 Task: Set Duration of Sprint called Sprint0000000260 in Scrum Project Project0000000087 to 2 weeks in Jira. Set Duration of Sprint called Sprint0000000261 in Scrum Project Project0000000087 to 3 weeks in Jira. Create a Sprint called Sprint0000000262 in Scrum Project Project0000000088 in Jira. Create a Sprint called Sprint0000000263 in Scrum Project Project0000000088 in Jira. Create a Sprint called Sprint0000000264 in Scrum Project Project0000000088 in Jira
Action: Mouse moved to (440, 588)
Screenshot: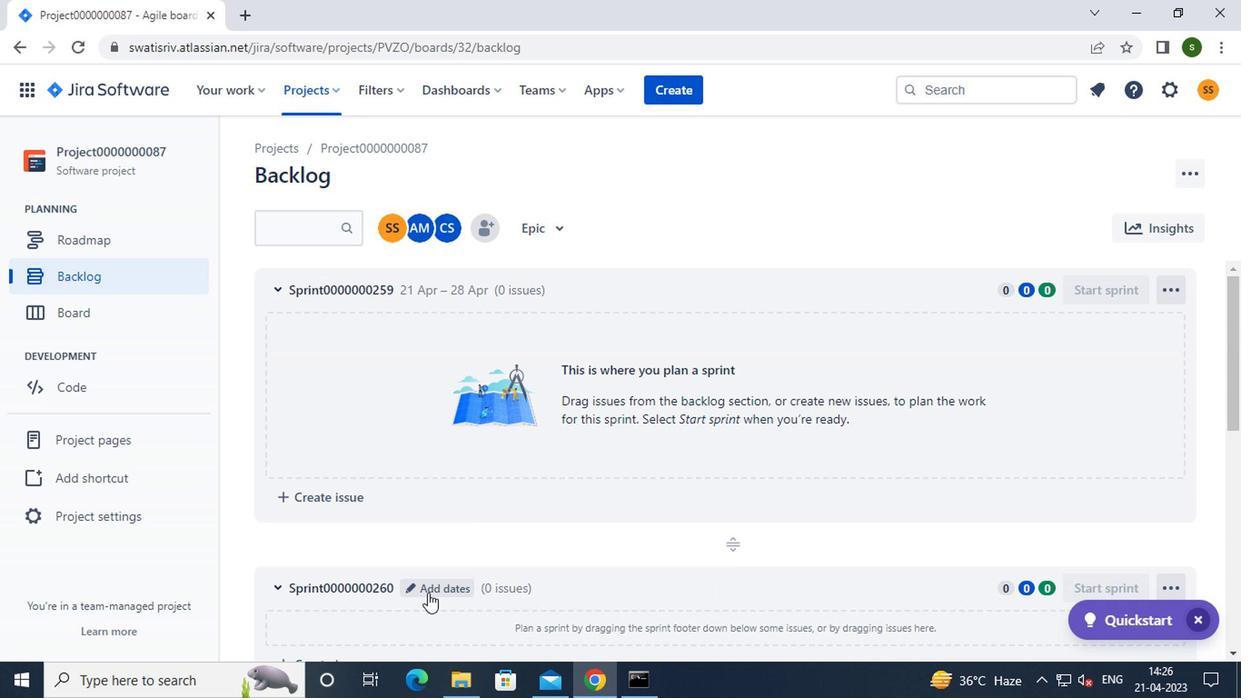 
Action: Mouse pressed left at (440, 588)
Screenshot: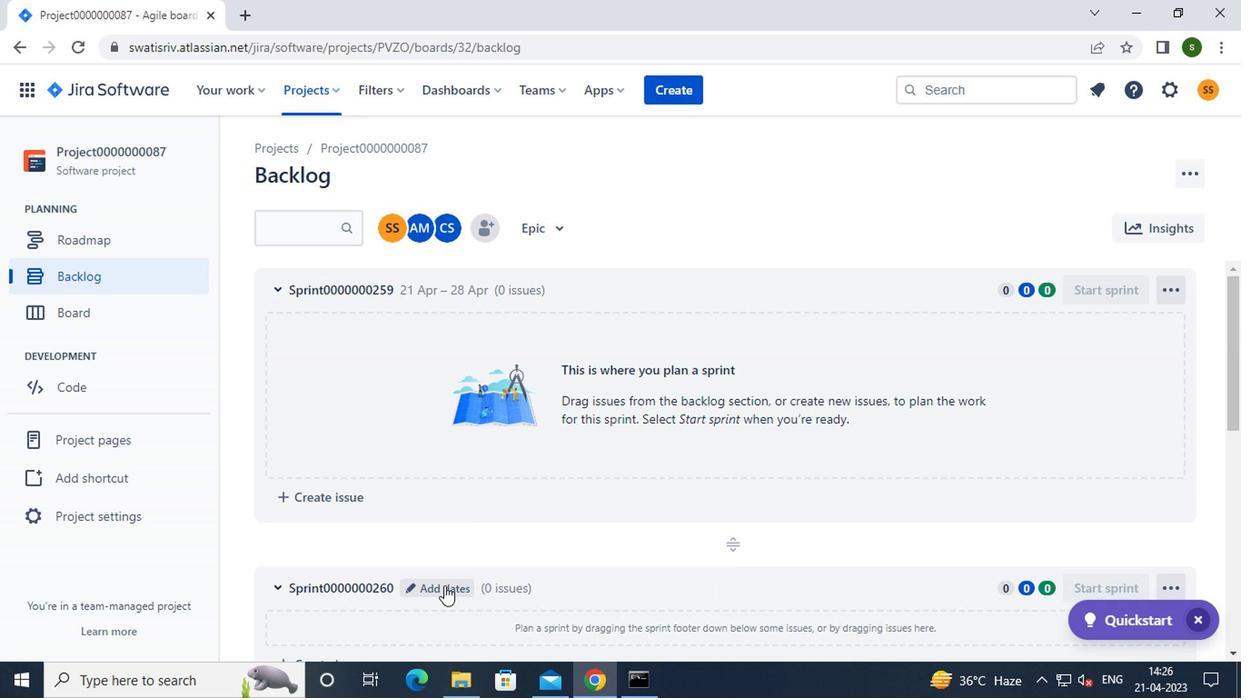 
Action: Mouse moved to (561, 304)
Screenshot: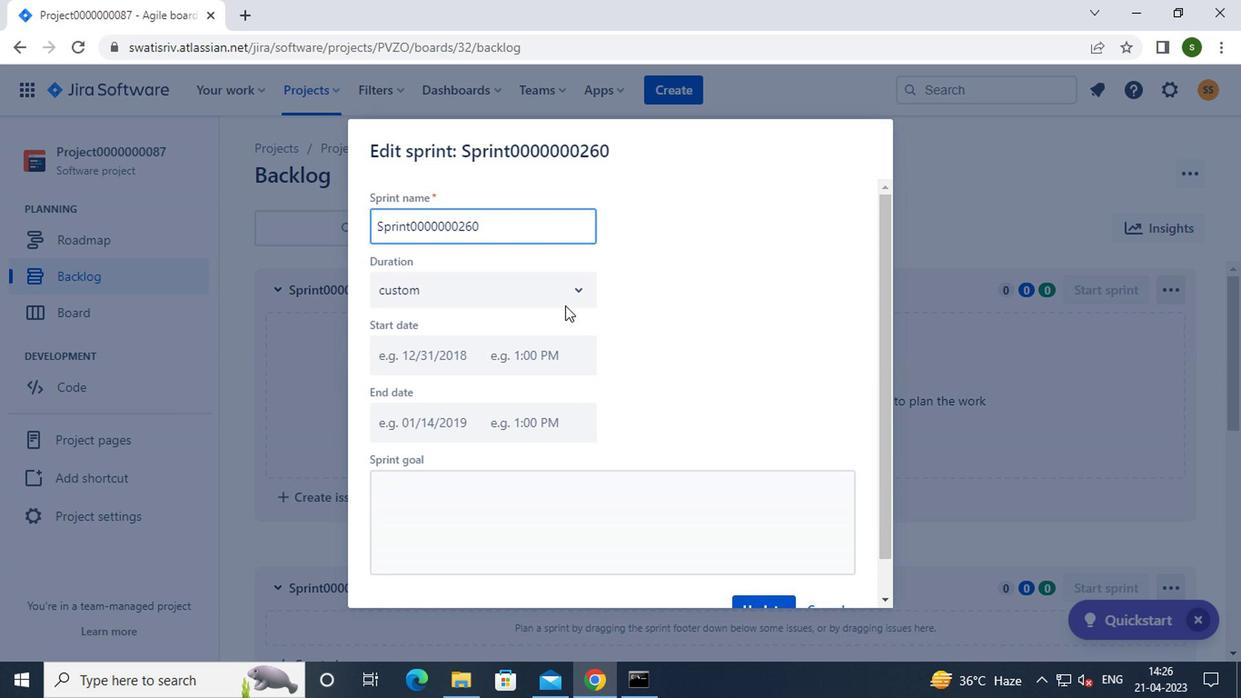 
Action: Mouse pressed left at (561, 304)
Screenshot: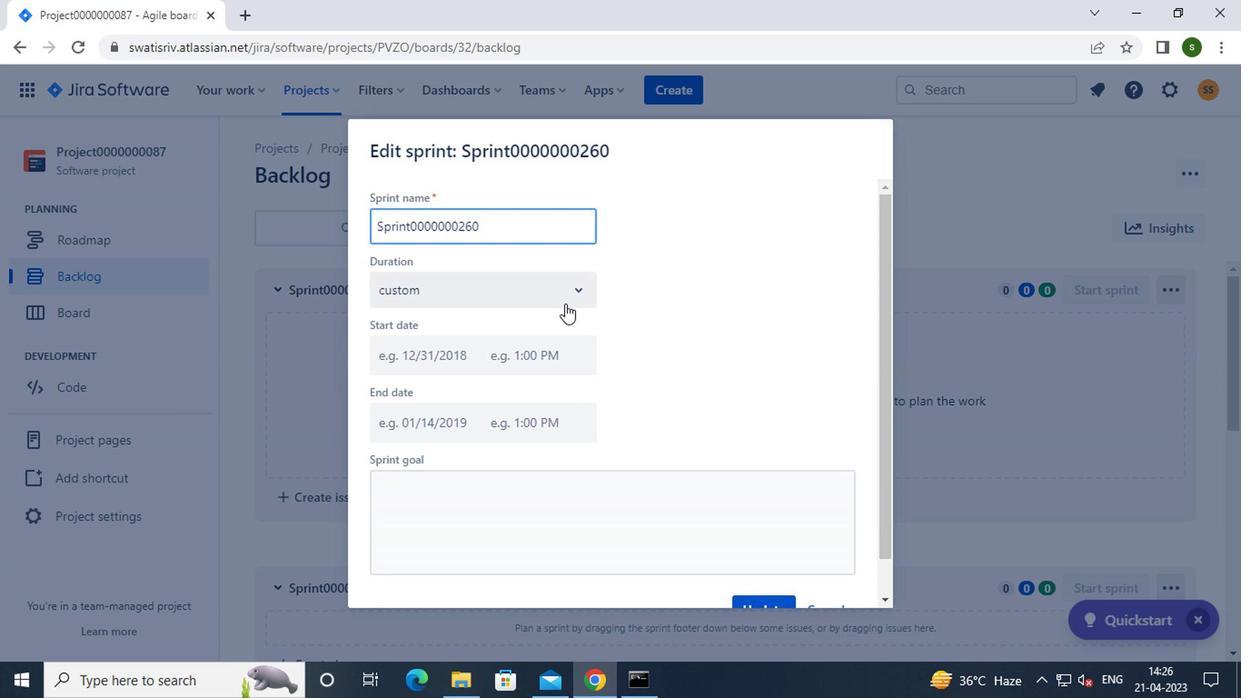 
Action: Mouse moved to (529, 364)
Screenshot: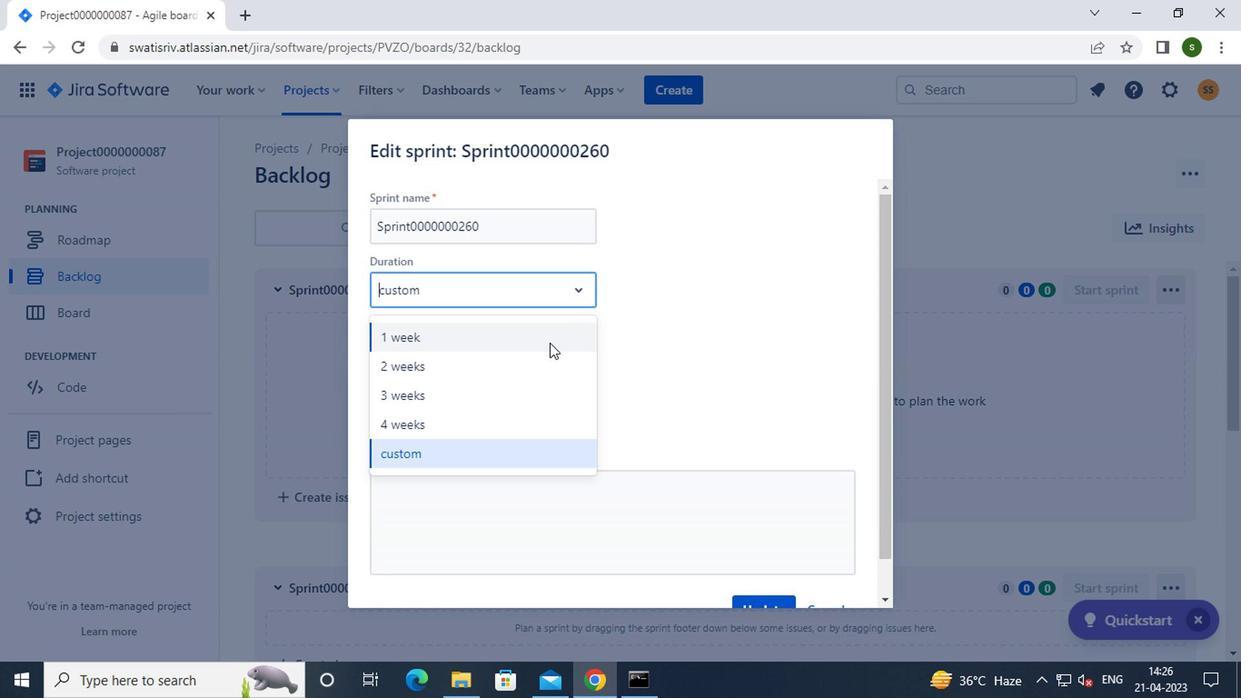
Action: Mouse pressed left at (529, 364)
Screenshot: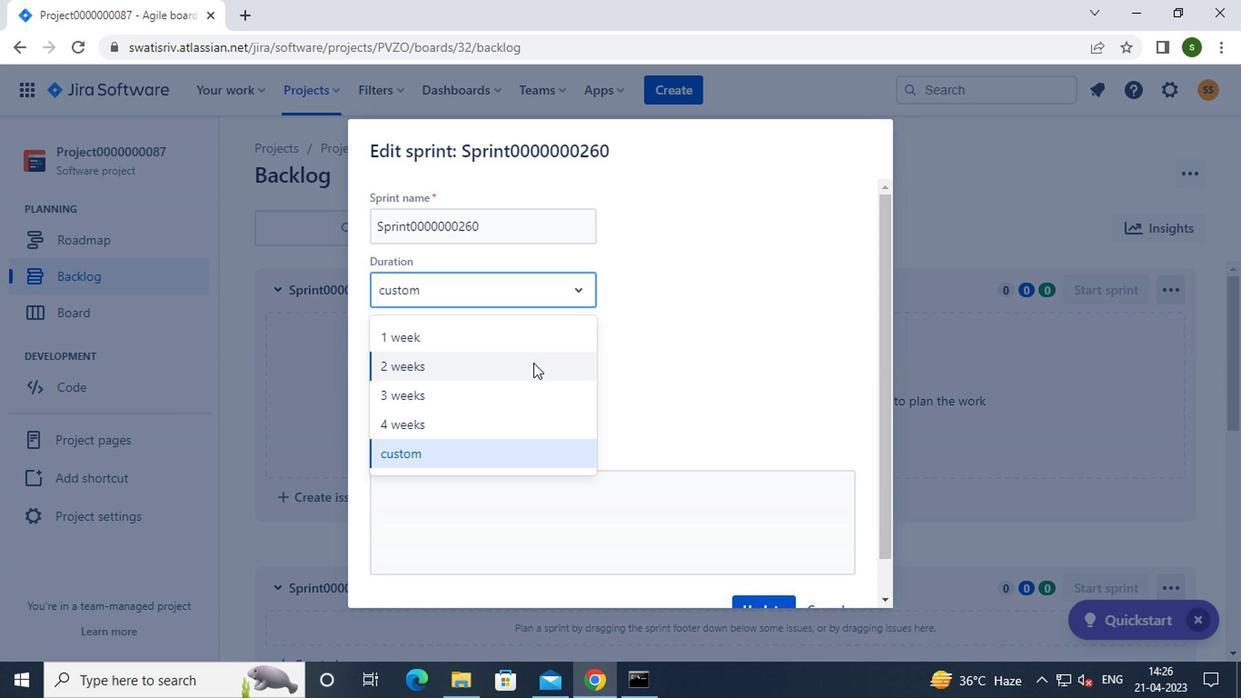 
Action: Mouse moved to (437, 363)
Screenshot: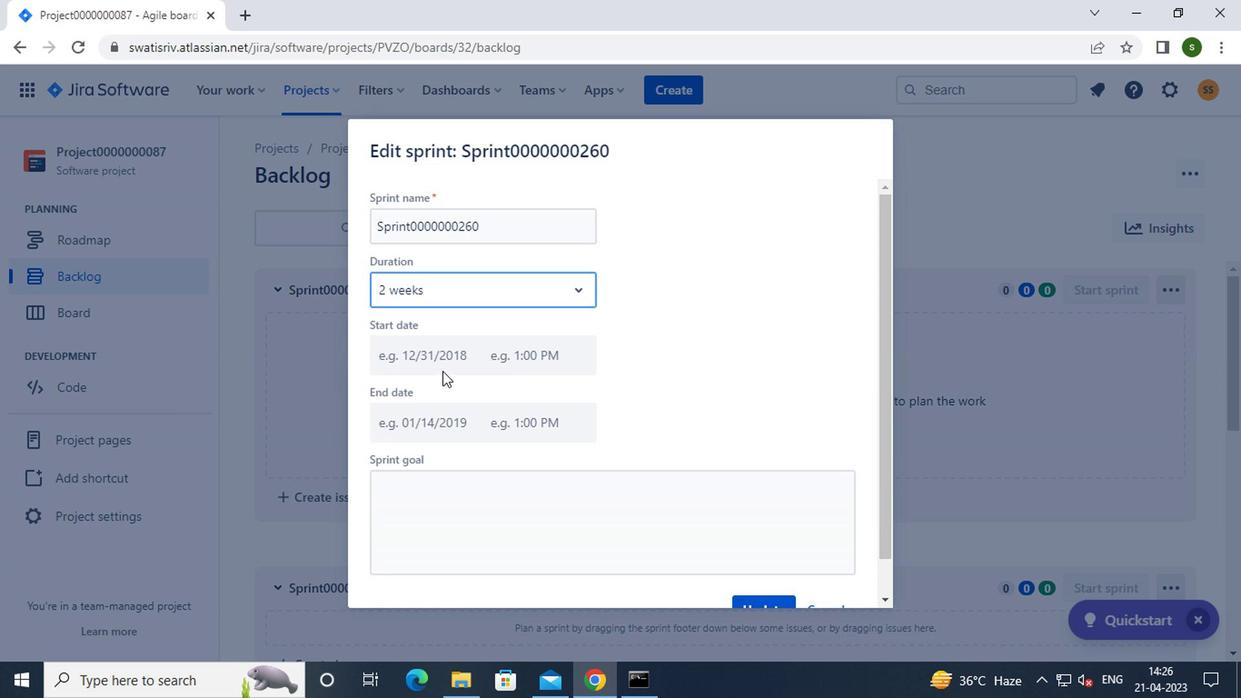 
Action: Mouse pressed left at (437, 363)
Screenshot: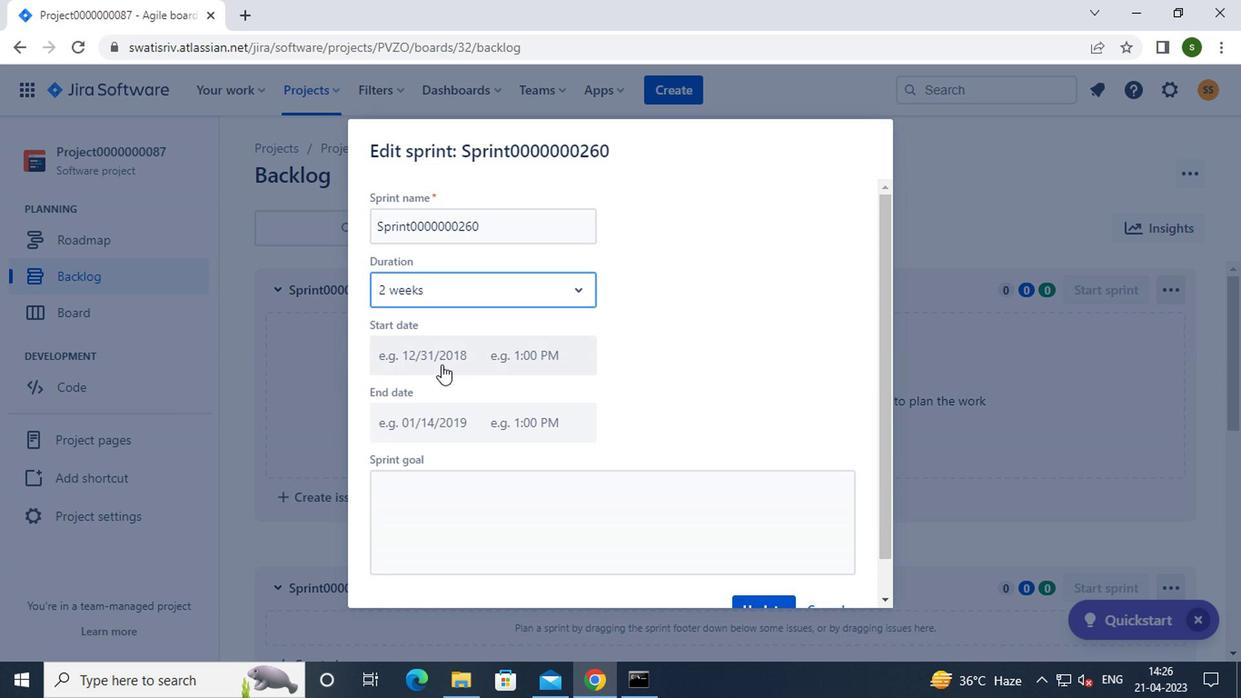 
Action: Mouse moved to (597, 558)
Screenshot: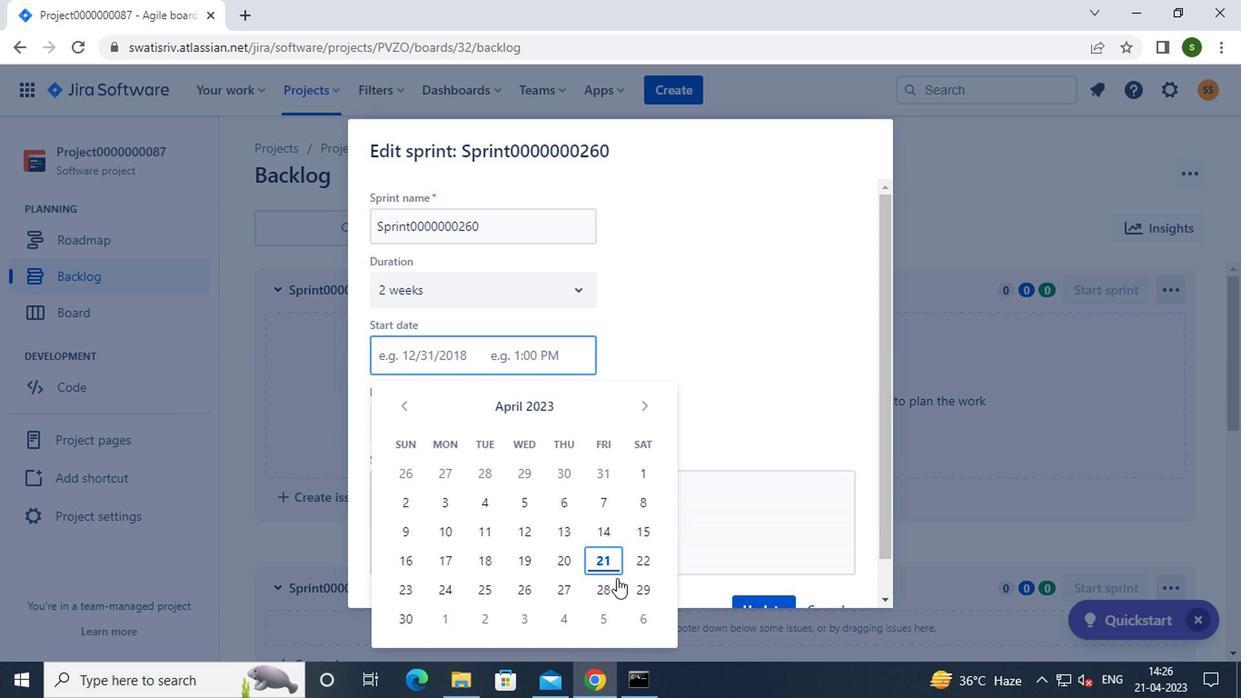 
Action: Mouse pressed left at (597, 558)
Screenshot: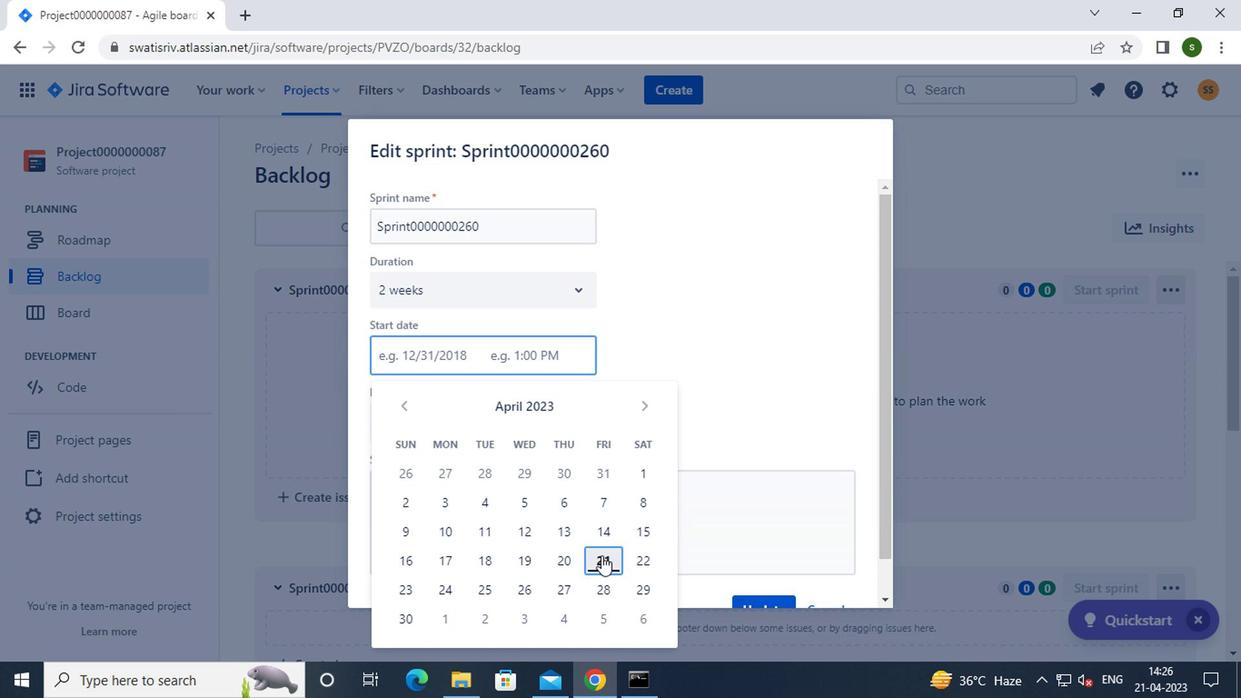 
Action: Mouse moved to (731, 551)
Screenshot: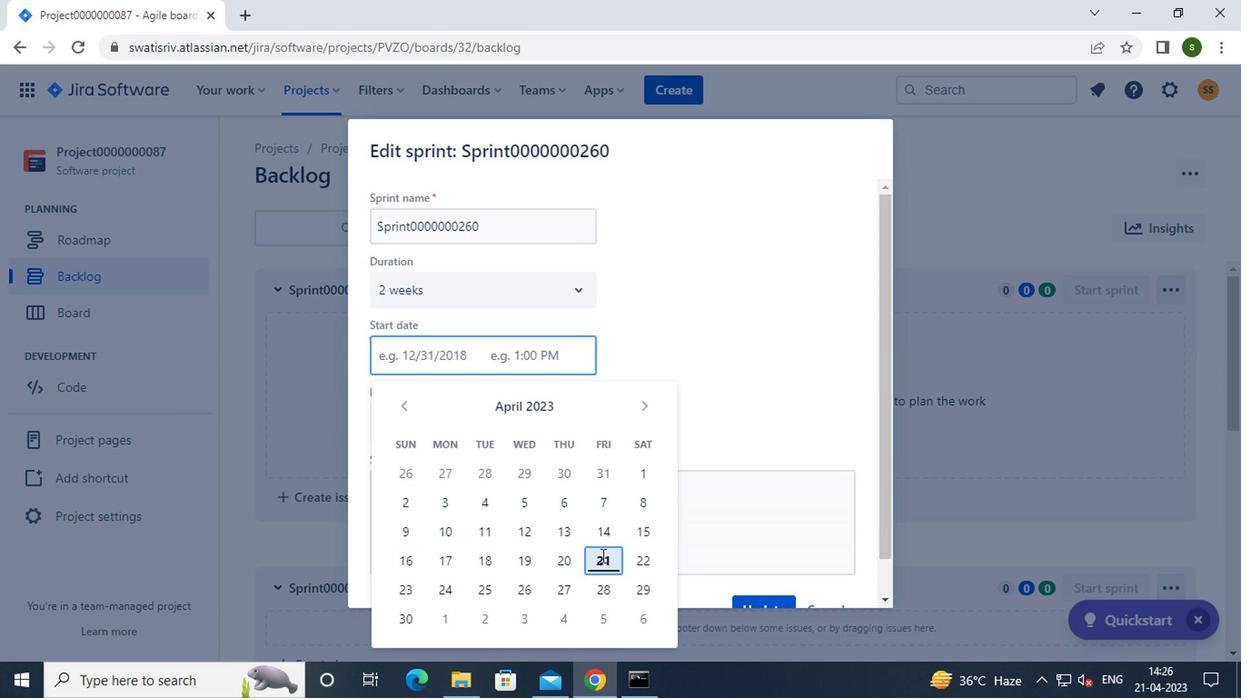 
Action: Mouse scrolled (731, 549) with delta (0, -1)
Screenshot: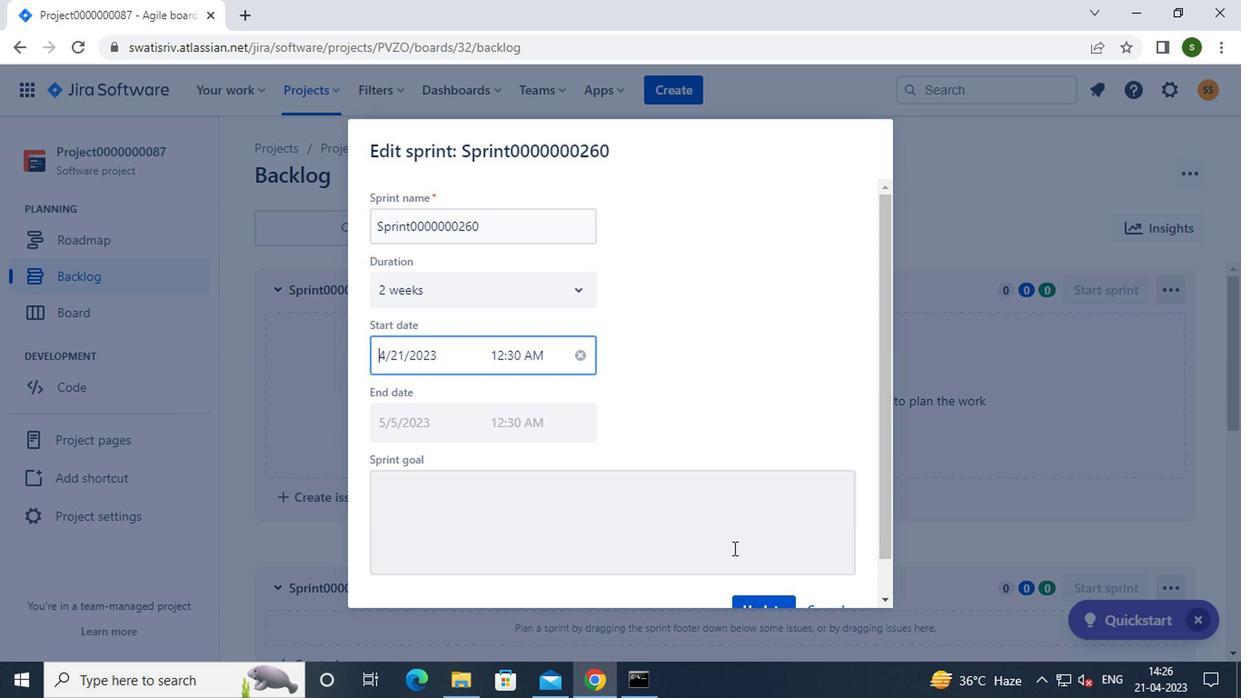 
Action: Mouse scrolled (731, 549) with delta (0, -1)
Screenshot: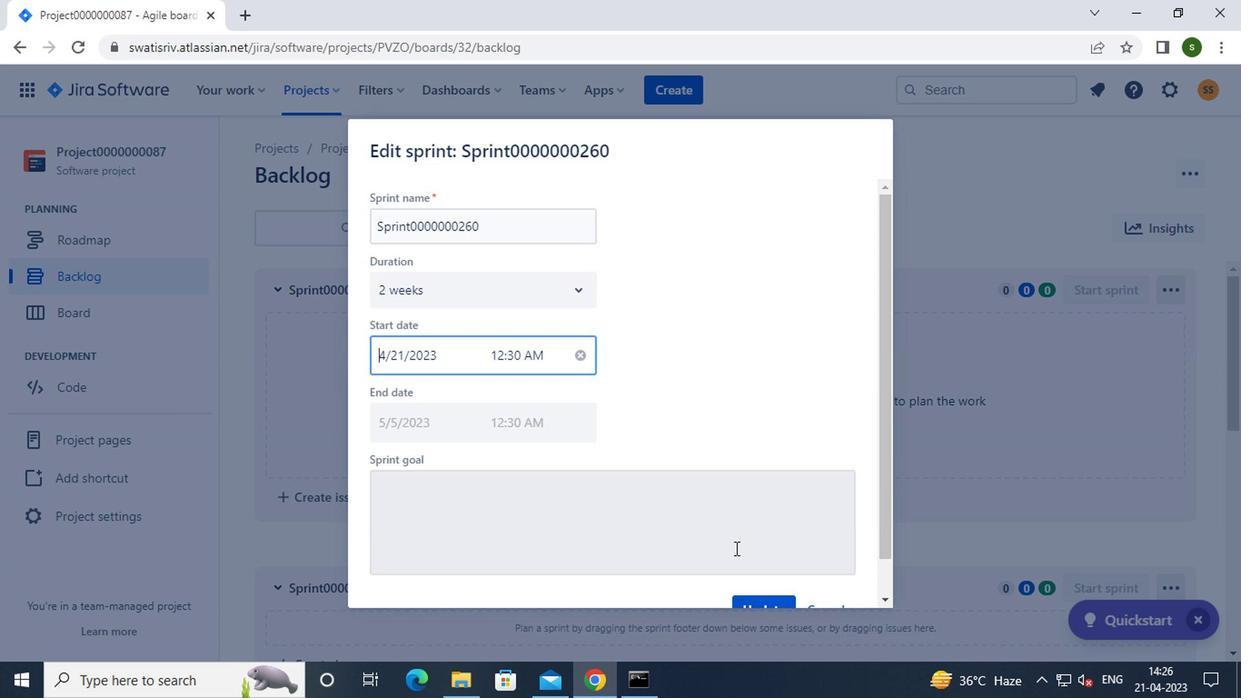 
Action: Mouse moved to (747, 566)
Screenshot: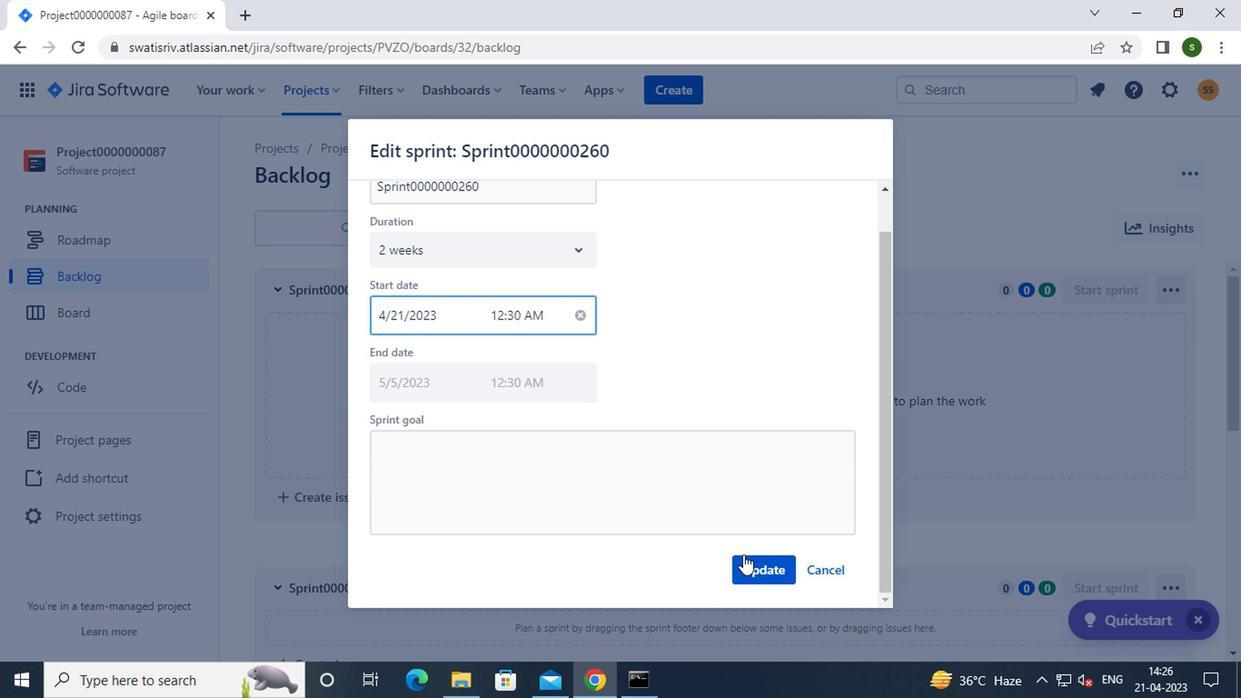 
Action: Mouse pressed left at (747, 566)
Screenshot: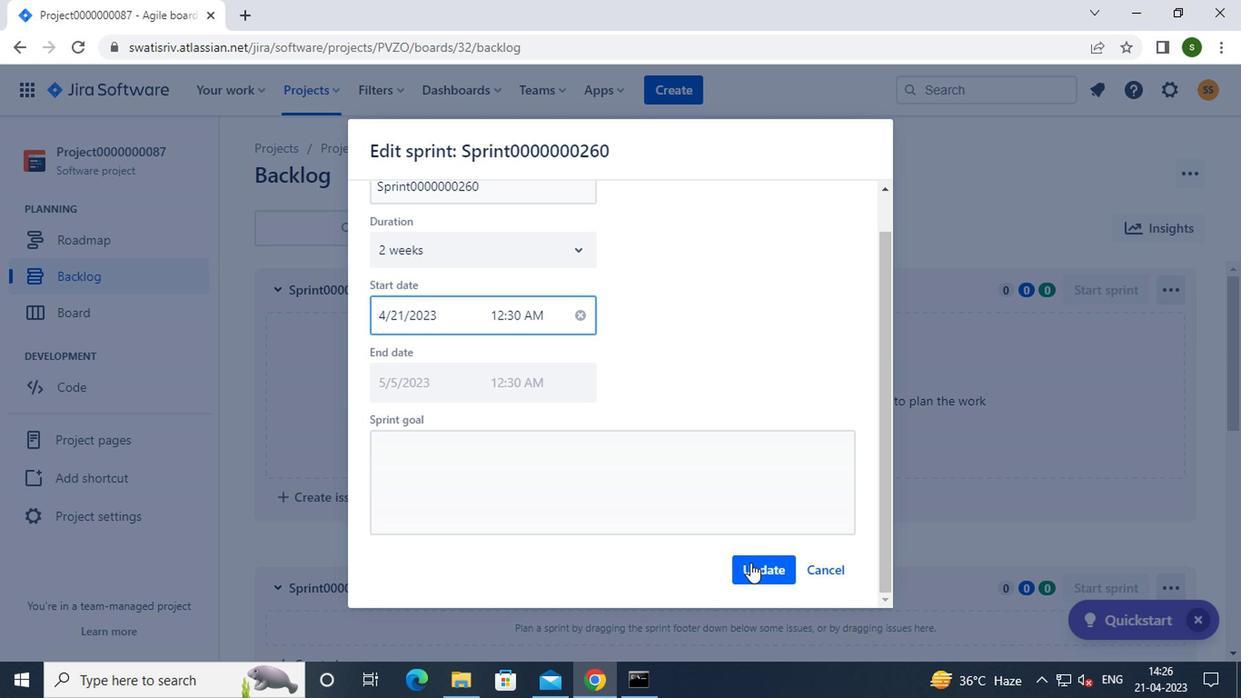 
Action: Mouse scrolled (747, 566) with delta (0, 0)
Screenshot: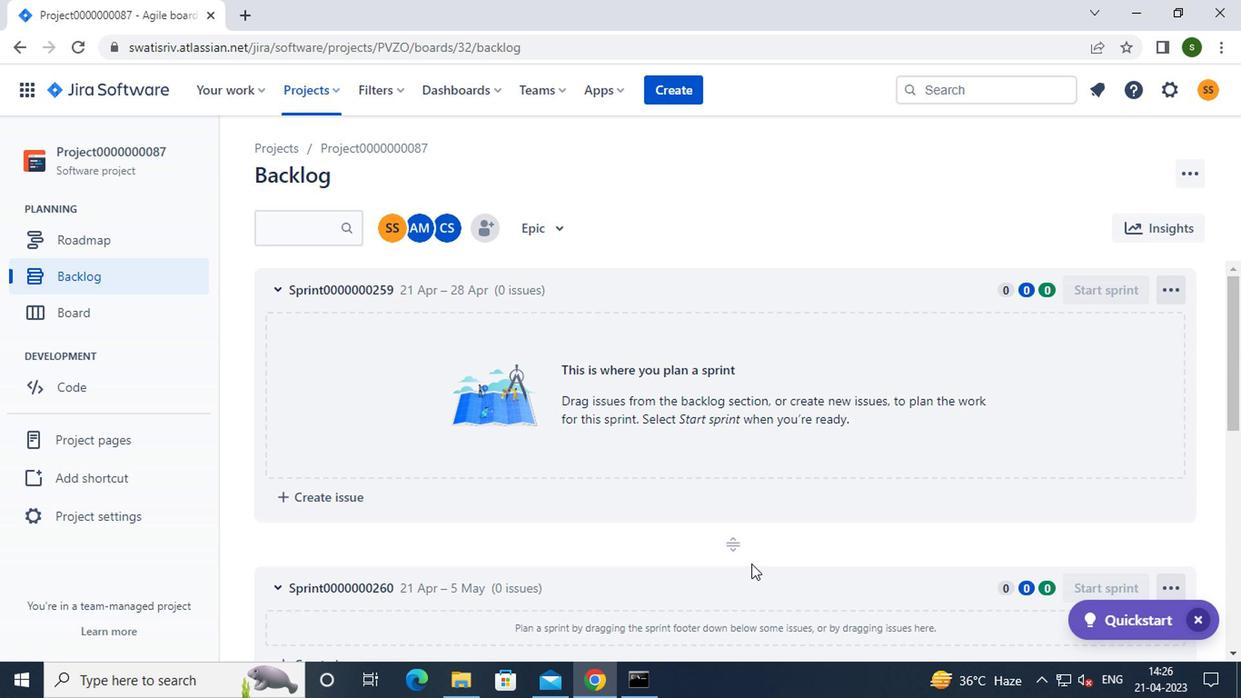 
Action: Mouse scrolled (747, 566) with delta (0, 0)
Screenshot: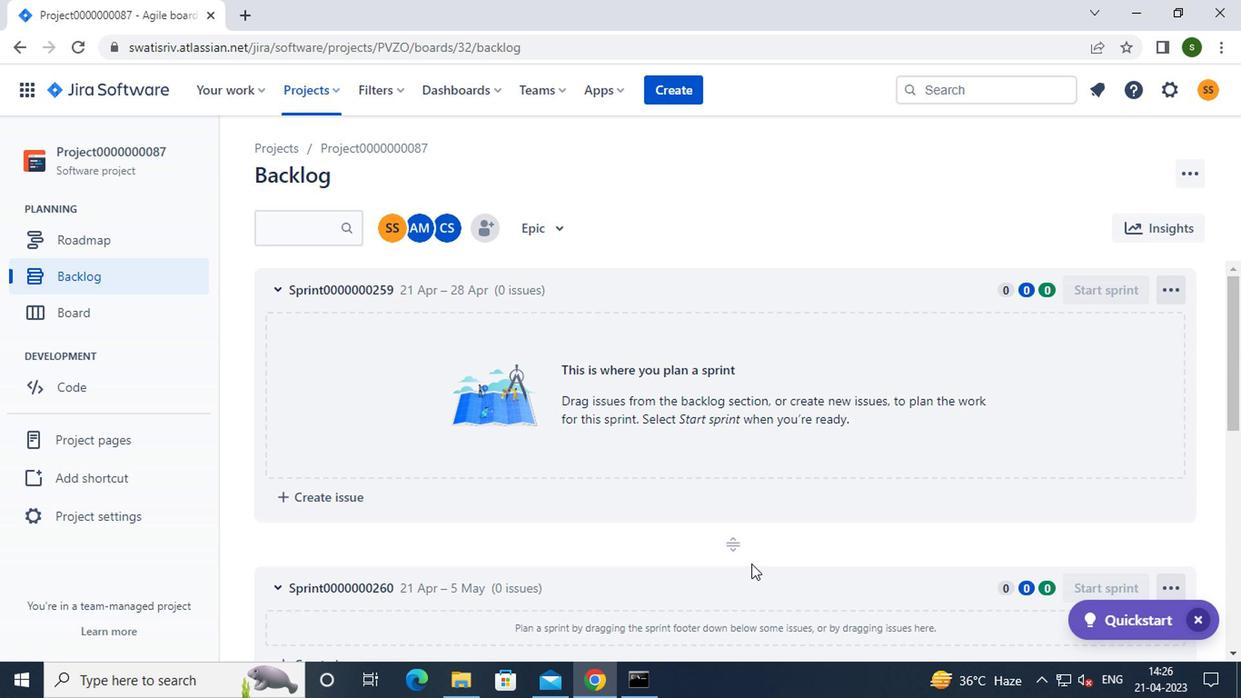 
Action: Mouse scrolled (747, 566) with delta (0, 0)
Screenshot: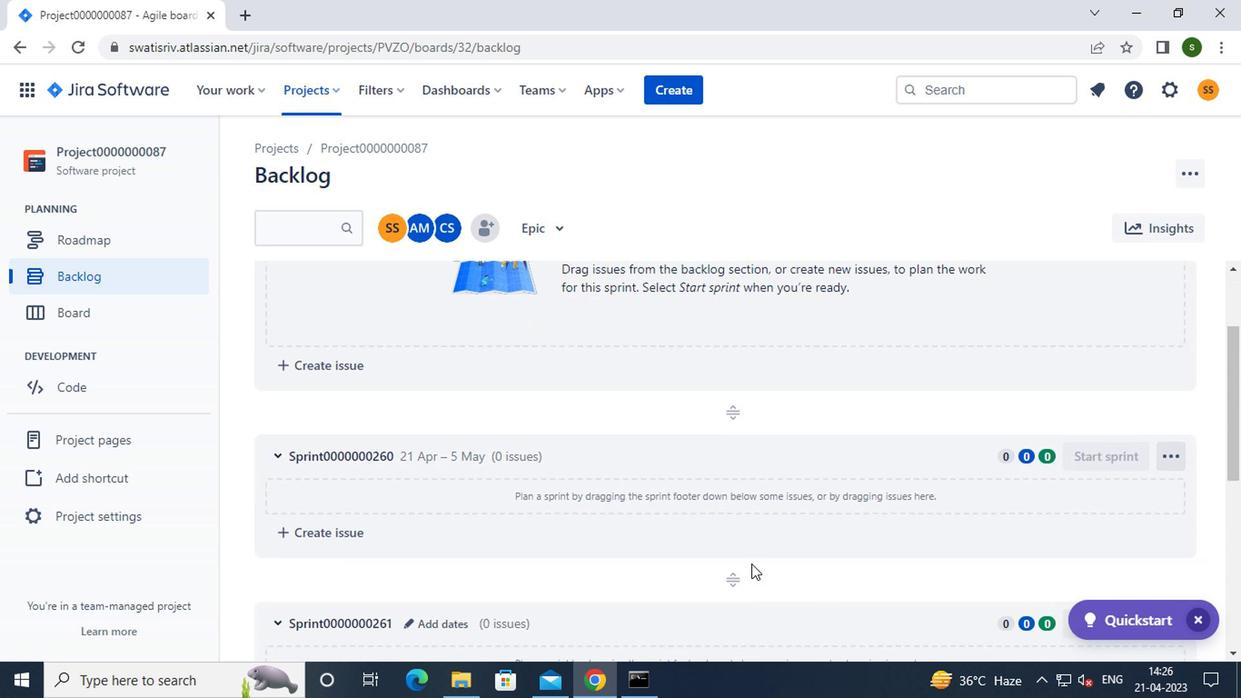 
Action: Mouse scrolled (747, 566) with delta (0, 0)
Screenshot: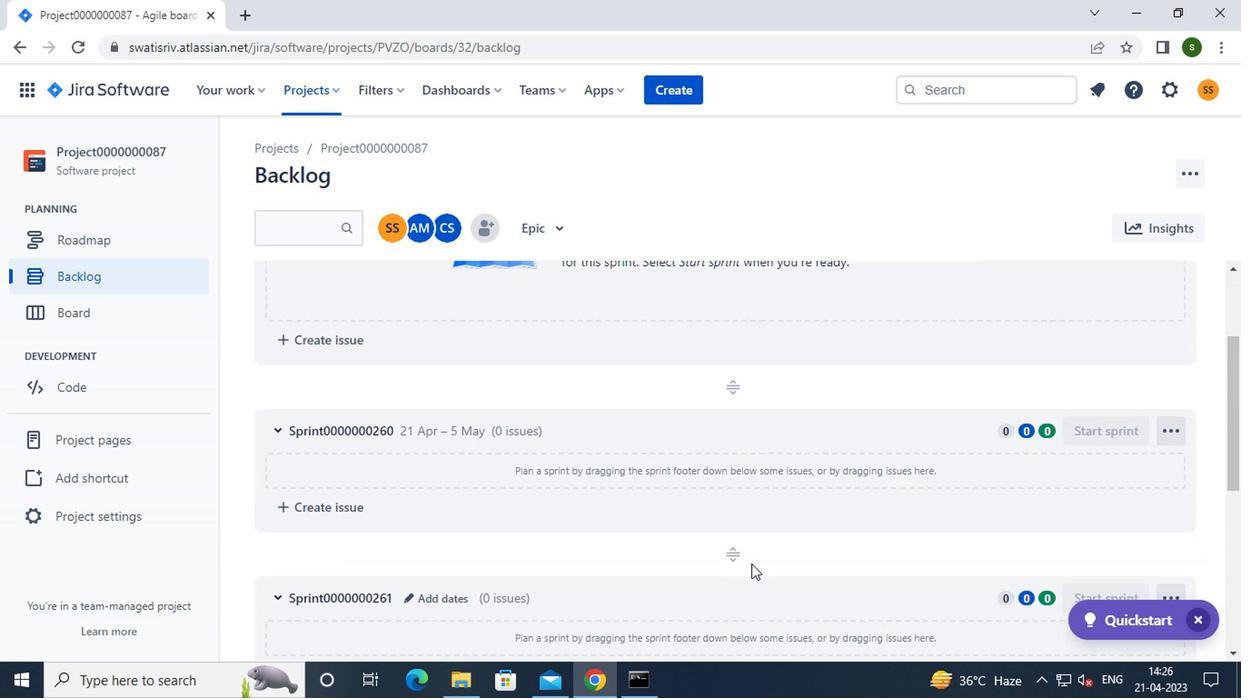 
Action: Mouse moved to (443, 386)
Screenshot: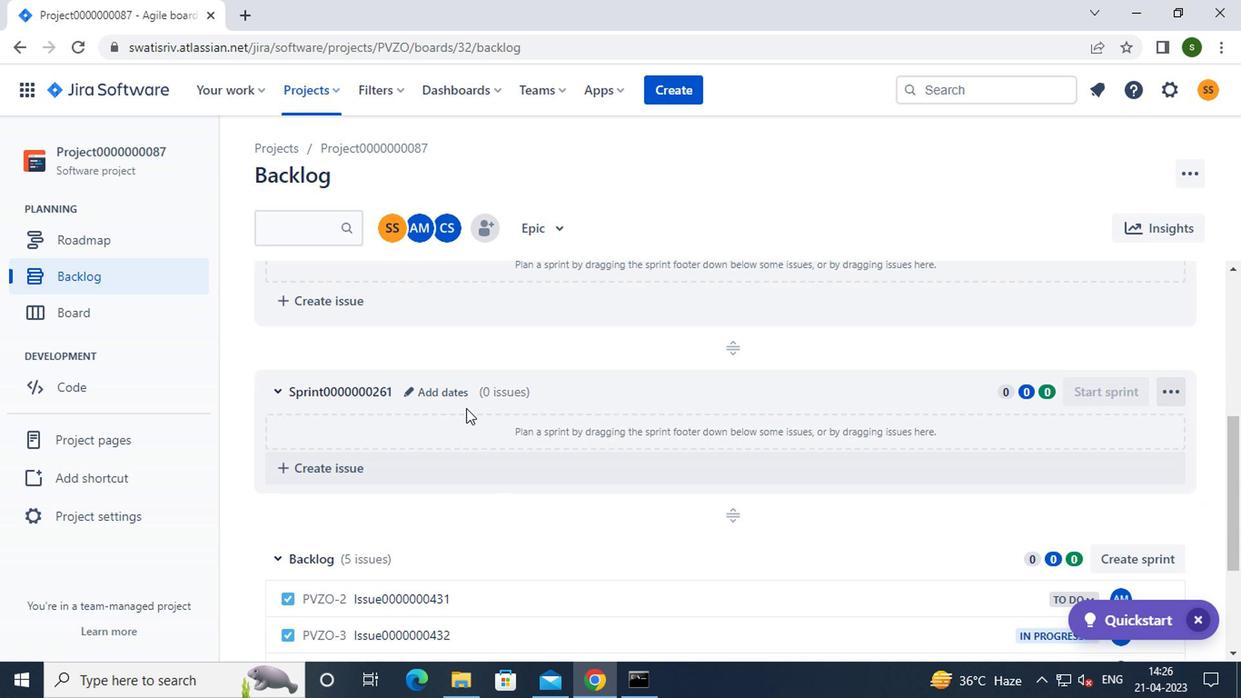 
Action: Mouse pressed left at (443, 386)
Screenshot: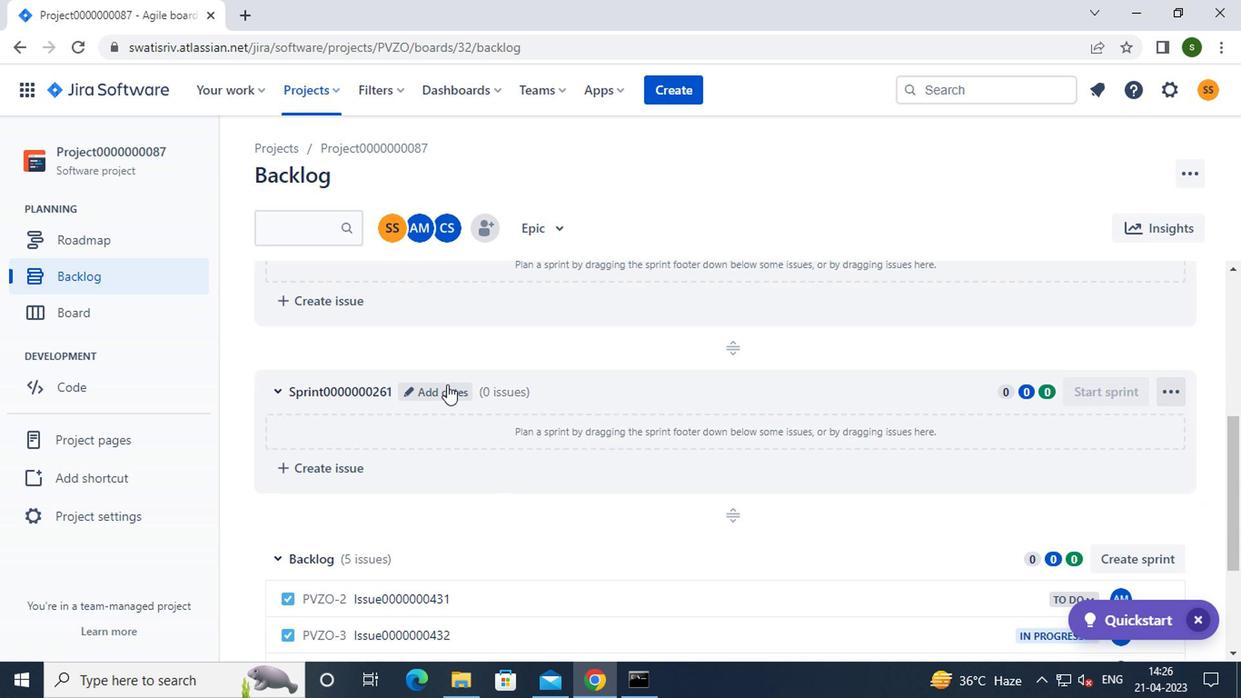 
Action: Mouse moved to (515, 300)
Screenshot: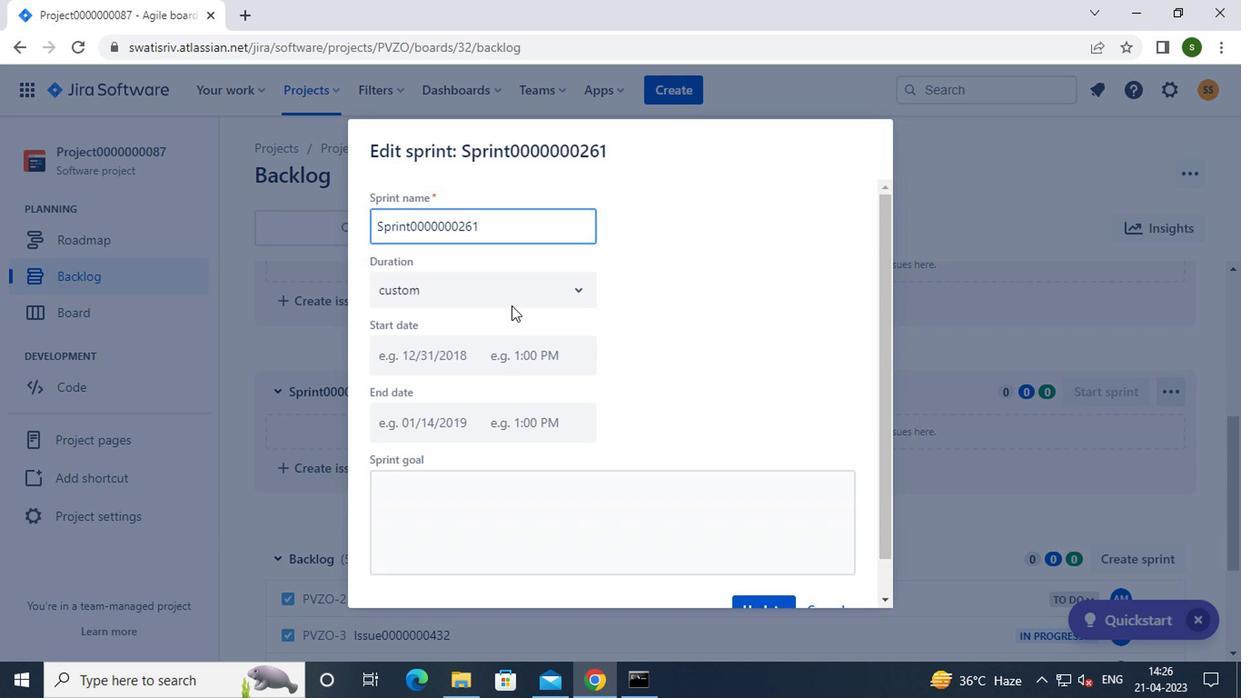 
Action: Mouse pressed left at (515, 300)
Screenshot: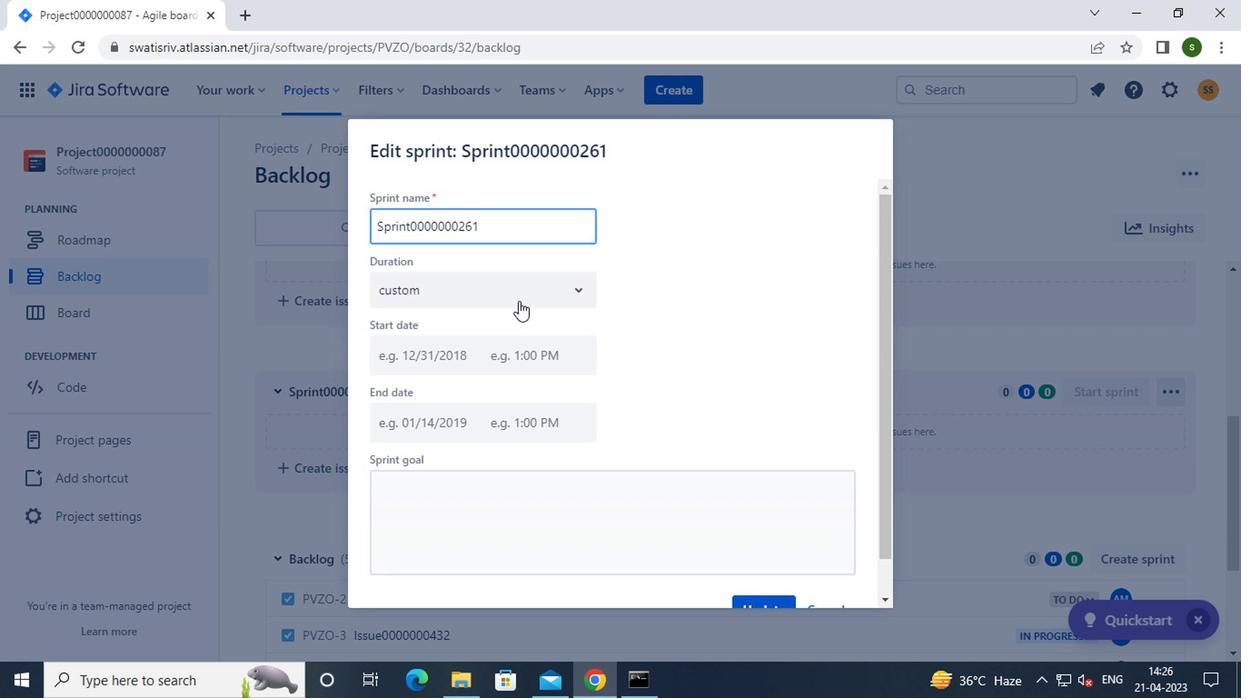 
Action: Mouse moved to (485, 391)
Screenshot: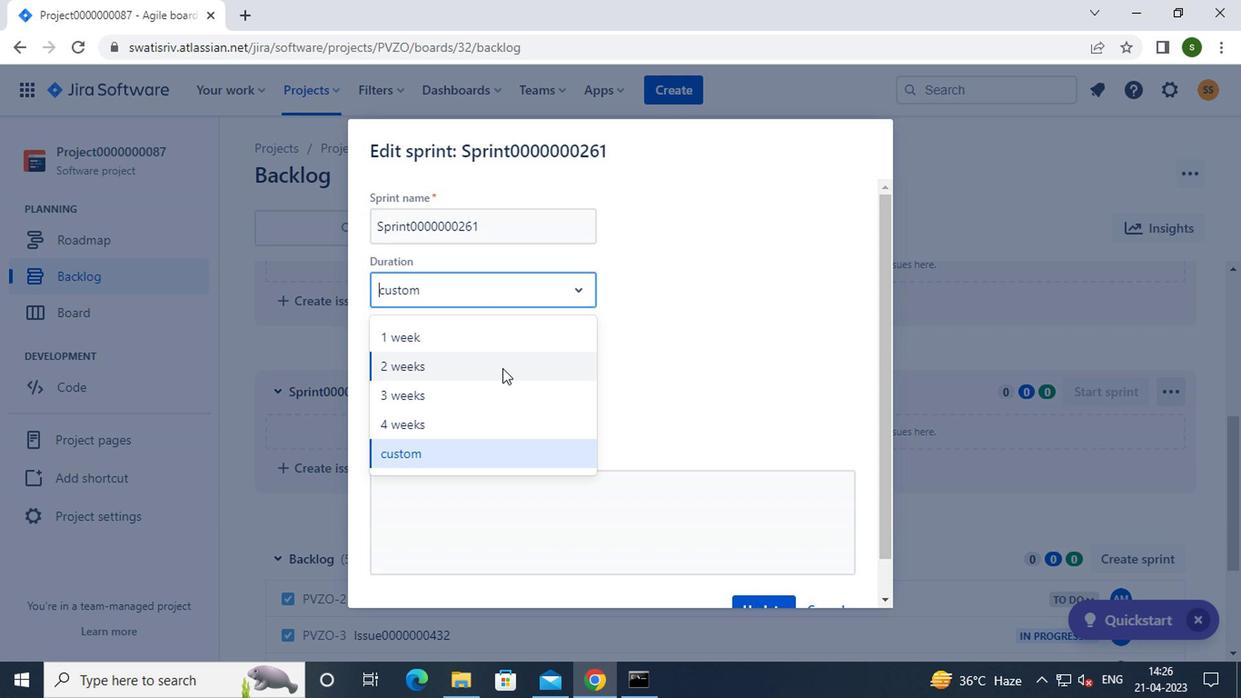 
Action: Mouse pressed left at (485, 391)
Screenshot: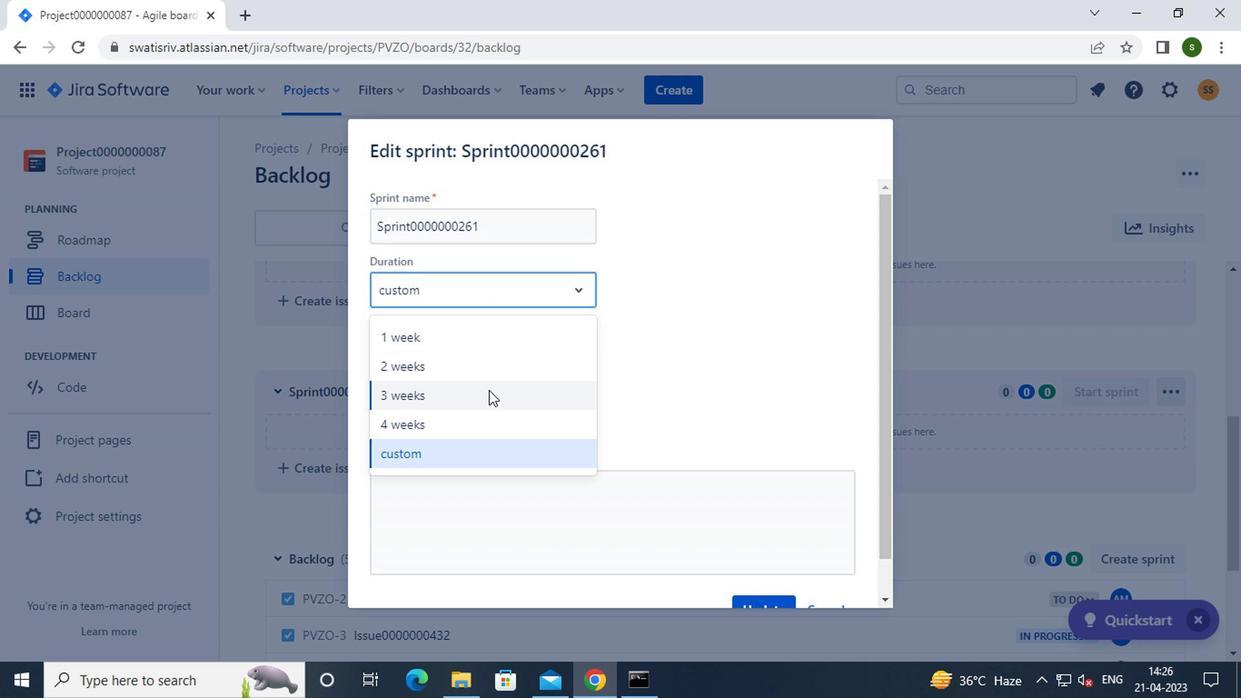 
Action: Mouse moved to (420, 355)
Screenshot: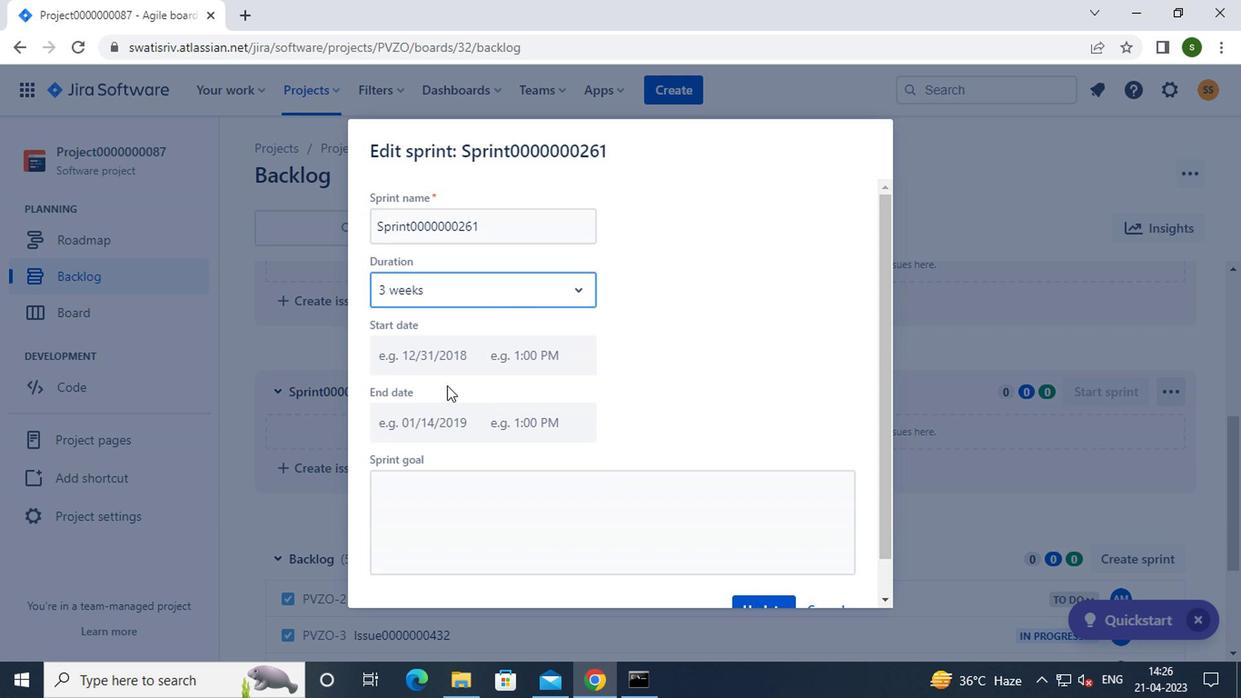 
Action: Mouse pressed left at (420, 355)
Screenshot: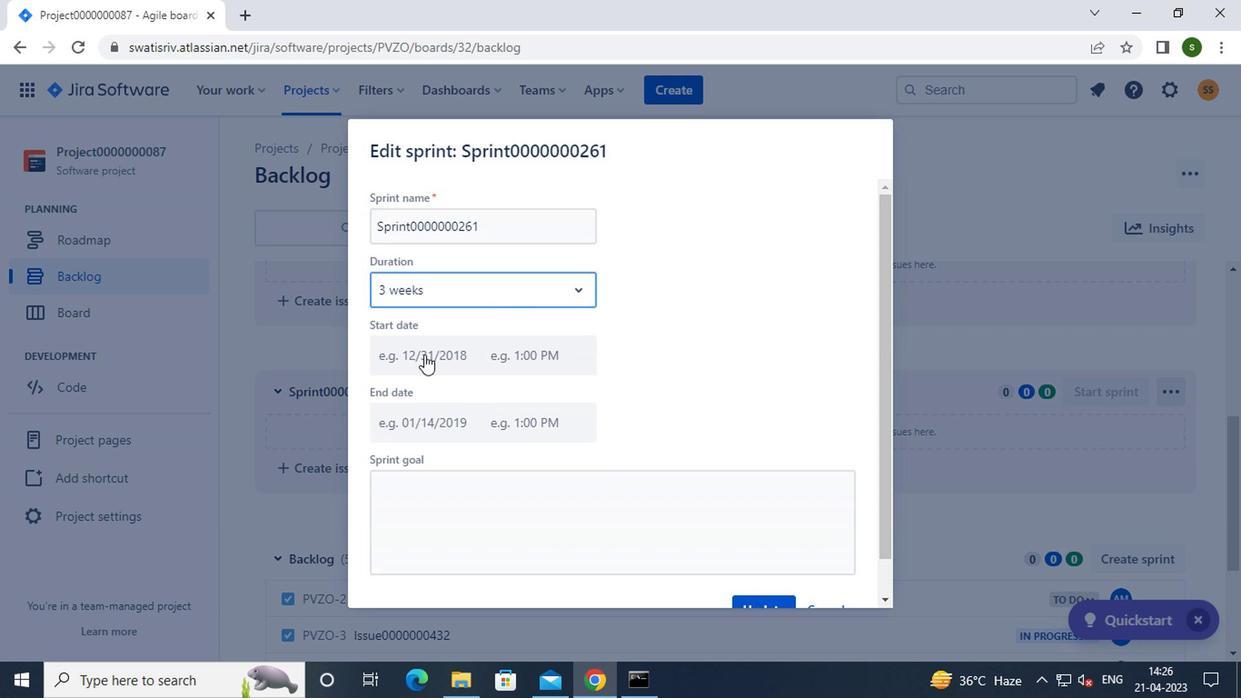 
Action: Mouse moved to (597, 558)
Screenshot: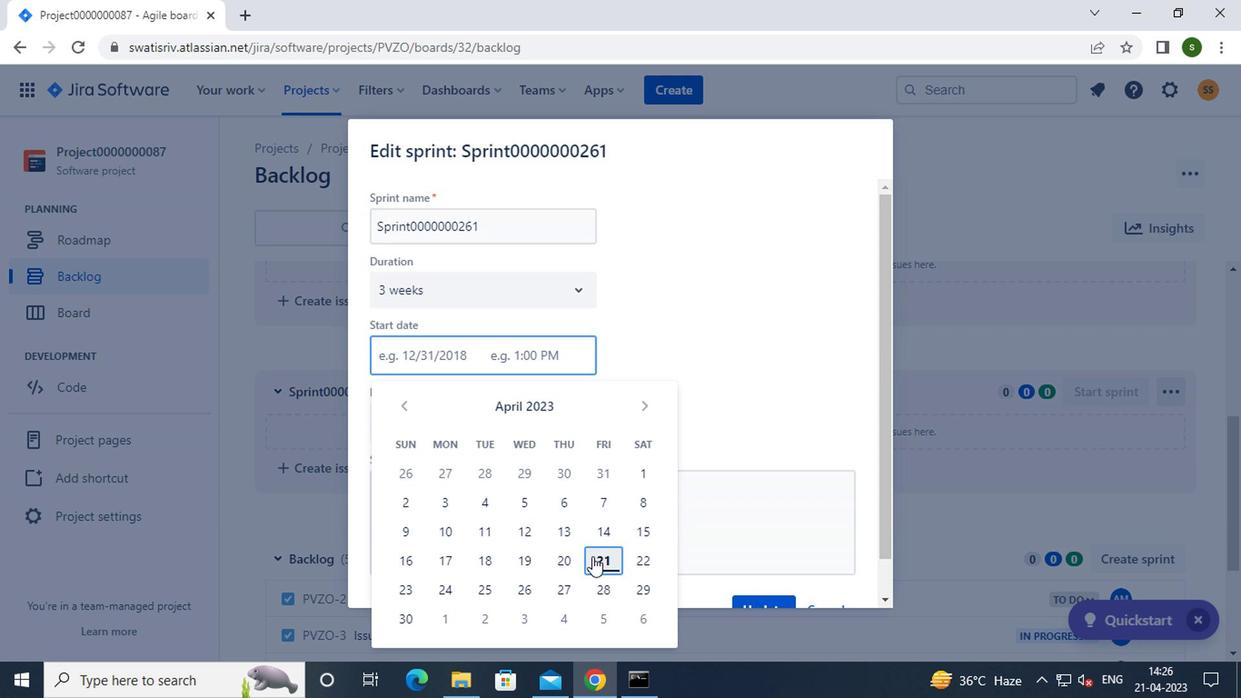 
Action: Mouse pressed left at (597, 558)
Screenshot: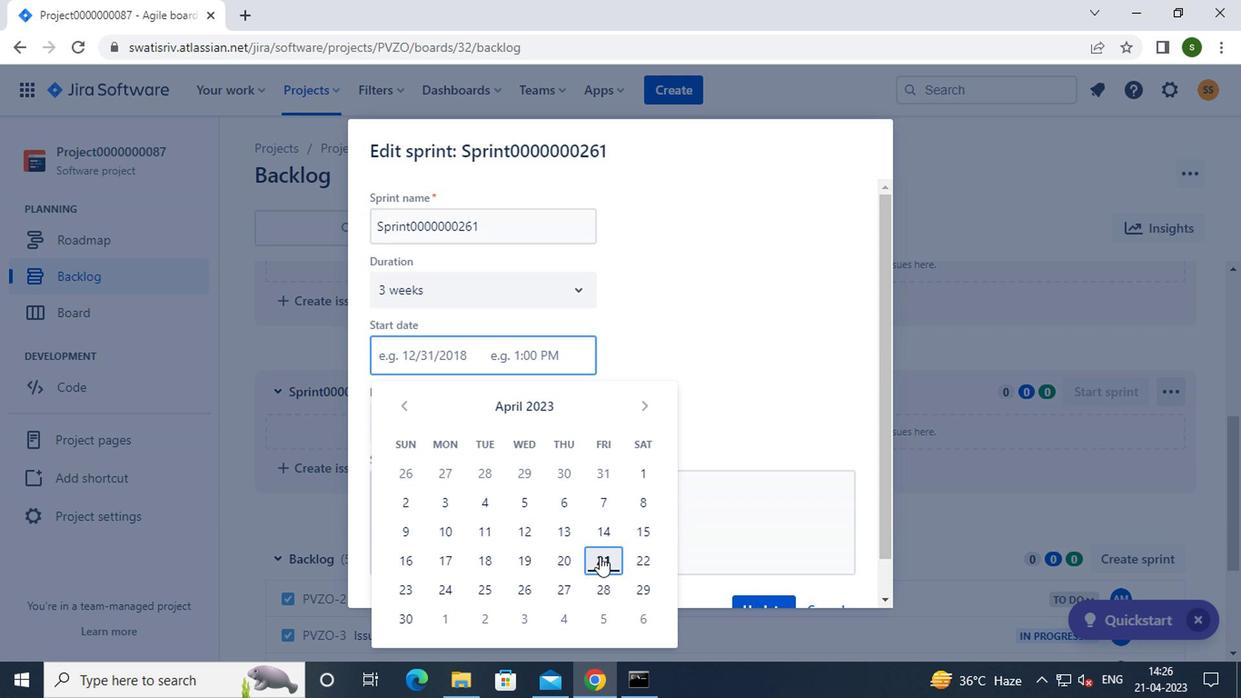 
Action: Mouse moved to (736, 573)
Screenshot: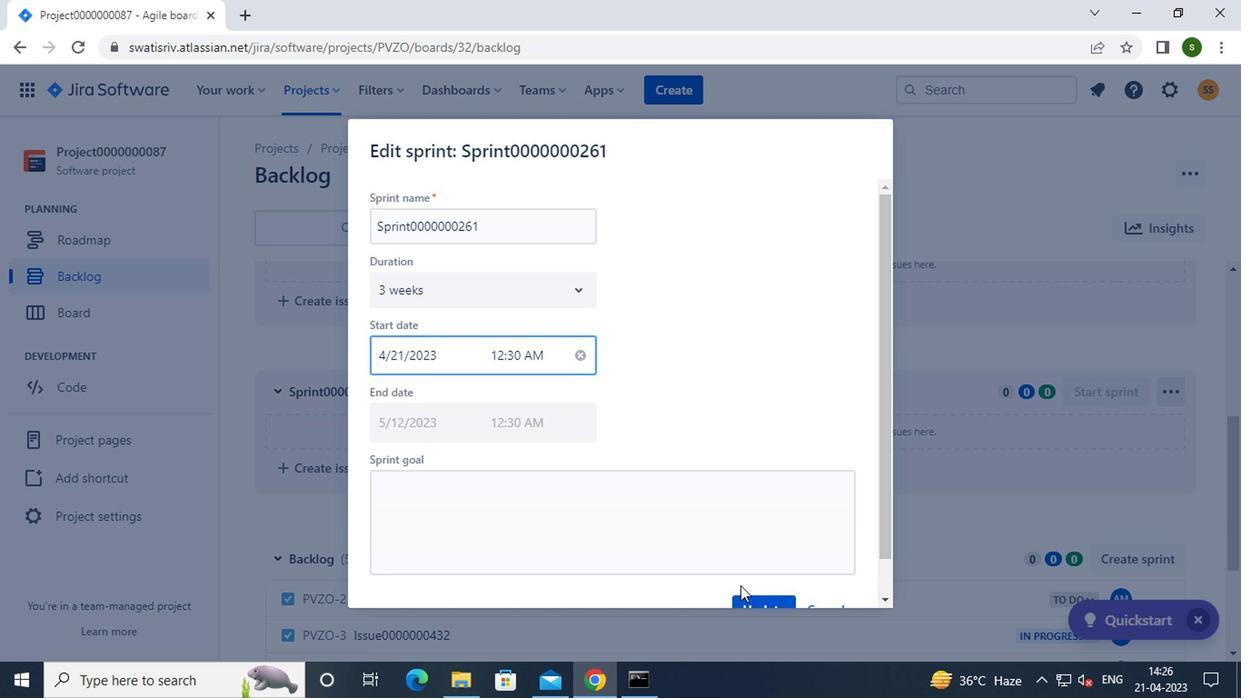
Action: Mouse scrolled (736, 571) with delta (0, -1)
Screenshot: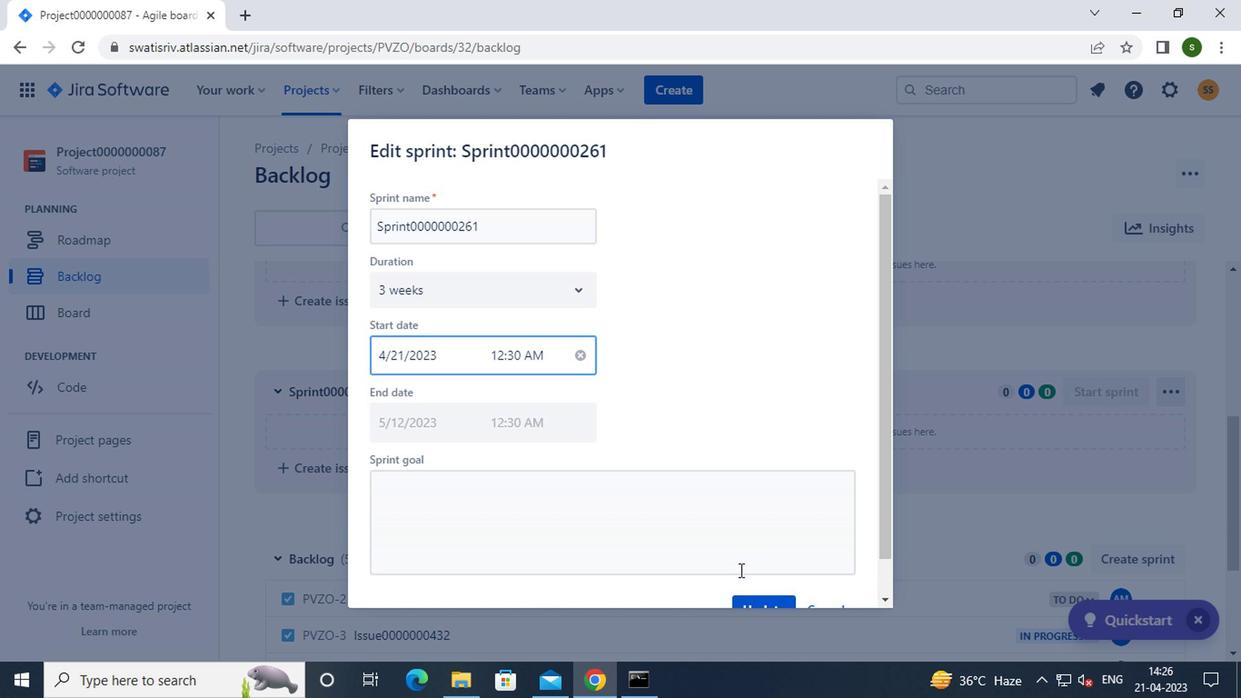 
Action: Mouse scrolled (736, 571) with delta (0, -1)
Screenshot: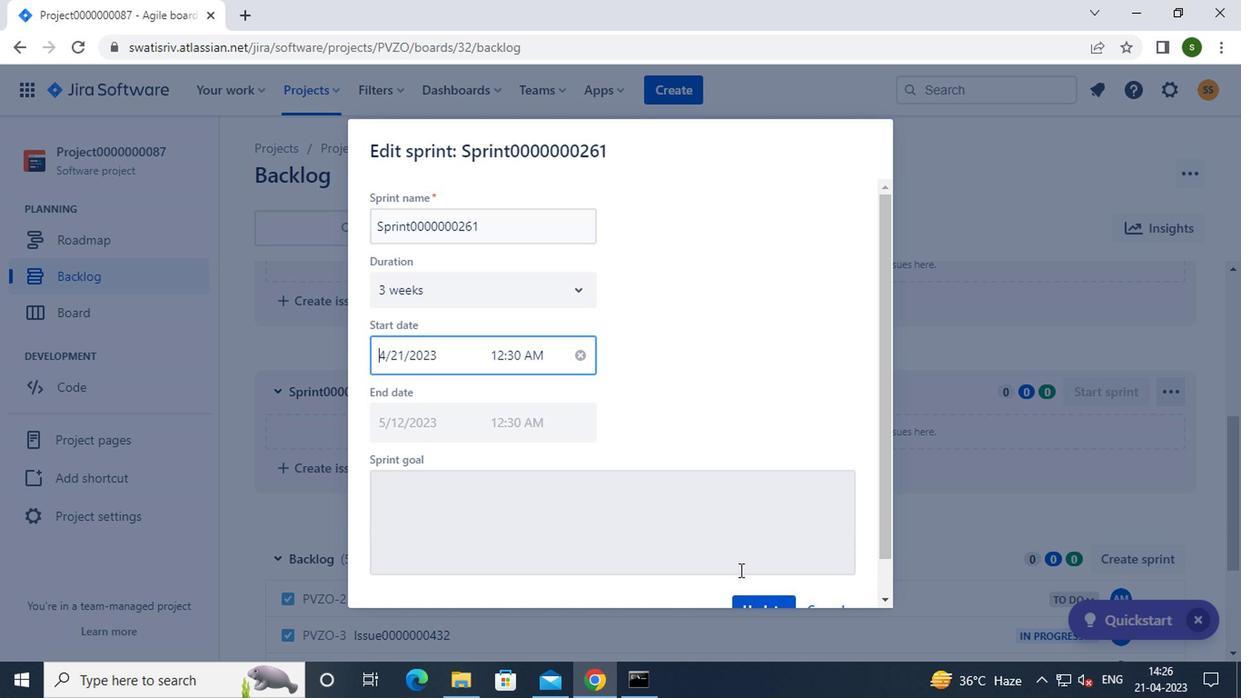 
Action: Mouse moved to (736, 571)
Screenshot: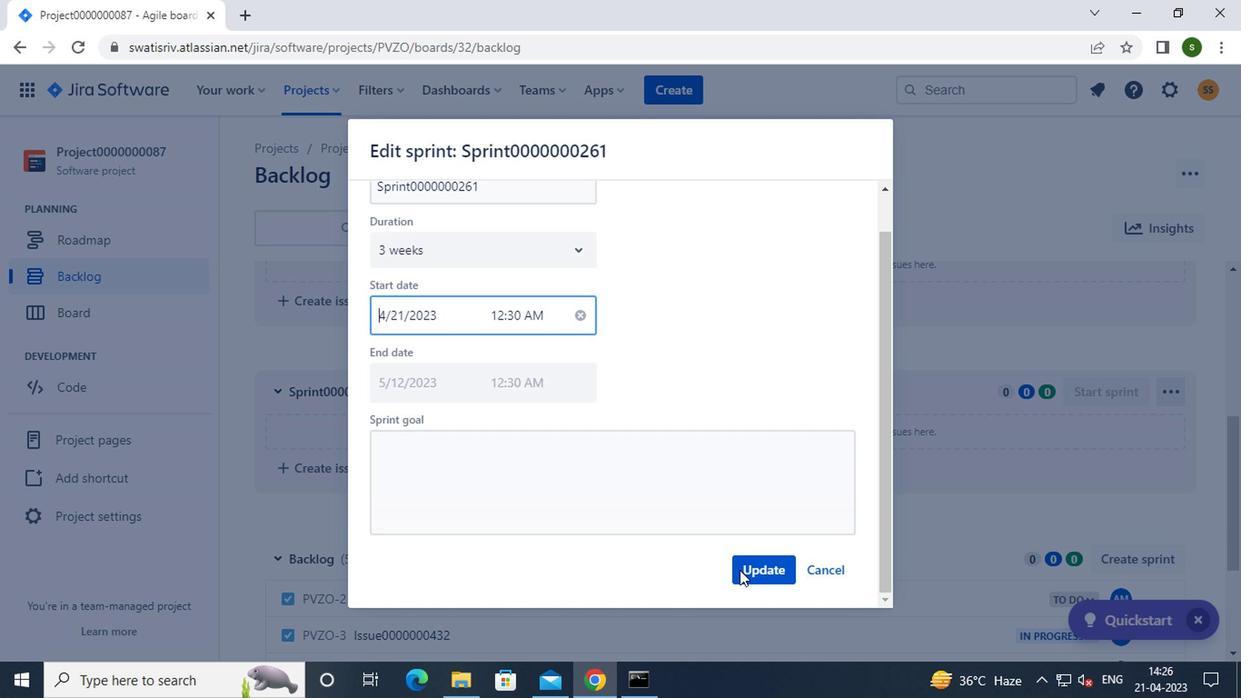 
Action: Mouse pressed left at (736, 571)
Screenshot: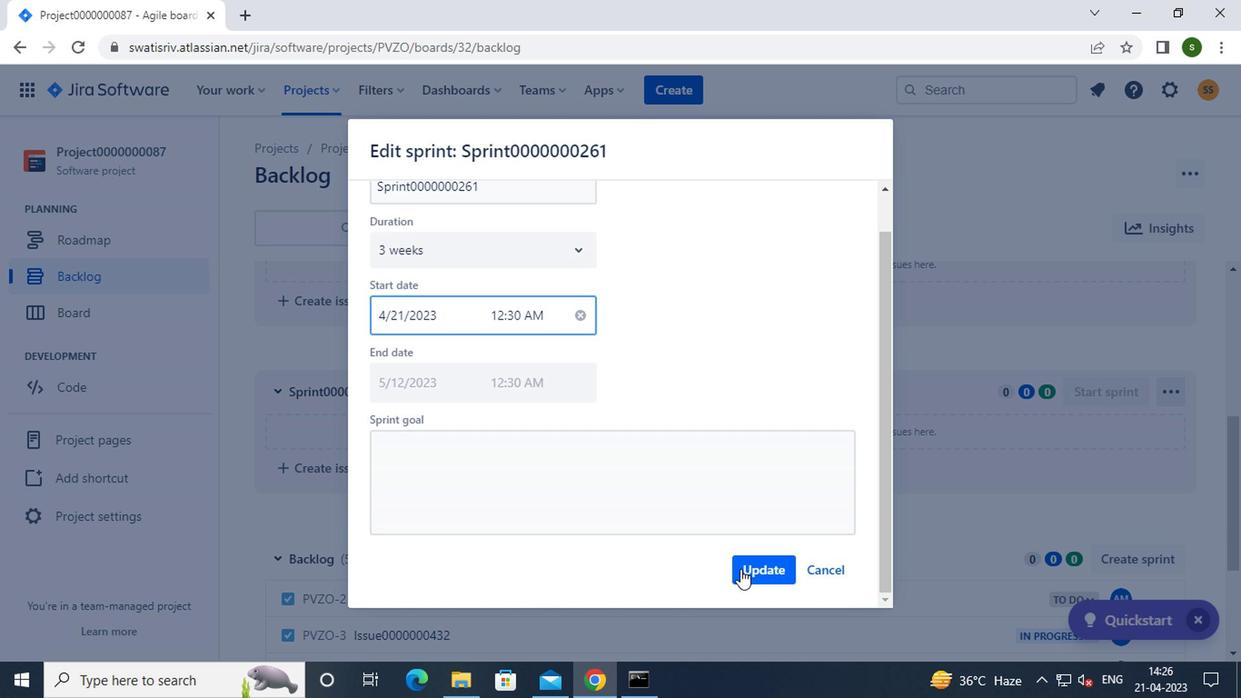 
Action: Mouse moved to (681, 513)
Screenshot: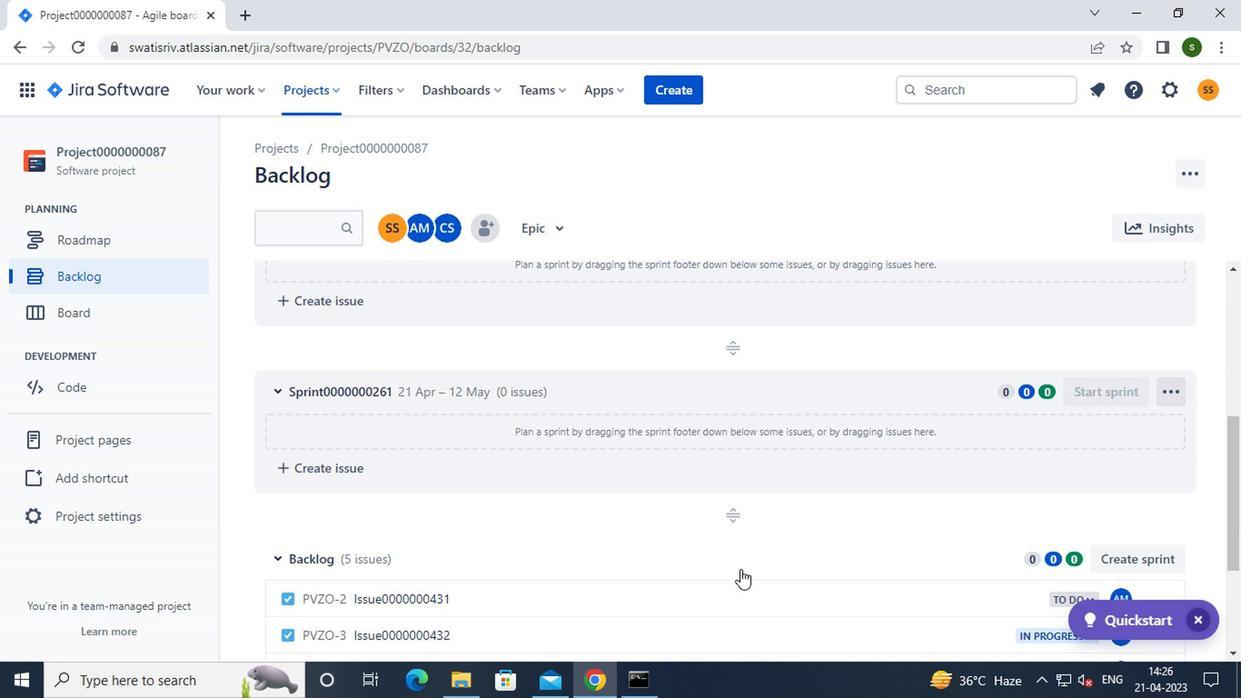 
Action: Mouse scrolled (681, 514) with delta (0, 0)
Screenshot: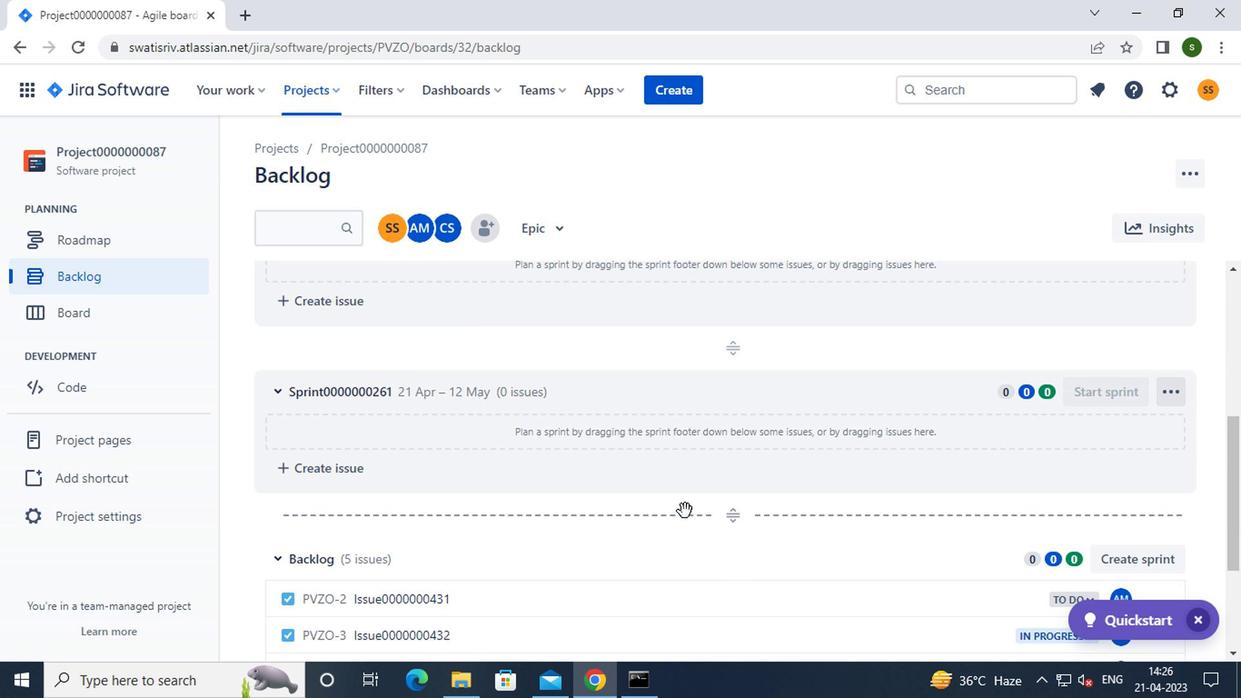 
Action: Mouse scrolled (681, 514) with delta (0, 0)
Screenshot: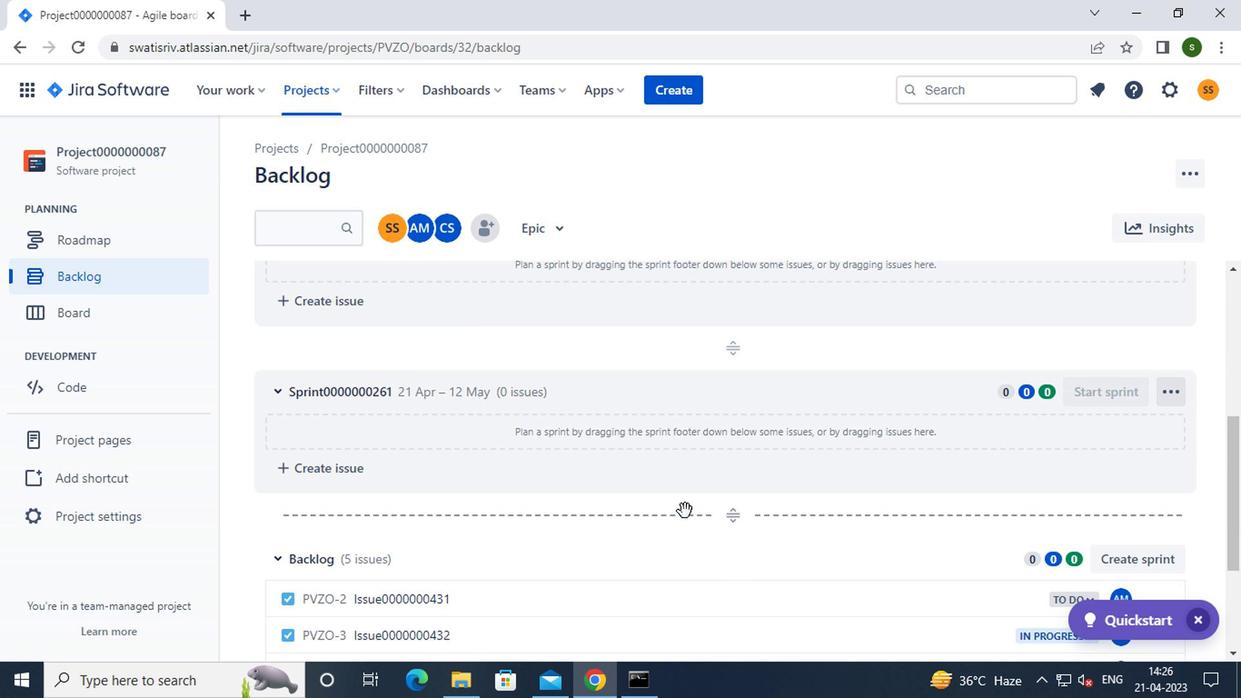 
Action: Mouse scrolled (681, 514) with delta (0, 0)
Screenshot: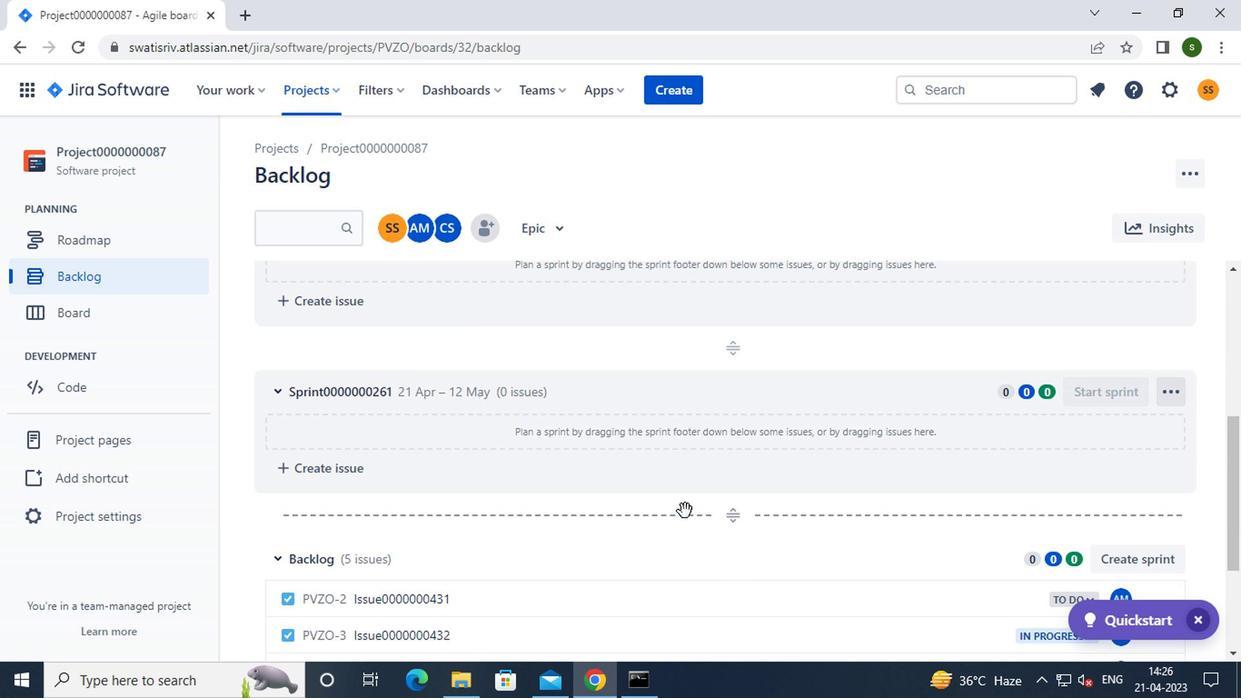 
Action: Mouse scrolled (681, 514) with delta (0, 0)
Screenshot: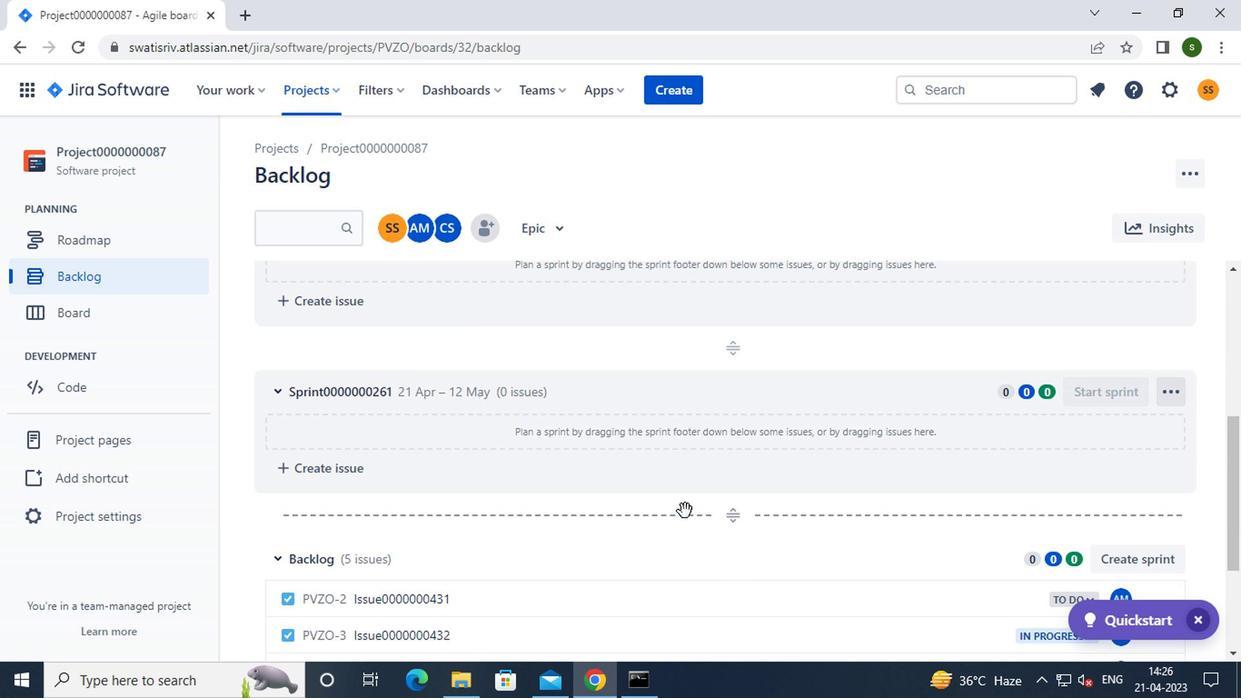 
Action: Mouse moved to (309, 93)
Screenshot: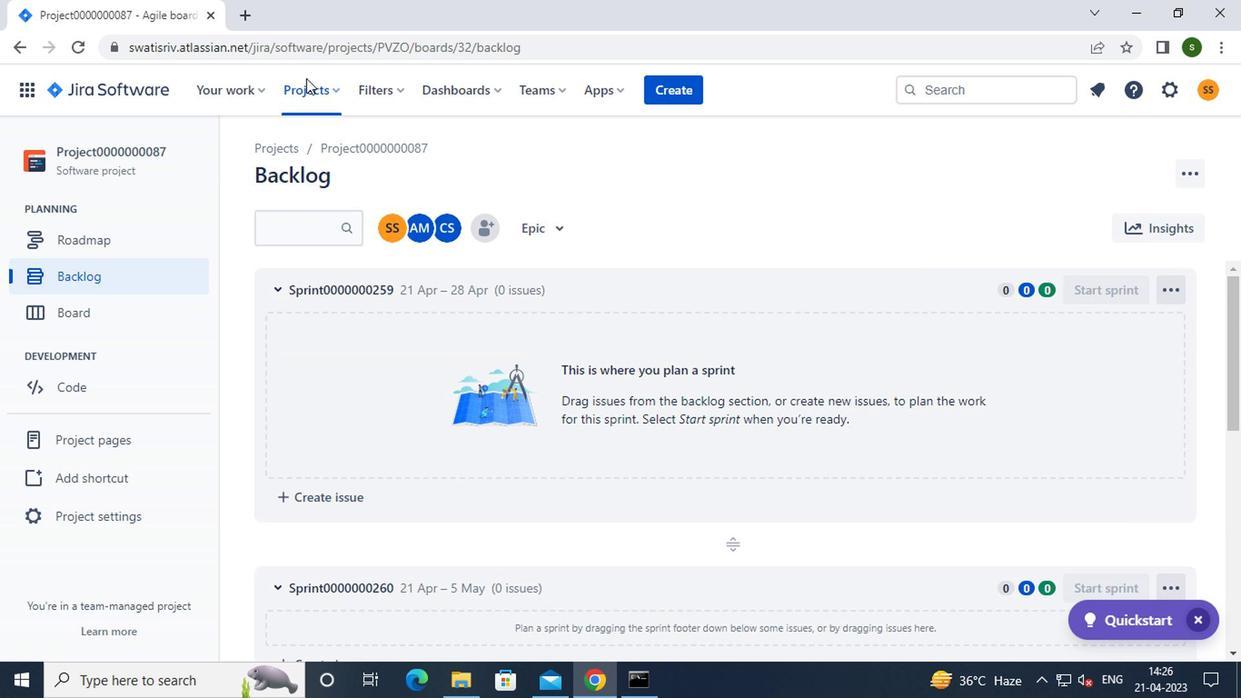 
Action: Mouse pressed left at (309, 93)
Screenshot: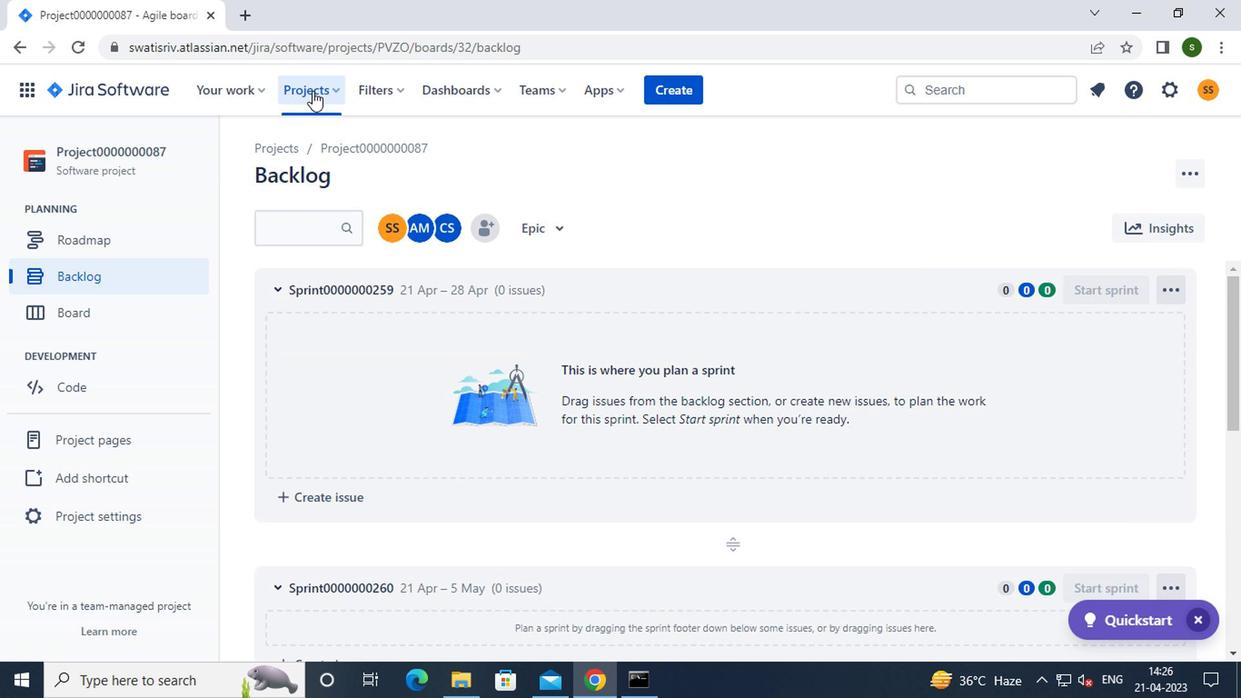 
Action: Mouse moved to (405, 218)
Screenshot: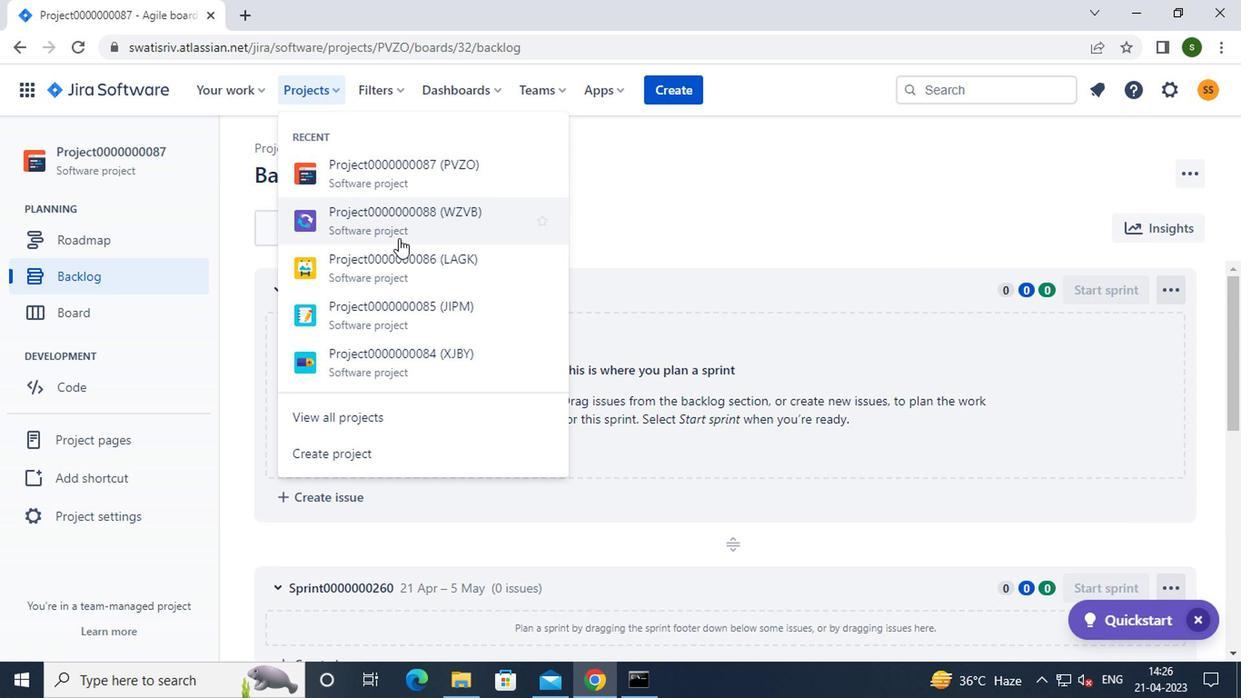 
Action: Mouse pressed left at (405, 218)
Screenshot: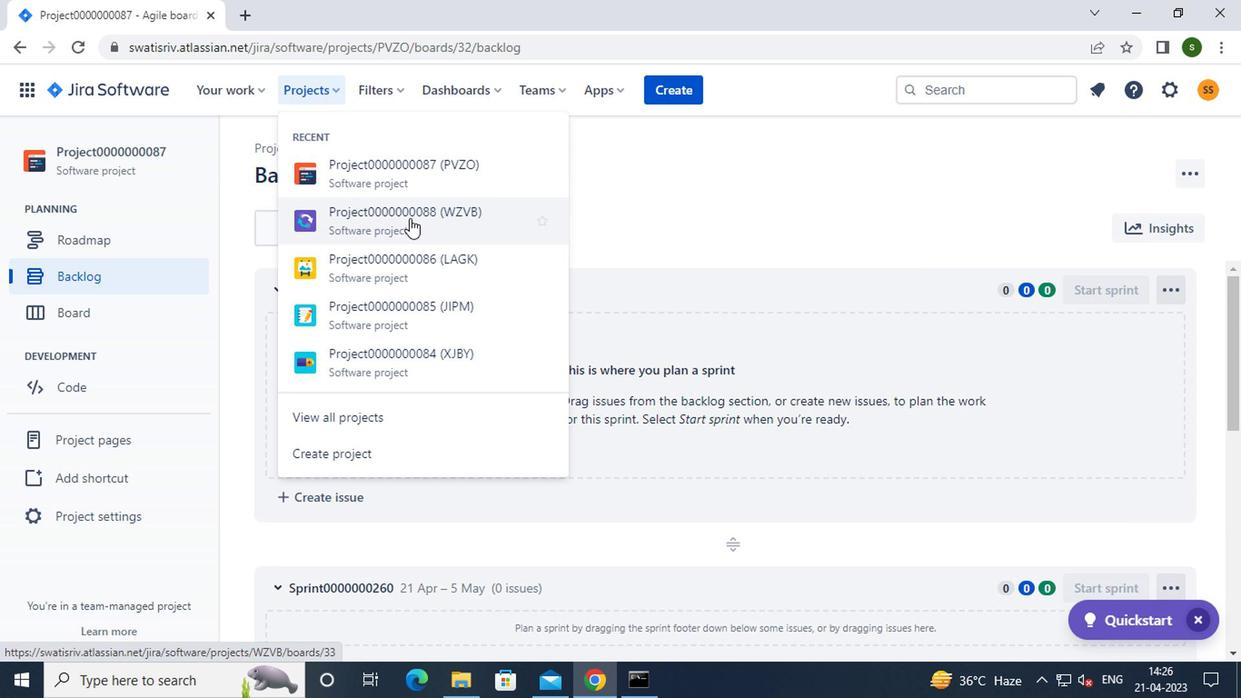
Action: Mouse moved to (143, 278)
Screenshot: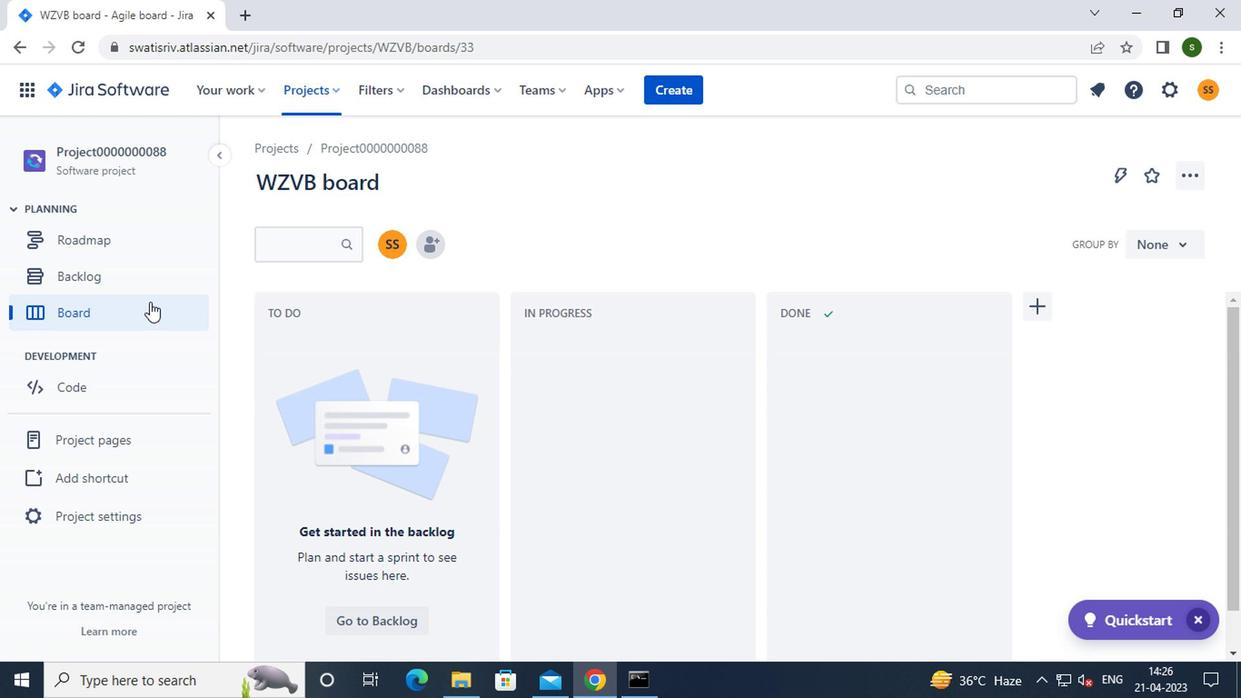 
Action: Mouse pressed left at (143, 278)
Screenshot: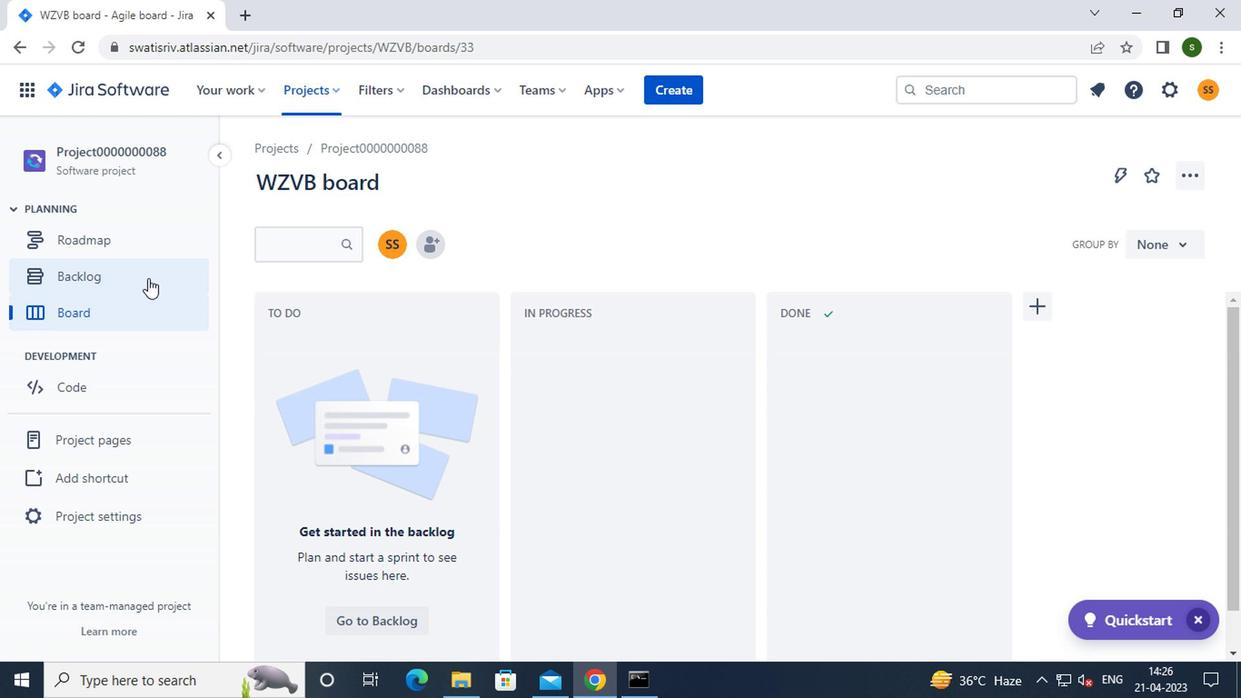 
Action: Mouse moved to (1109, 288)
Screenshot: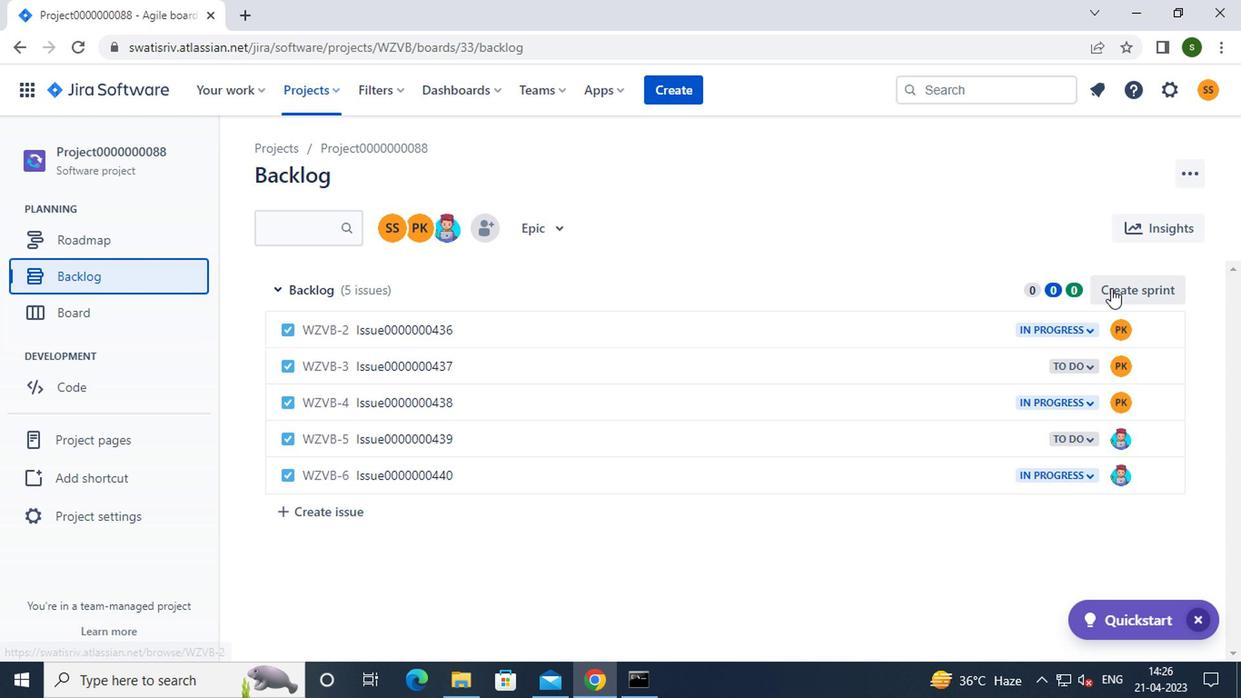 
Action: Mouse pressed left at (1109, 288)
Screenshot: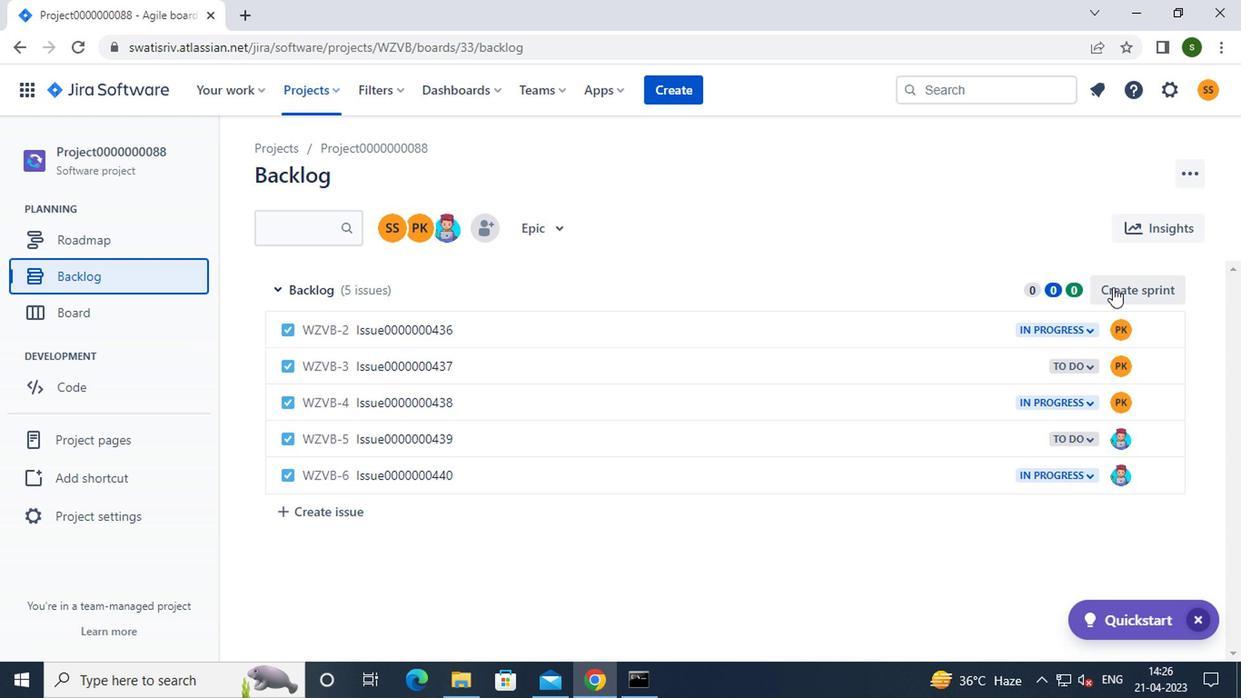 
Action: Mouse moved to (1178, 282)
Screenshot: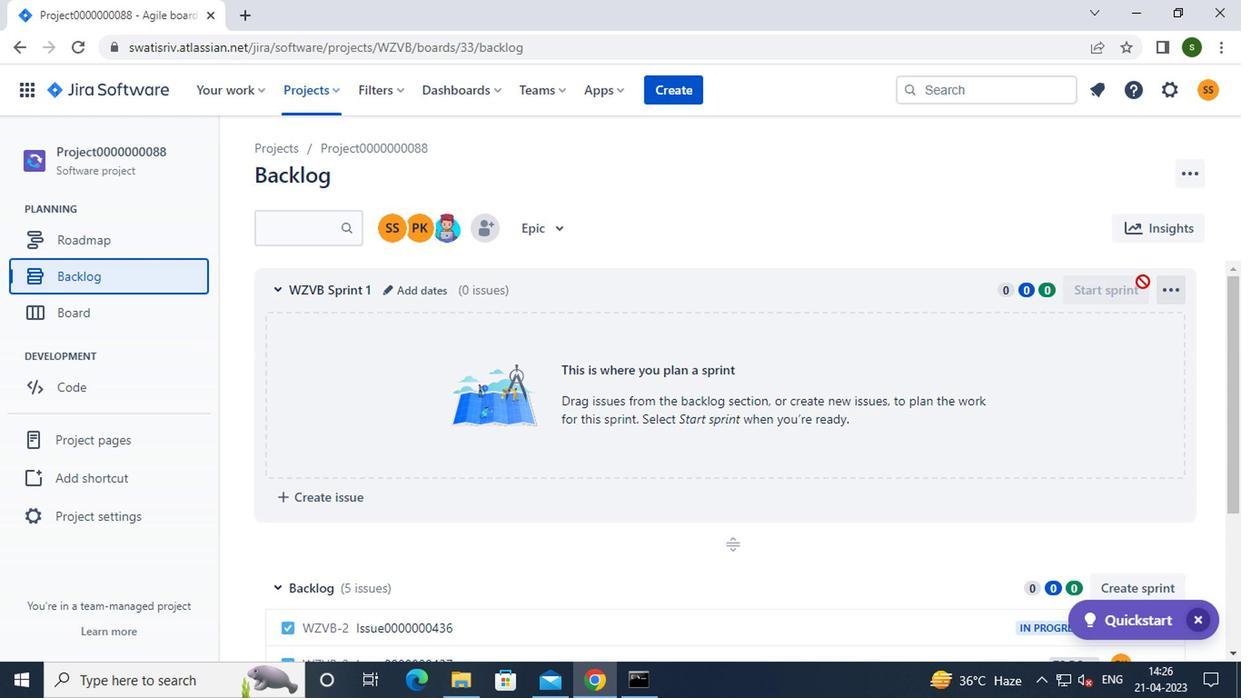 
Action: Mouse pressed left at (1178, 282)
Screenshot: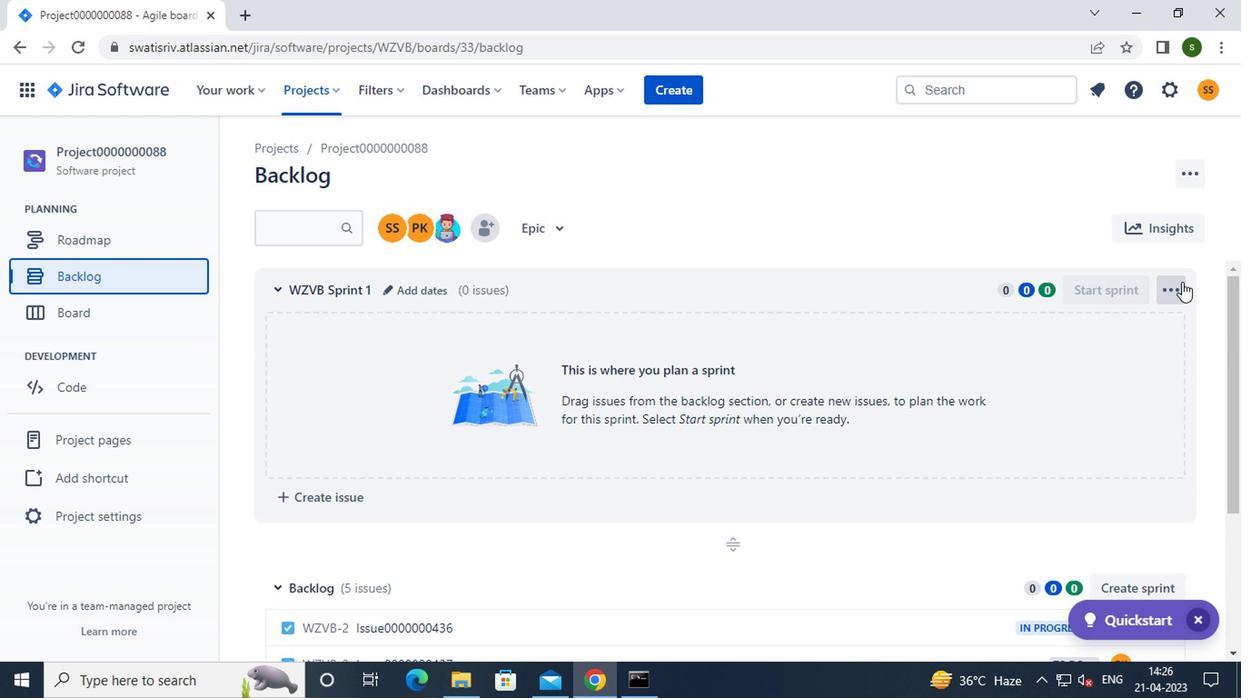 
Action: Mouse moved to (1113, 330)
Screenshot: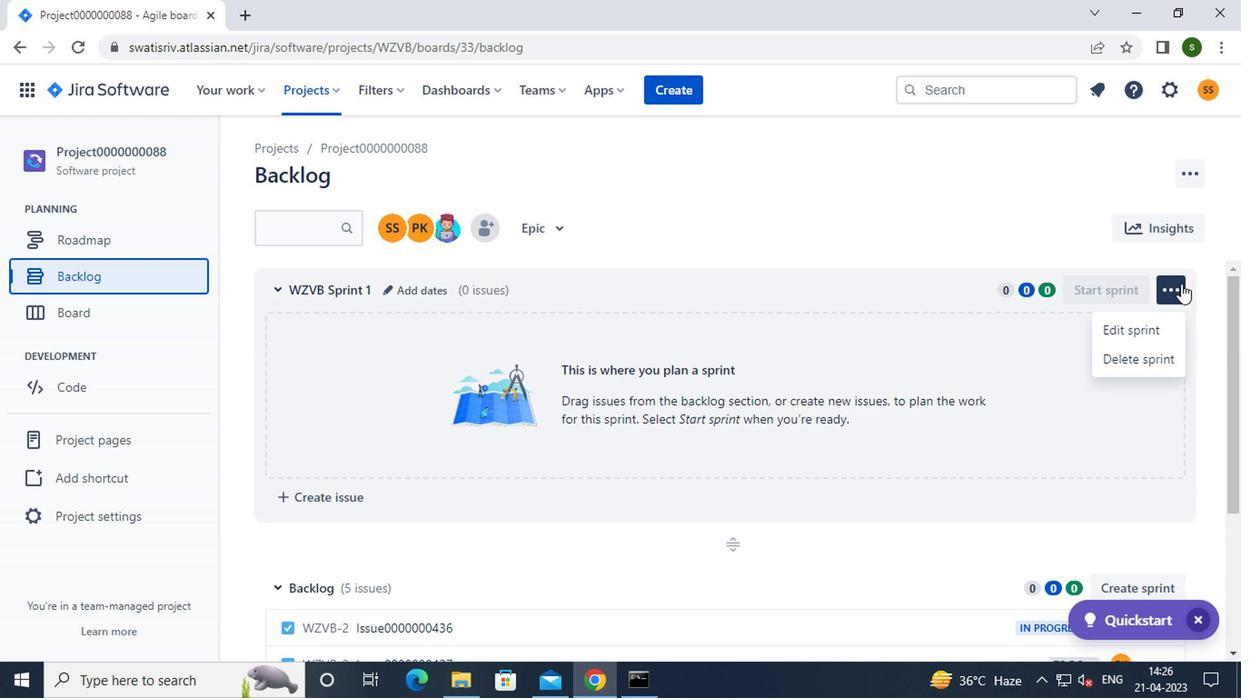 
Action: Mouse pressed left at (1113, 330)
Screenshot: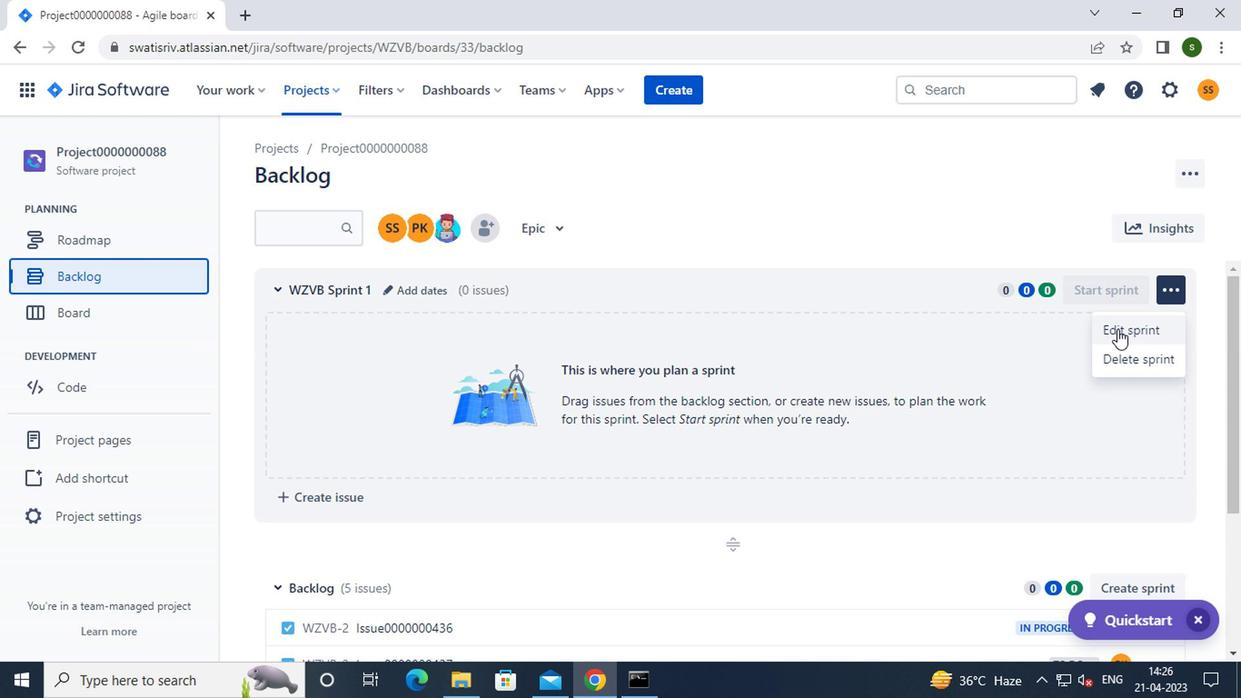 
Action: Mouse moved to (474, 234)
Screenshot: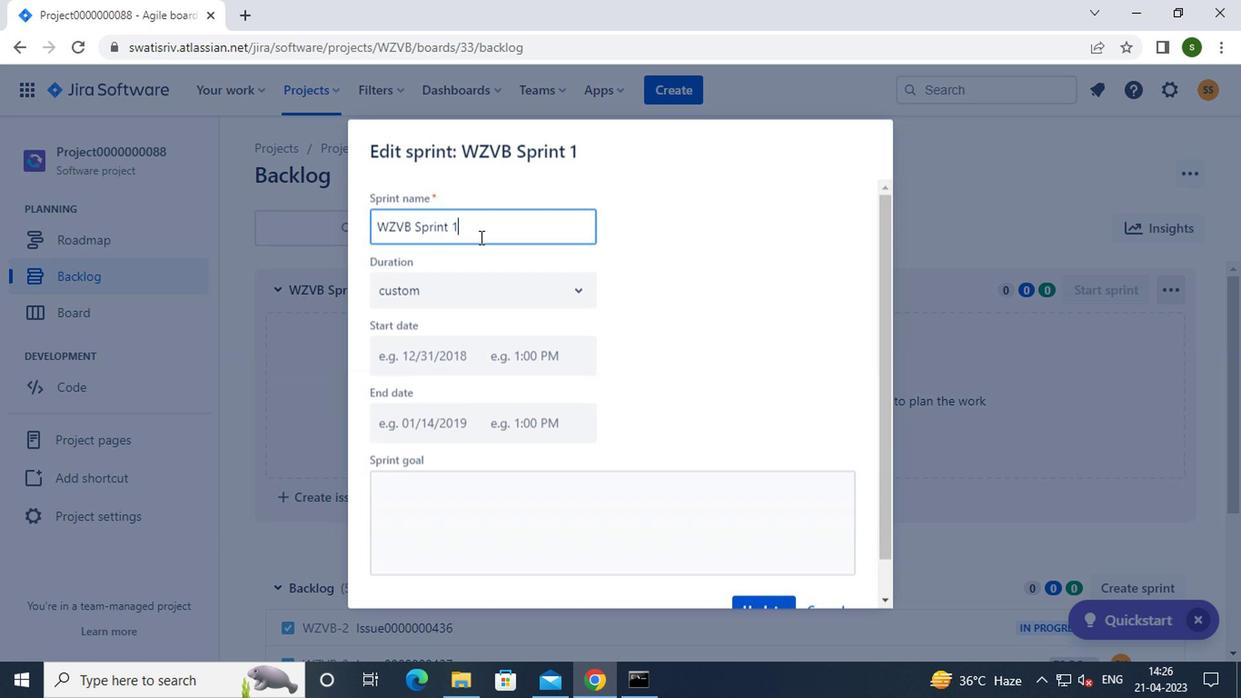 
Action: Key pressed <Key.backspace><Key.backspace><Key.backspace><Key.backspace><Key.backspace><Key.backspace><Key.backspace><Key.backspace><Key.backspace><Key.backspace><Key.backspace><Key.backspace><Key.backspace><Key.backspace><Key.backspace><Key.caps_lock>s<Key.backspace><Key.caps_lock>s<Key.caps_lock>print0000000262
Screenshot: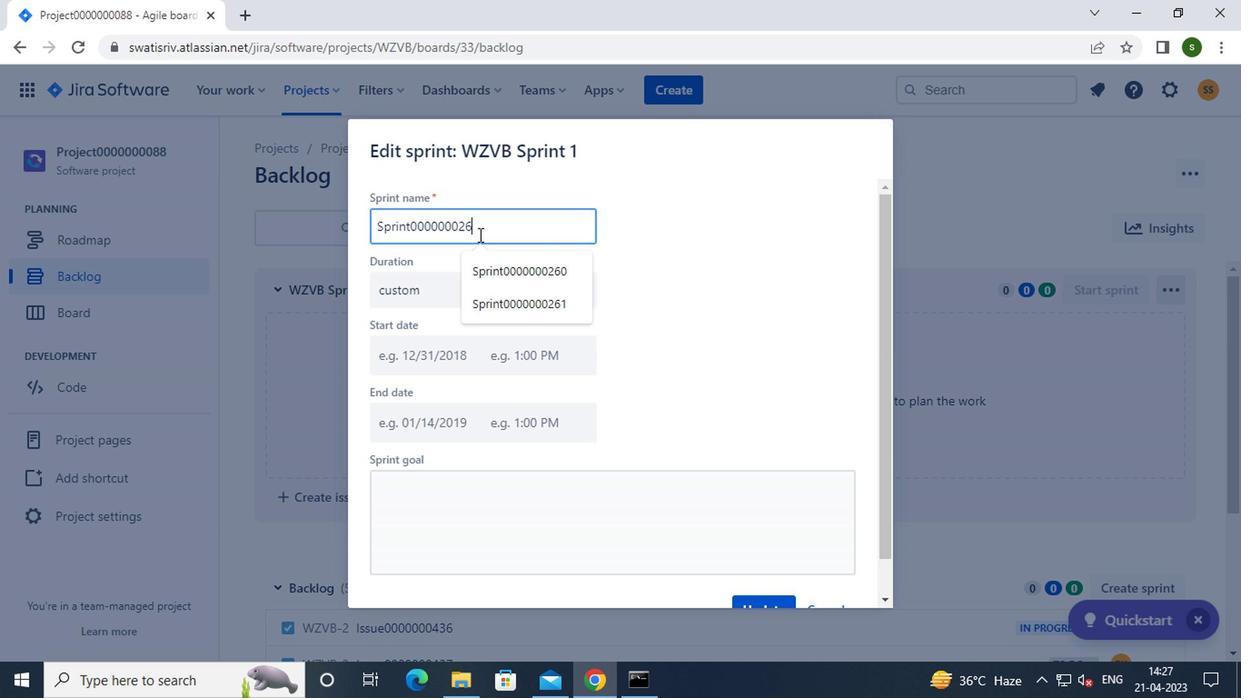 
Action: Mouse moved to (571, 318)
Screenshot: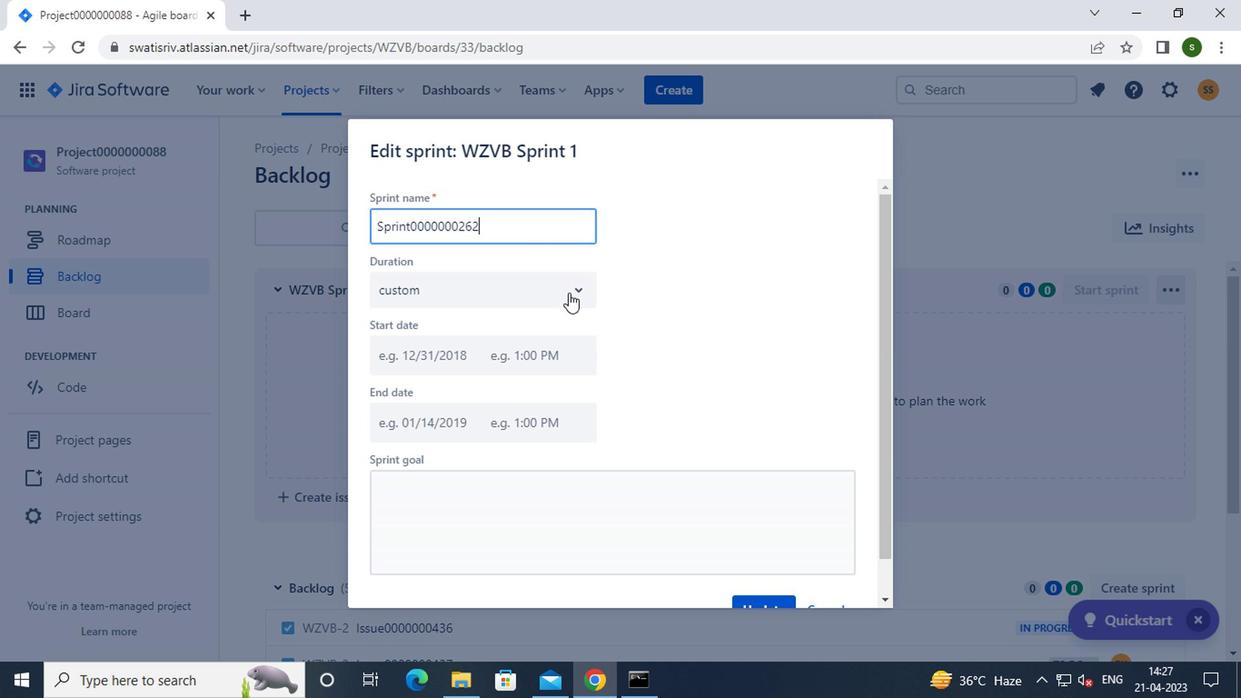 
Action: Mouse scrolled (571, 317) with delta (0, 0)
Screenshot: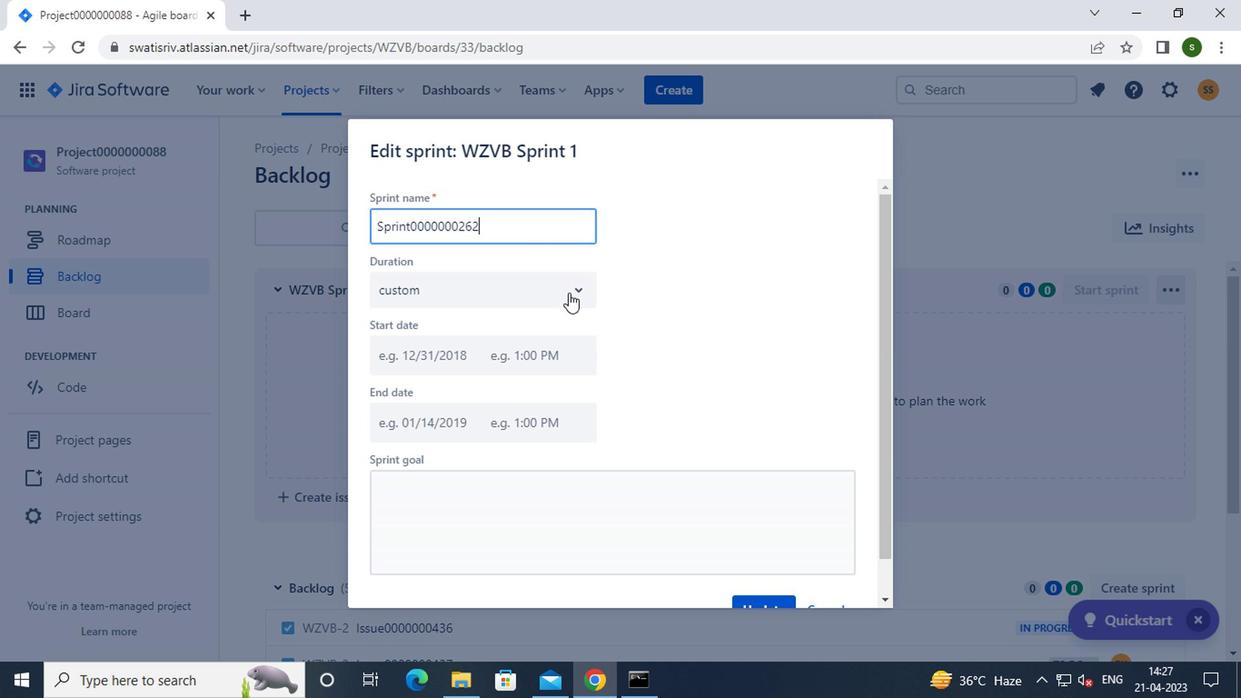 
Action: Mouse moved to (573, 326)
Screenshot: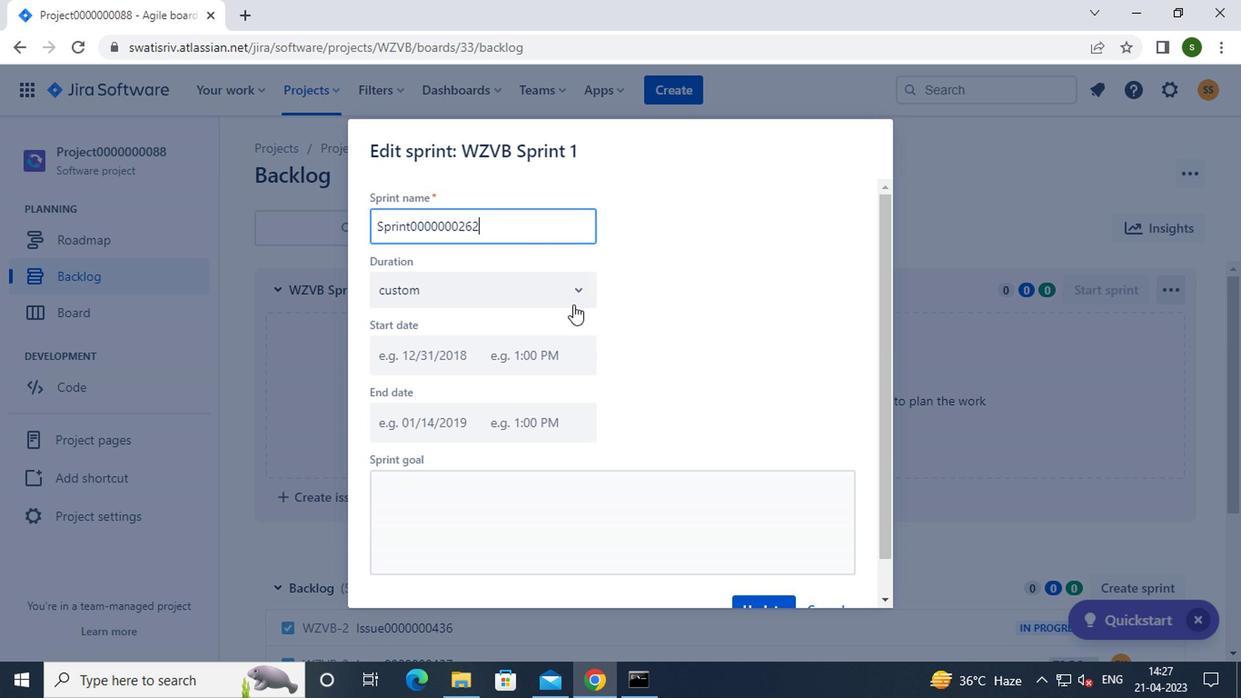 
Action: Mouse scrolled (573, 324) with delta (0, -1)
Screenshot: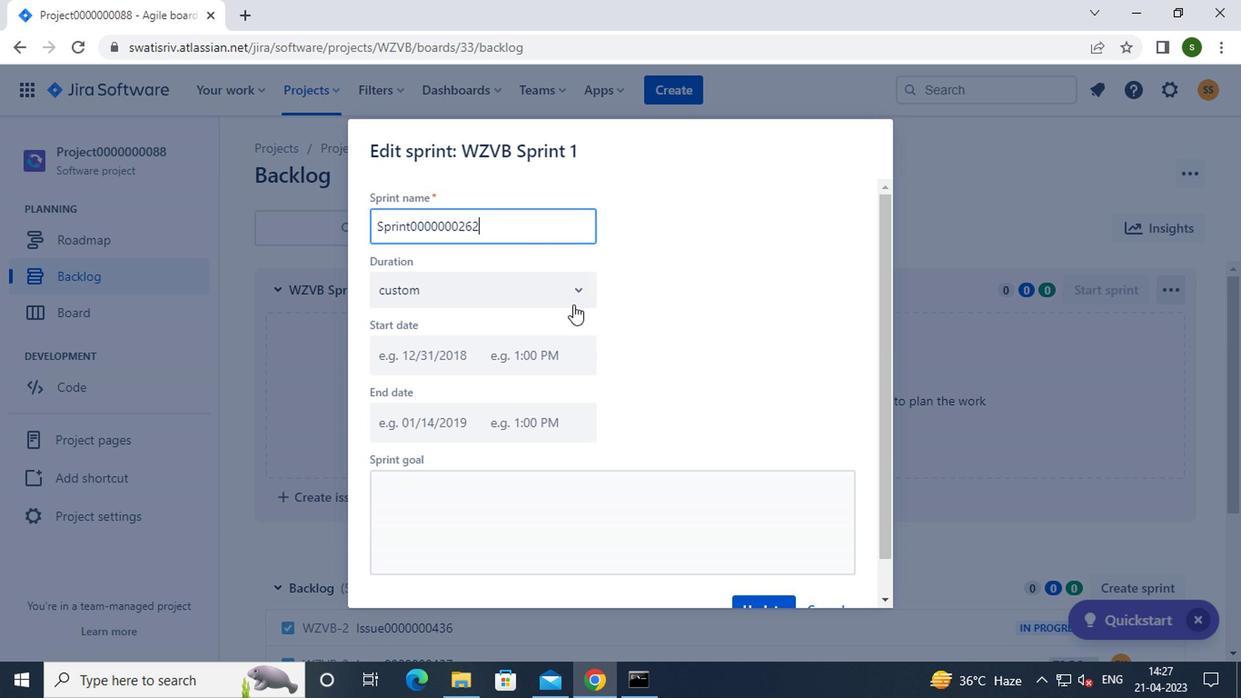 
Action: Mouse moved to (741, 560)
Screenshot: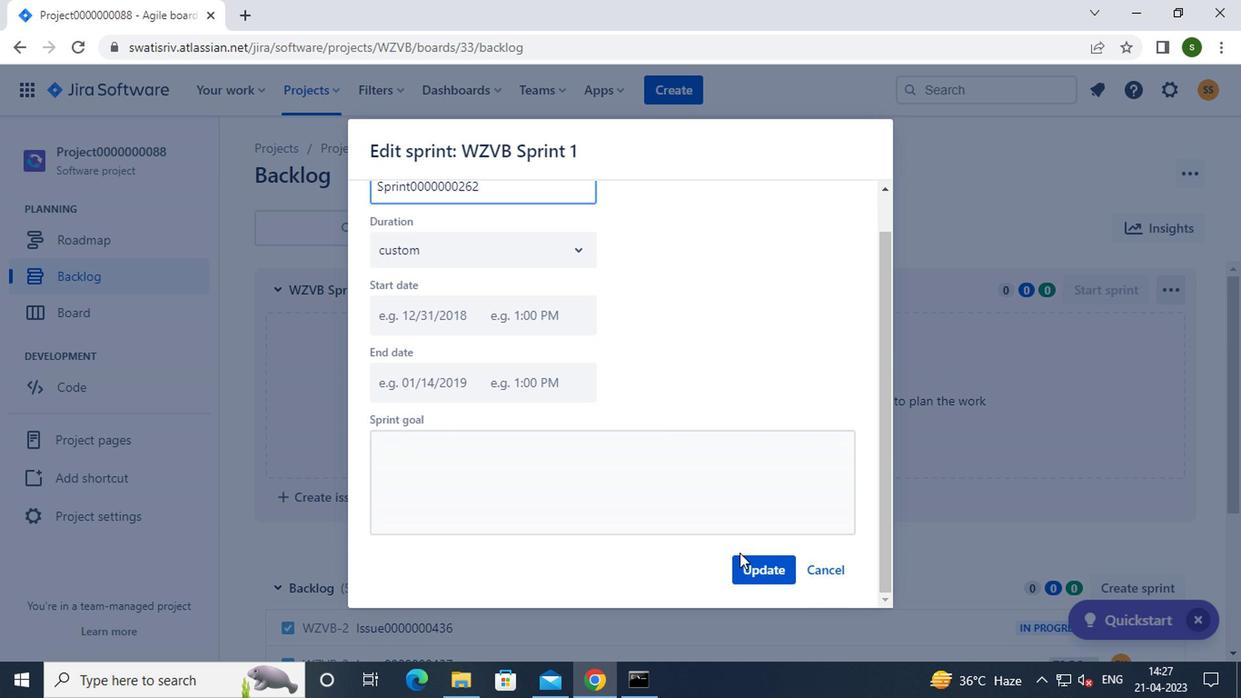 
Action: Mouse pressed left at (741, 560)
Screenshot: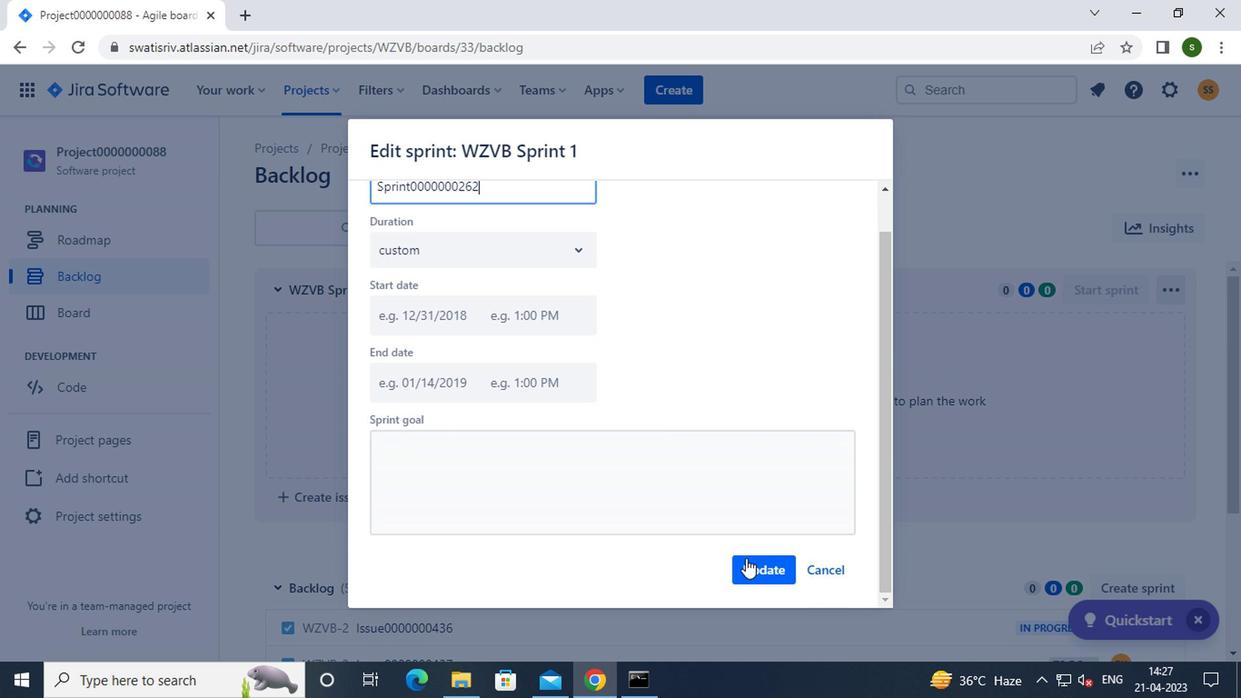 
Action: Mouse moved to (983, 514)
Screenshot: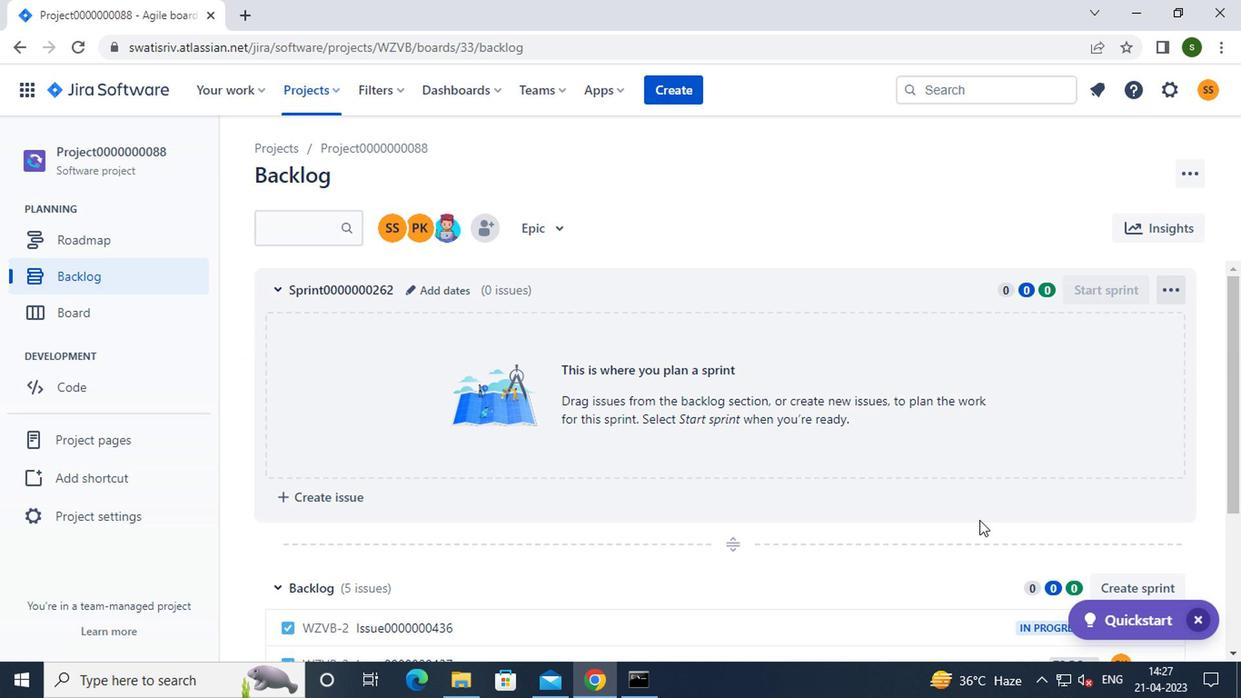 
Action: Mouse scrolled (983, 513) with delta (0, 0)
Screenshot: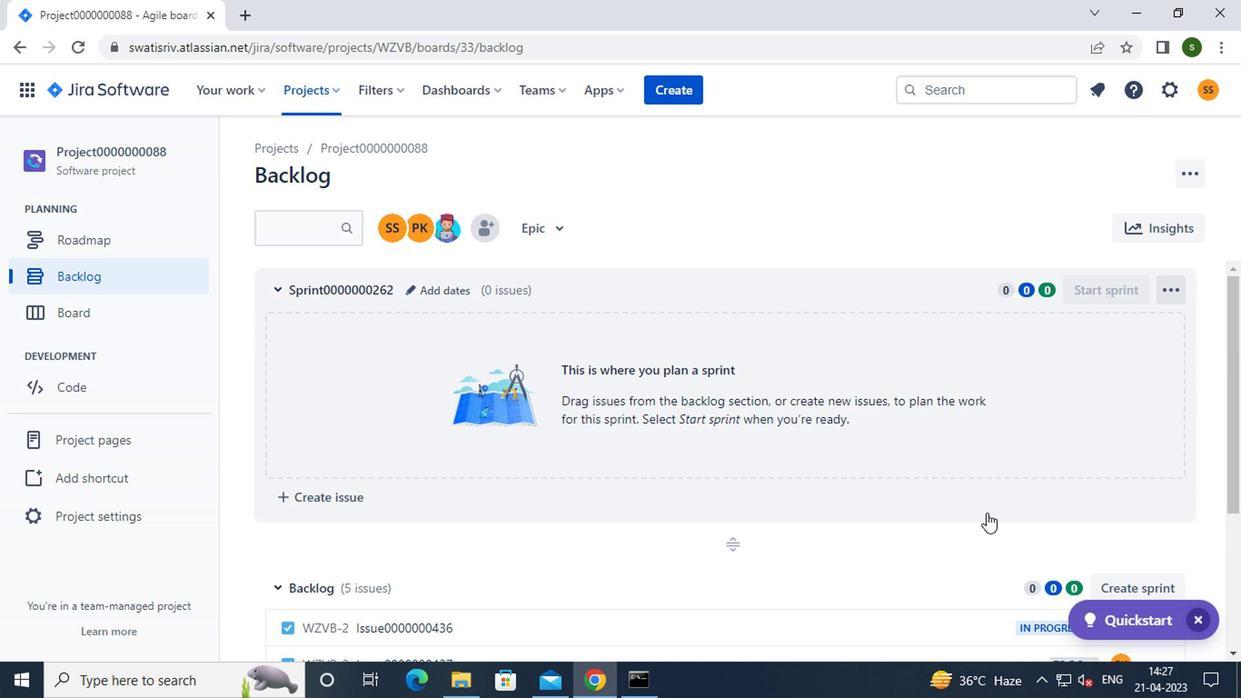 
Action: Mouse moved to (1124, 502)
Screenshot: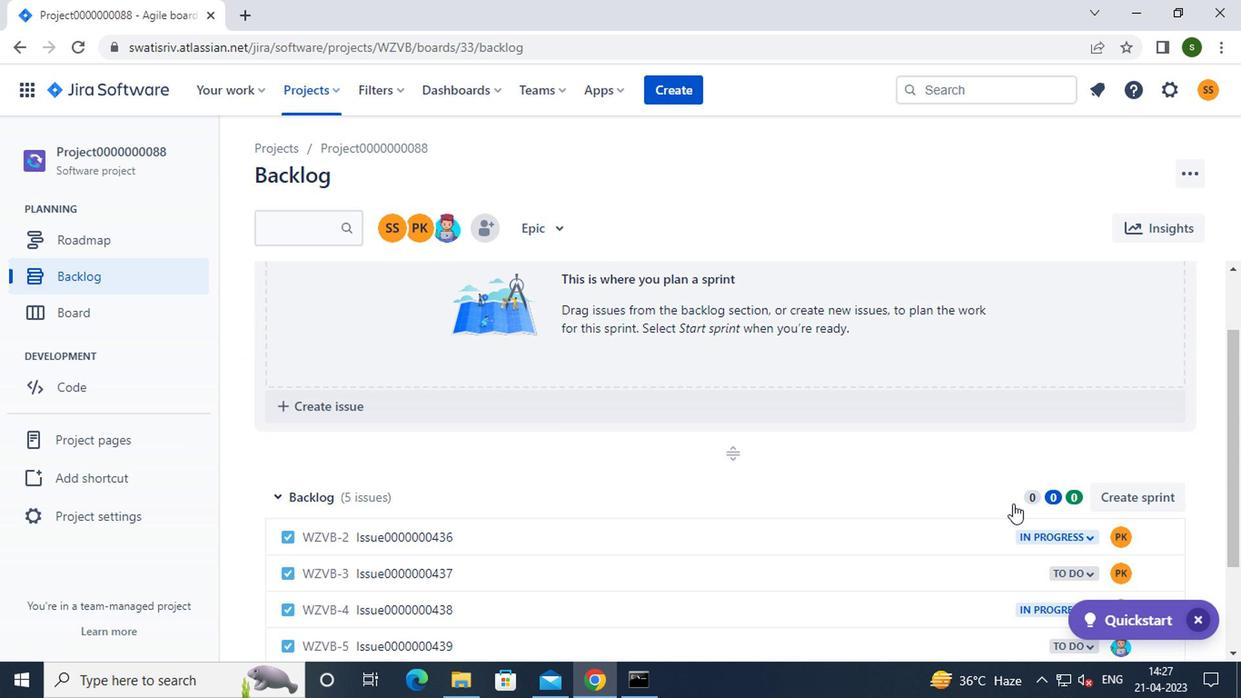
Action: Mouse pressed left at (1124, 502)
Screenshot: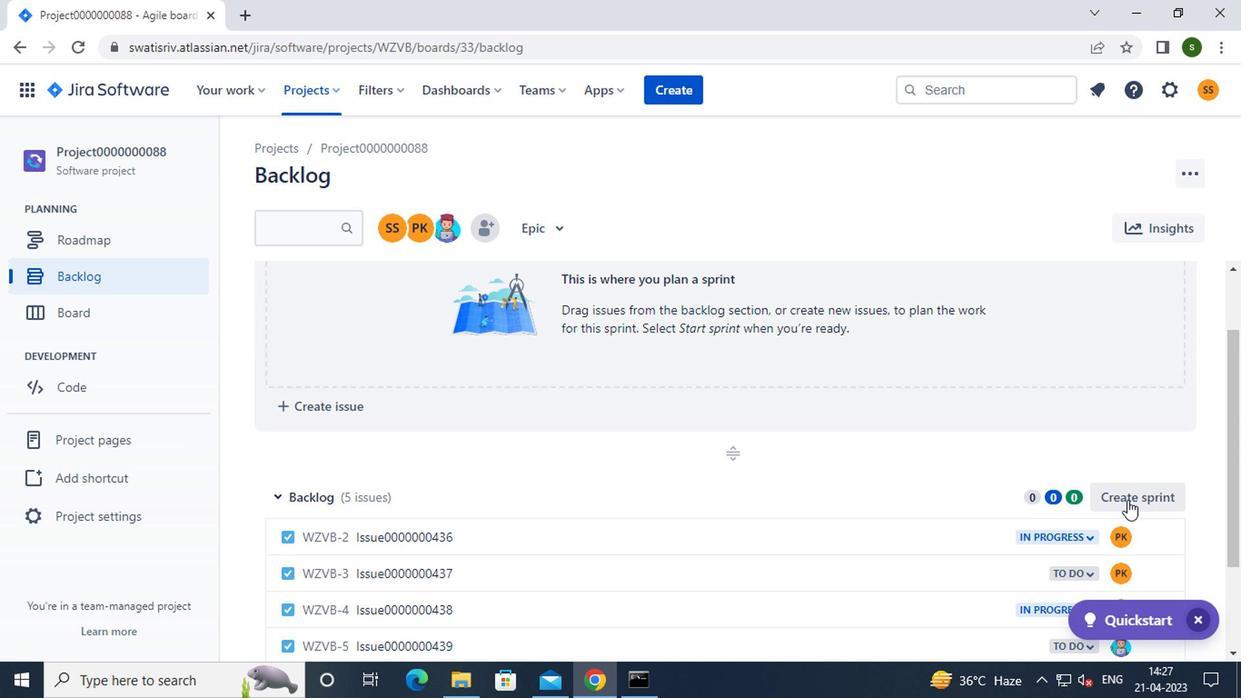 
Action: Mouse moved to (1174, 493)
Screenshot: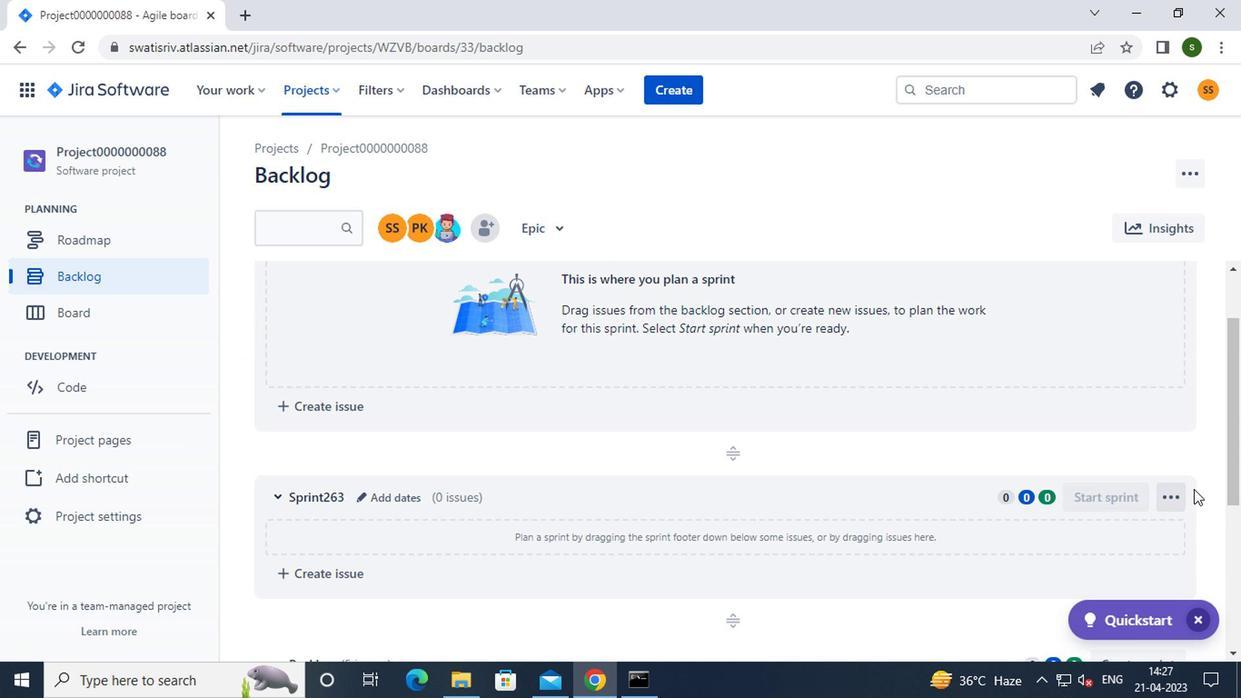 
Action: Mouse pressed left at (1174, 493)
Screenshot: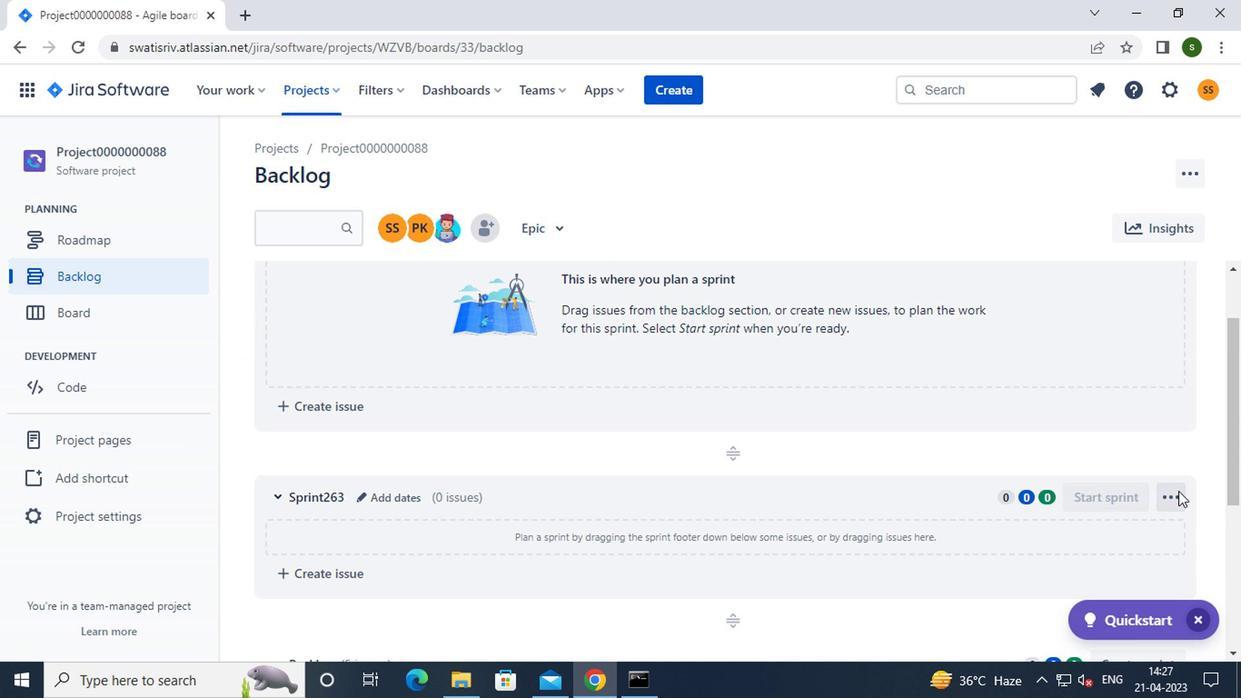 
Action: Mouse moved to (1119, 567)
Screenshot: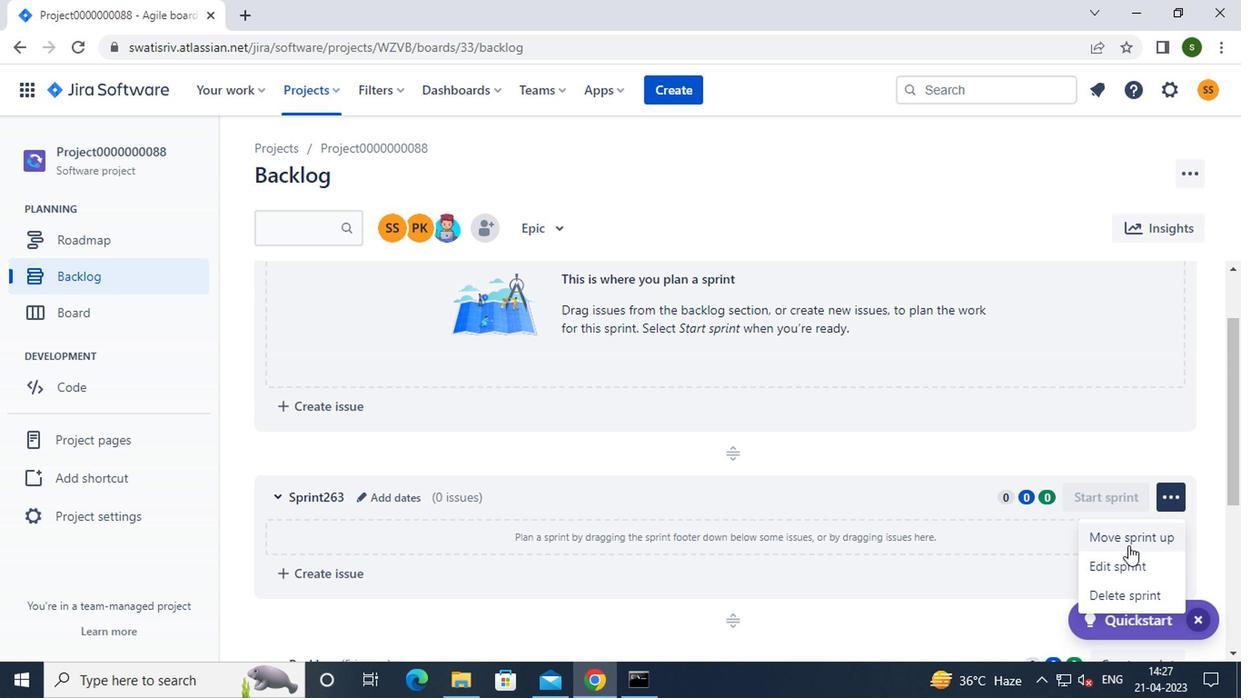 
Action: Mouse pressed left at (1119, 567)
Screenshot: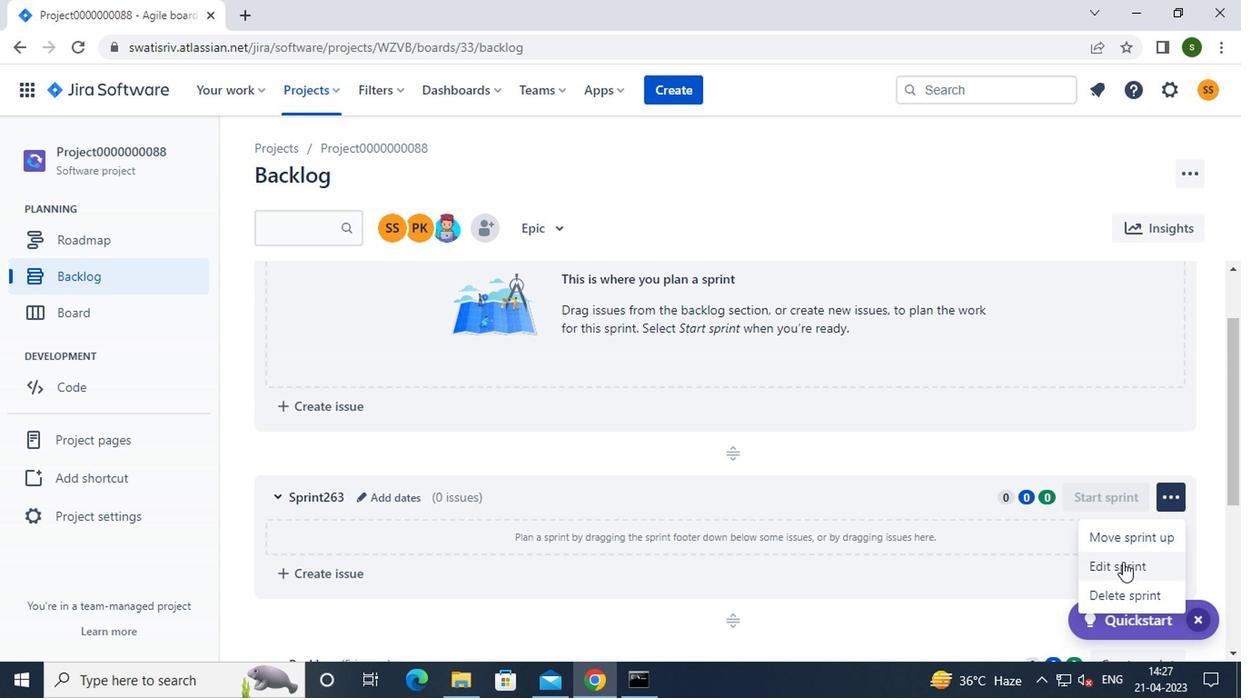 
Action: Mouse moved to (524, 230)
Screenshot: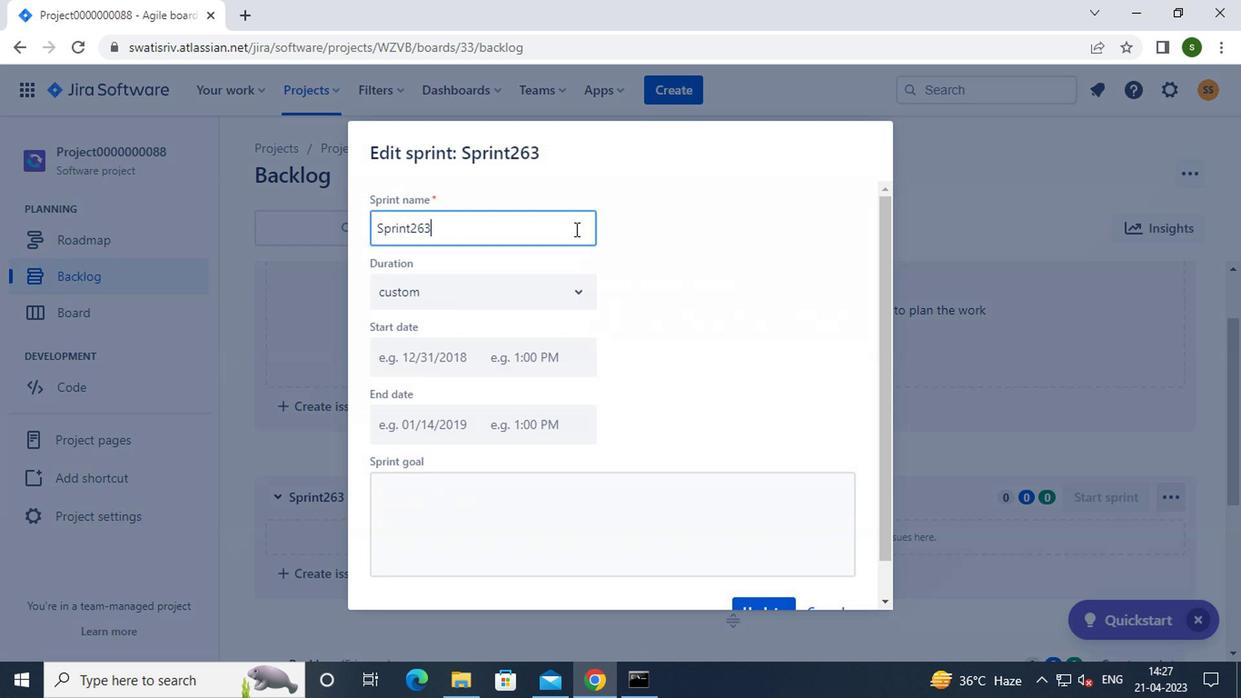 
Action: Key pressed <Key.backspace><Key.backspace><Key.backspace><Key.backspace><Key.backspace><Key.backspace><Key.backspace><Key.backspace><Key.backspace><Key.backspace><Key.backspace><Key.caps_lock>s<Key.caps_lock>print0000000263
Screenshot: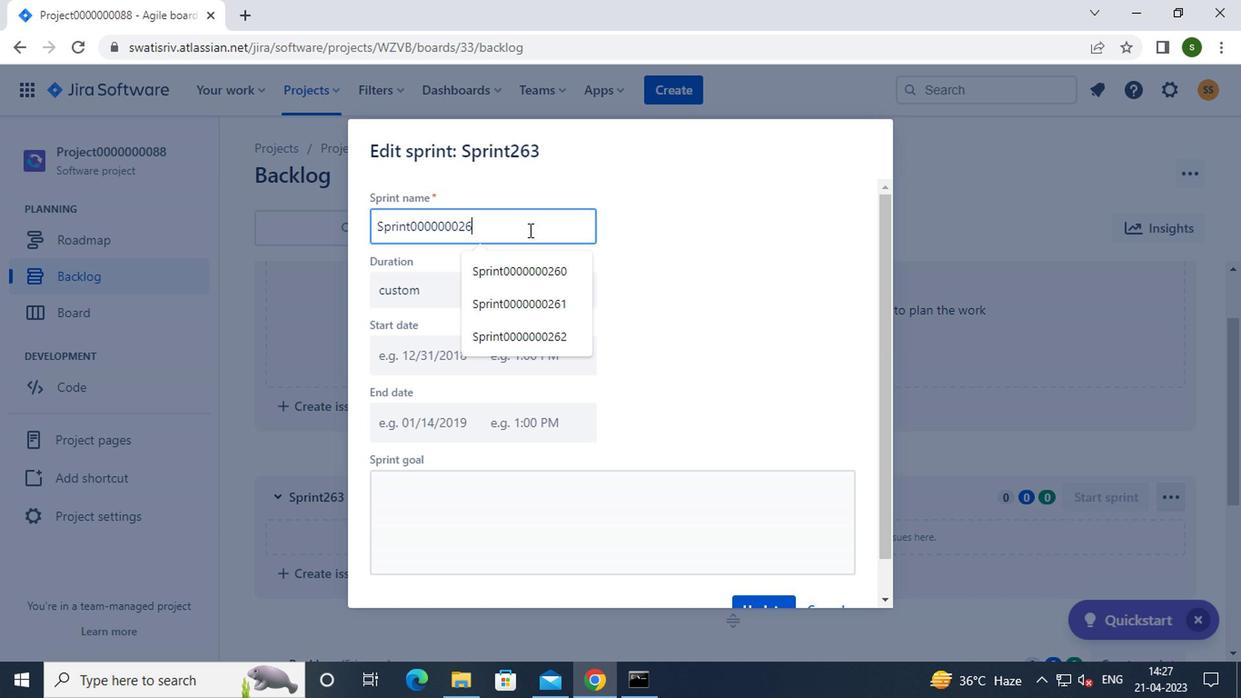 
Action: Mouse moved to (653, 313)
Screenshot: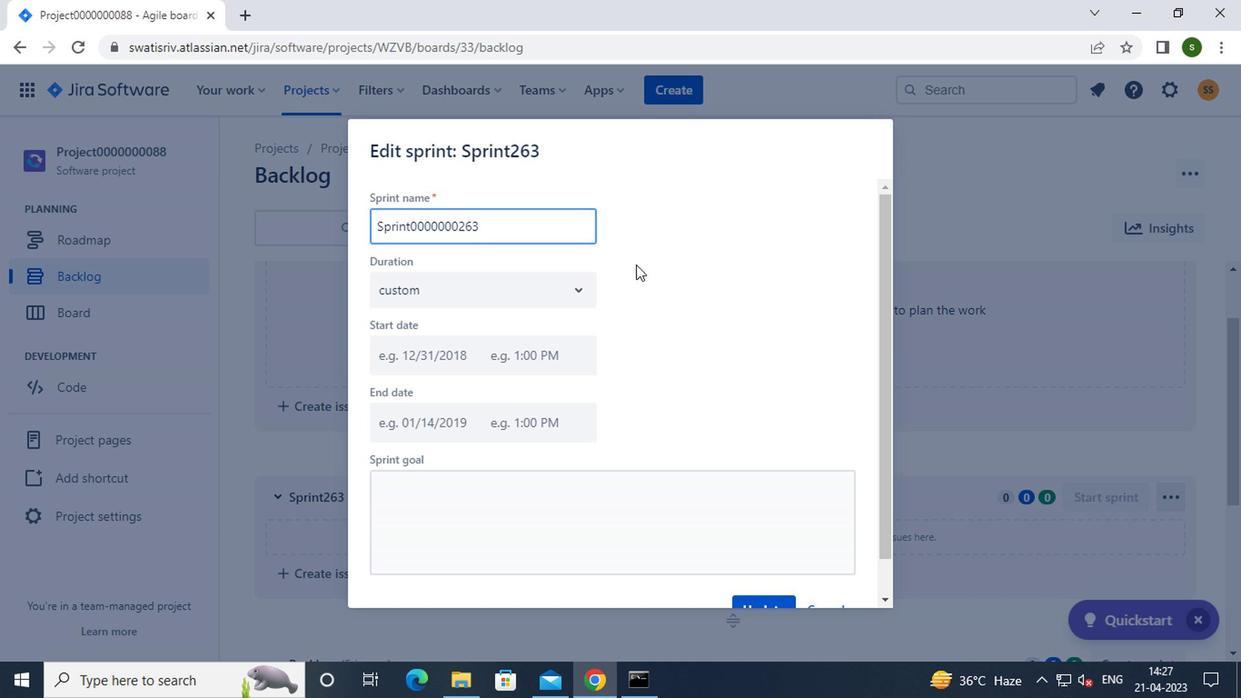 
Action: Mouse scrolled (653, 311) with delta (0, -1)
Screenshot: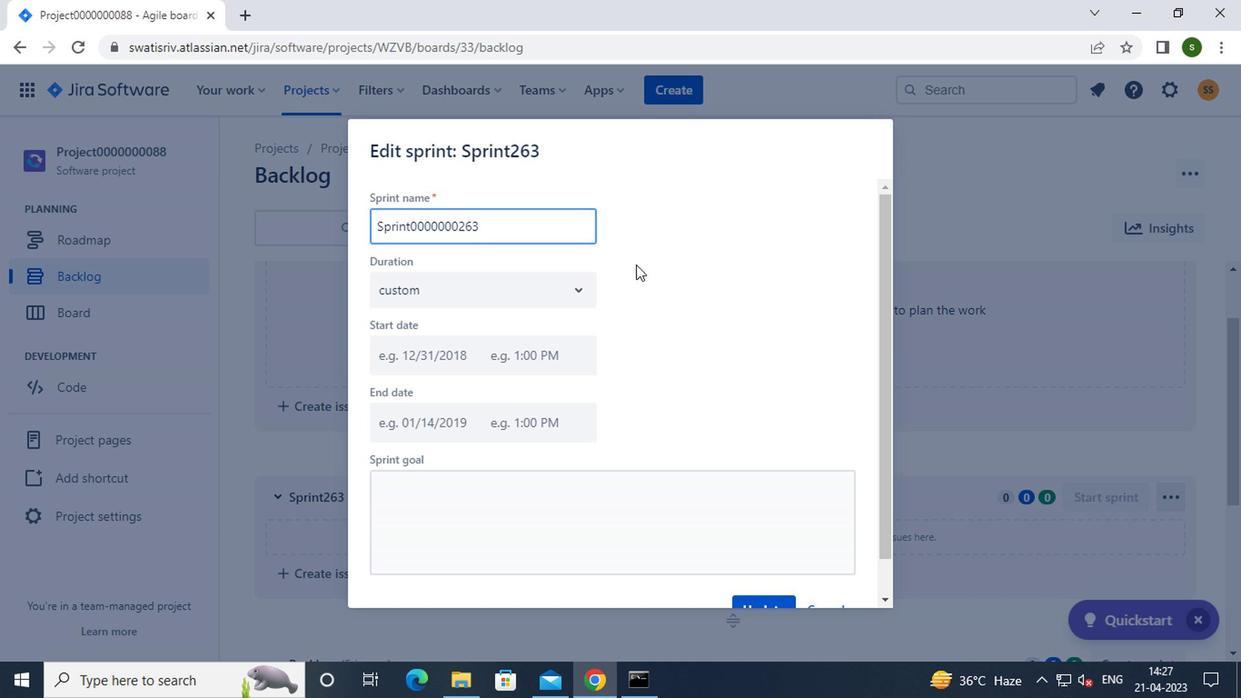 
Action: Mouse moved to (654, 316)
Screenshot: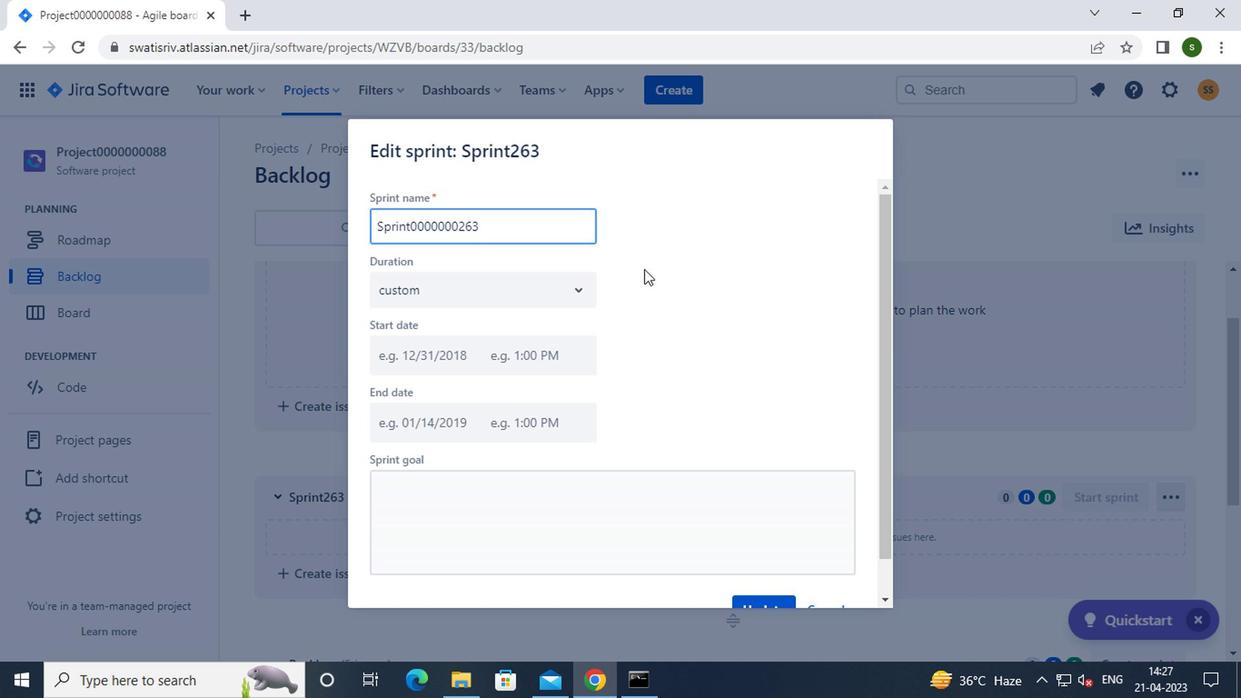 
Action: Mouse scrolled (654, 315) with delta (0, 0)
Screenshot: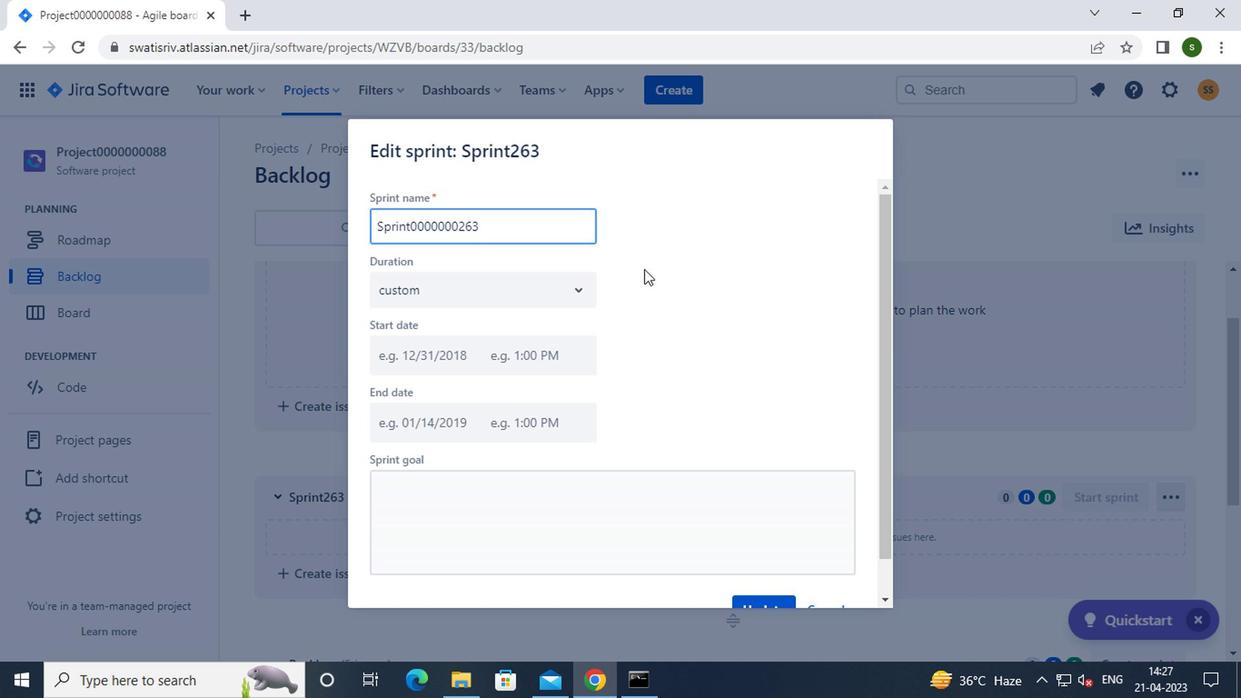
Action: Mouse moved to (654, 316)
Screenshot: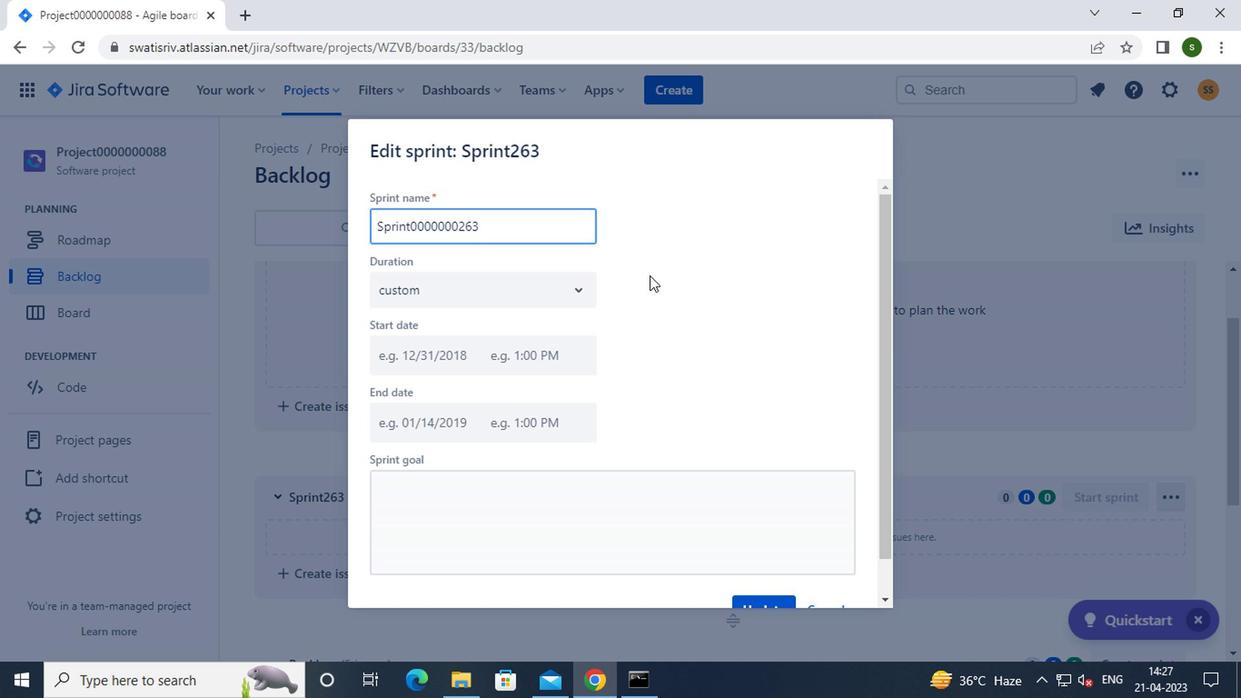 
Action: Mouse scrolled (654, 315) with delta (0, 0)
Screenshot: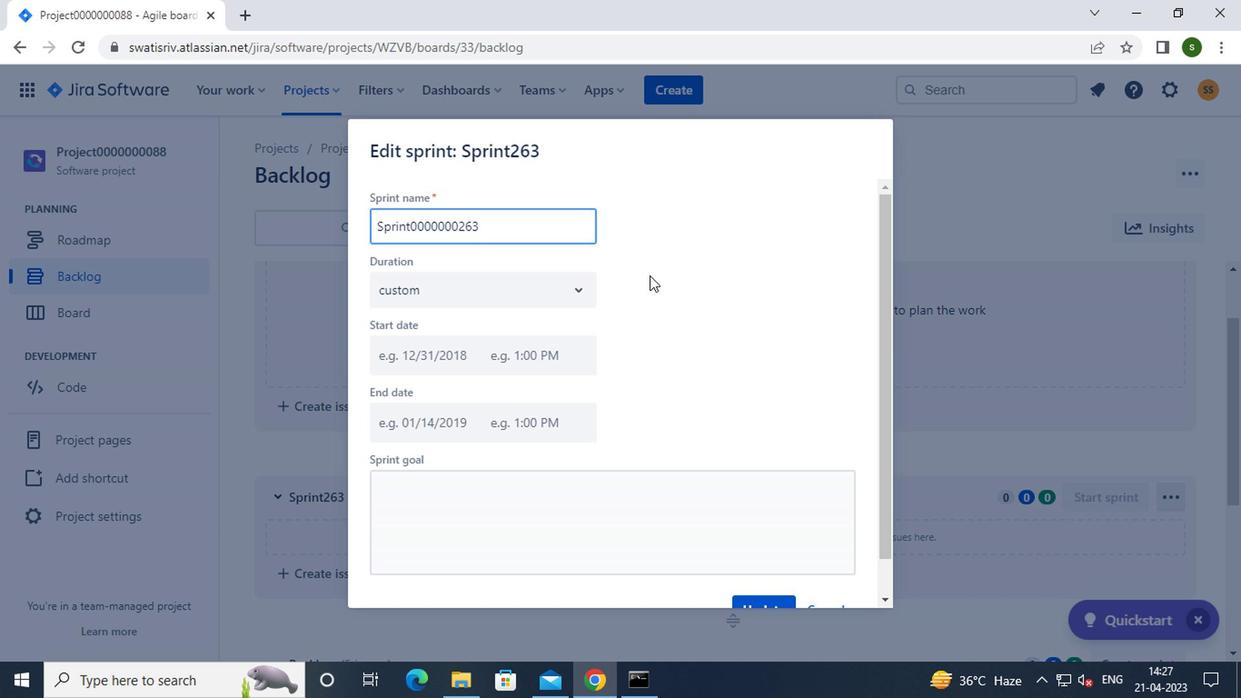 
Action: Mouse moved to (763, 562)
Screenshot: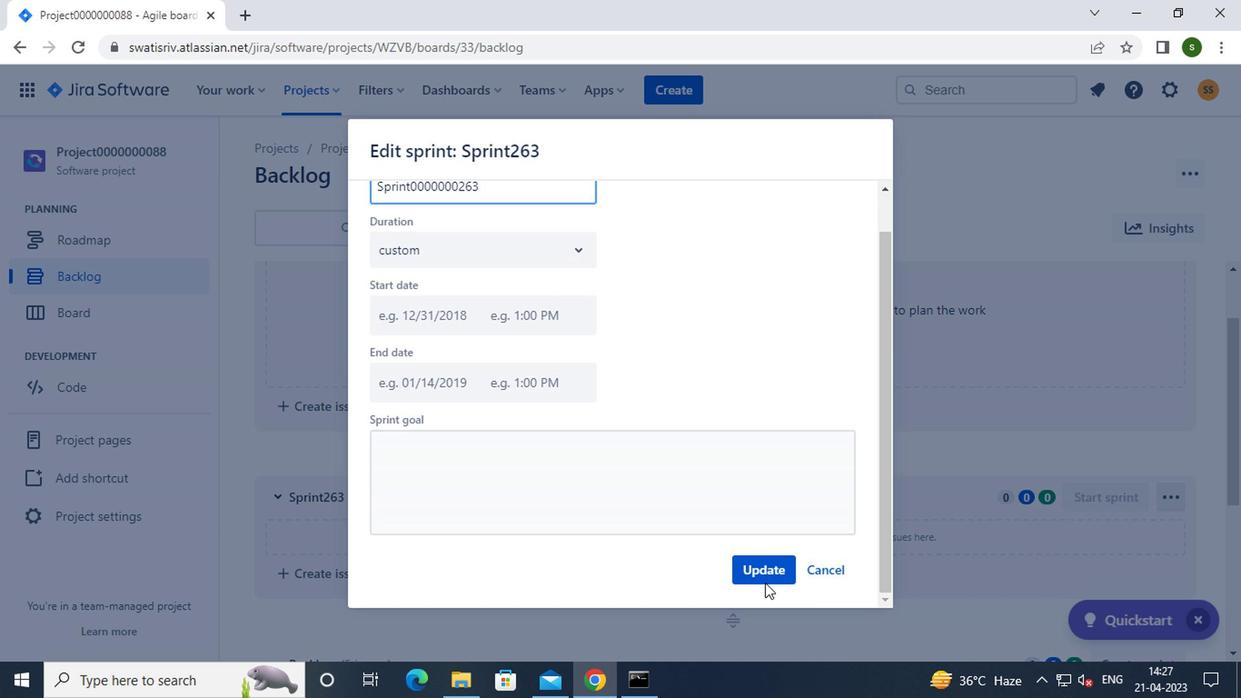 
Action: Mouse pressed left at (763, 562)
Screenshot: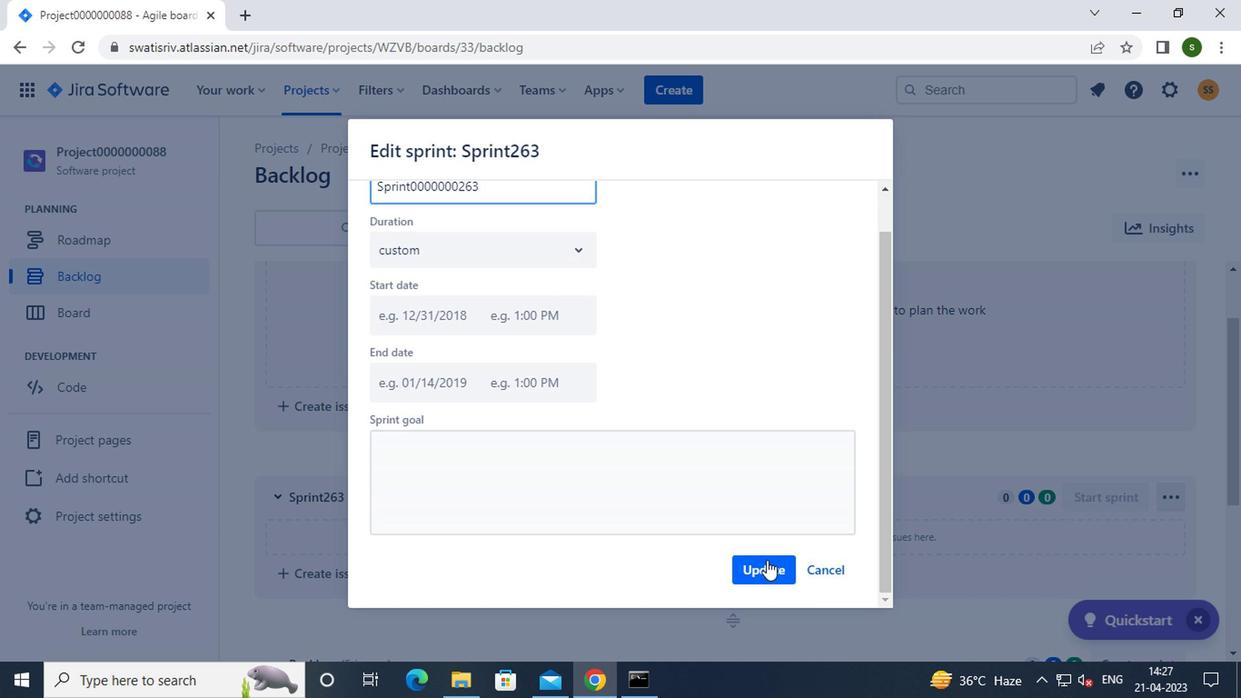 
Action: Mouse moved to (913, 479)
Screenshot: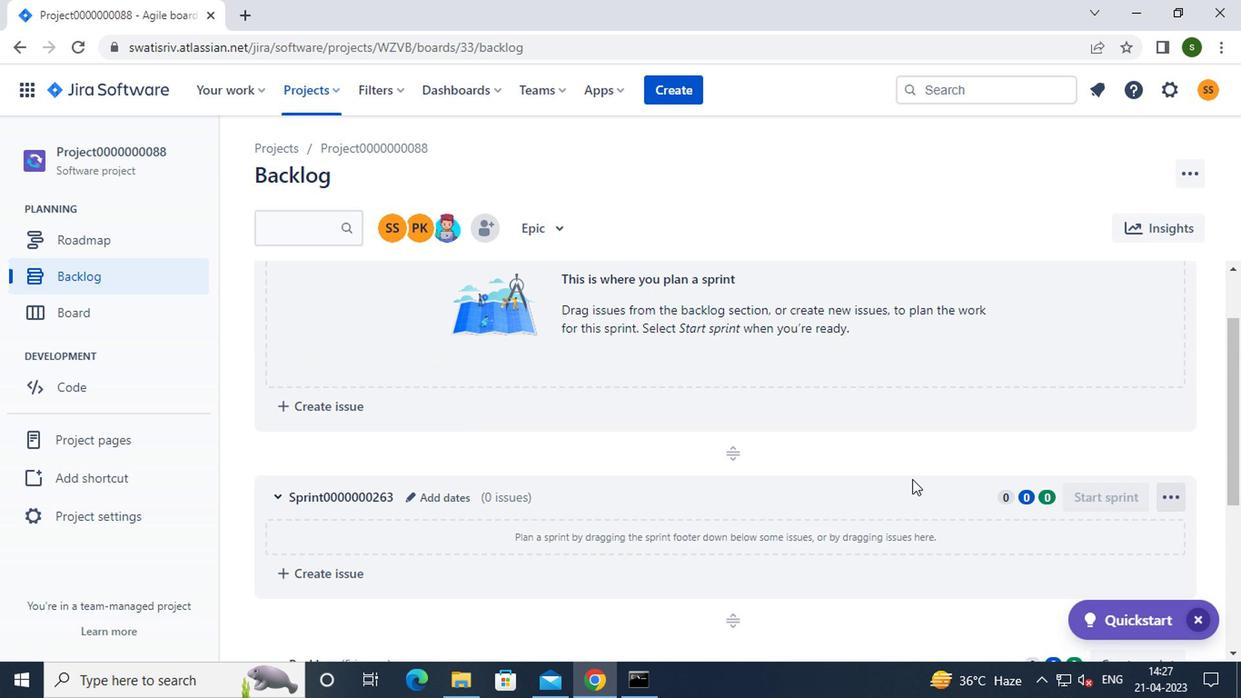 
Action: Mouse scrolled (913, 478) with delta (0, 0)
Screenshot: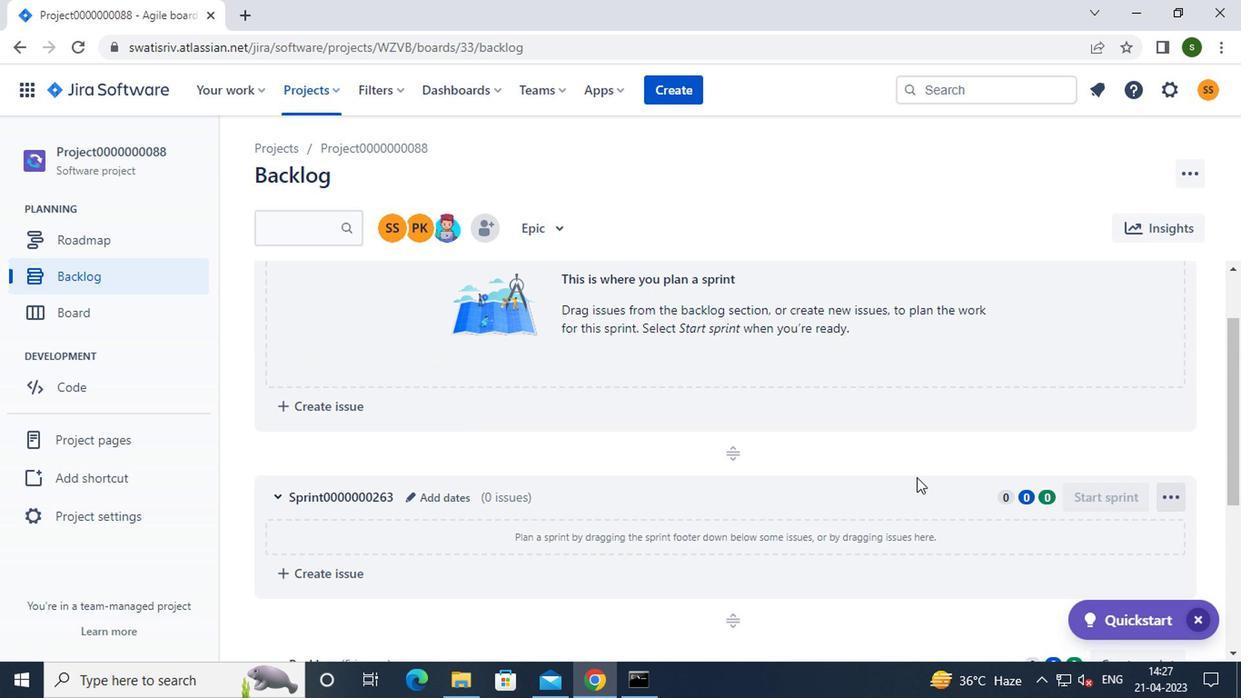 
Action: Mouse scrolled (913, 478) with delta (0, 0)
Screenshot: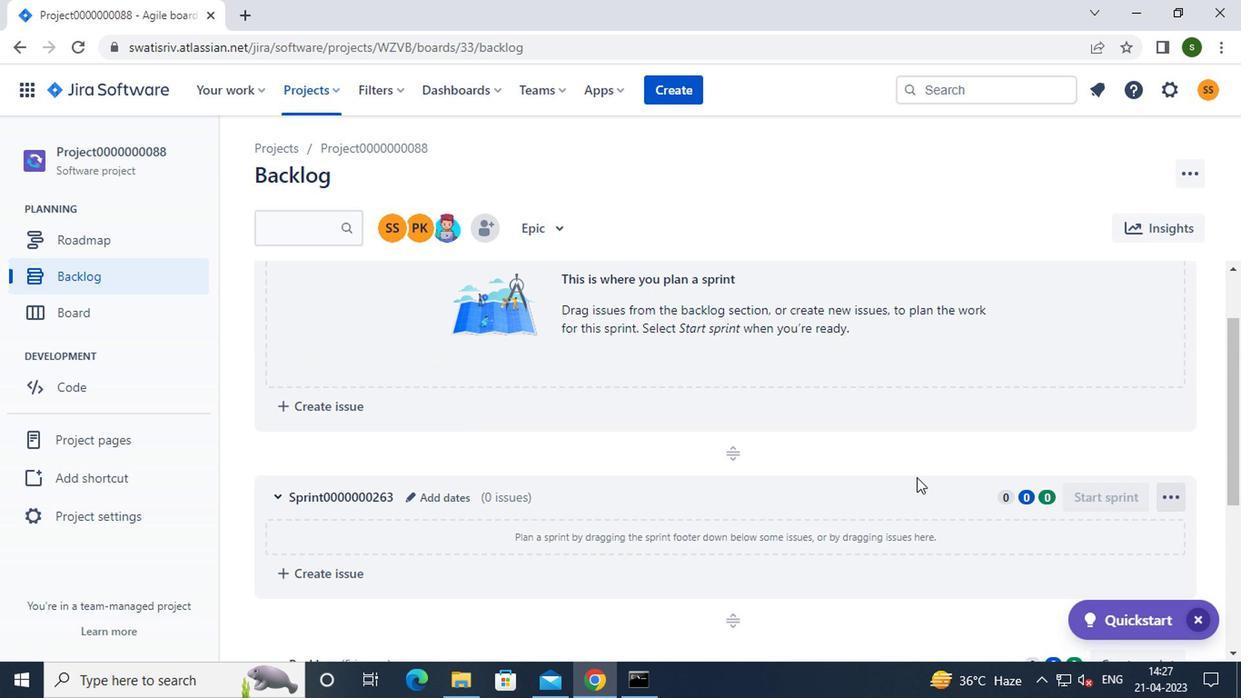 
Action: Mouse moved to (1124, 483)
Screenshot: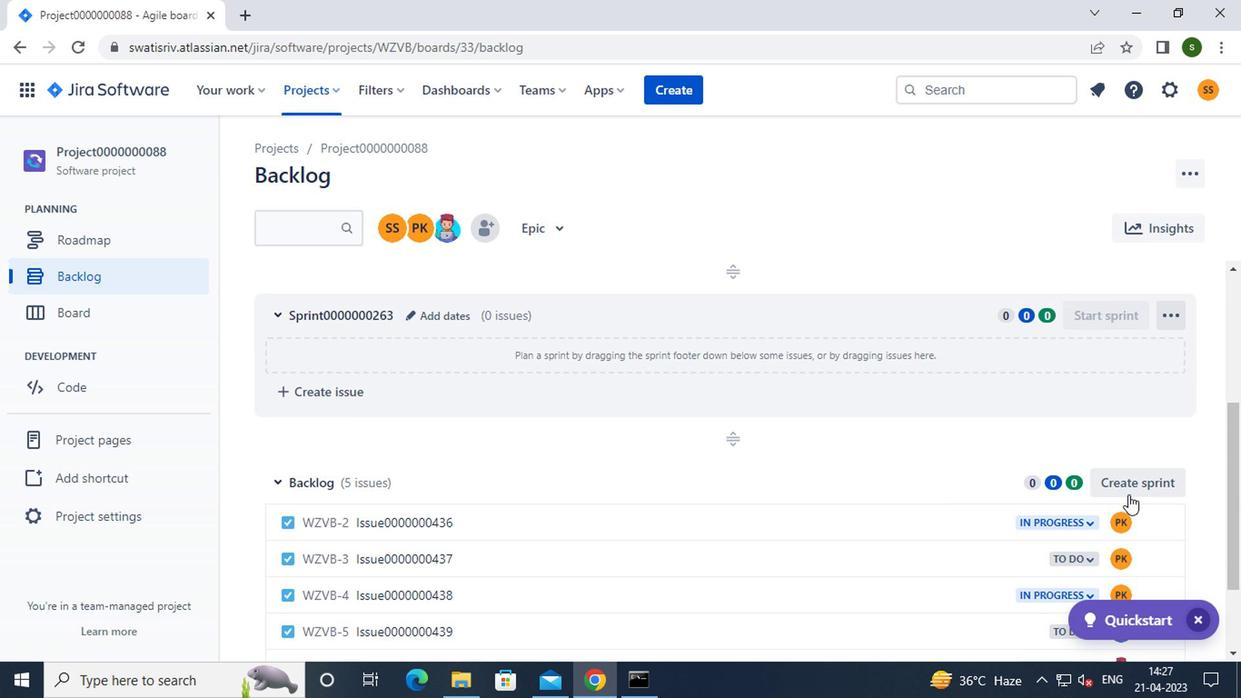 
Action: Mouse pressed left at (1124, 483)
Screenshot: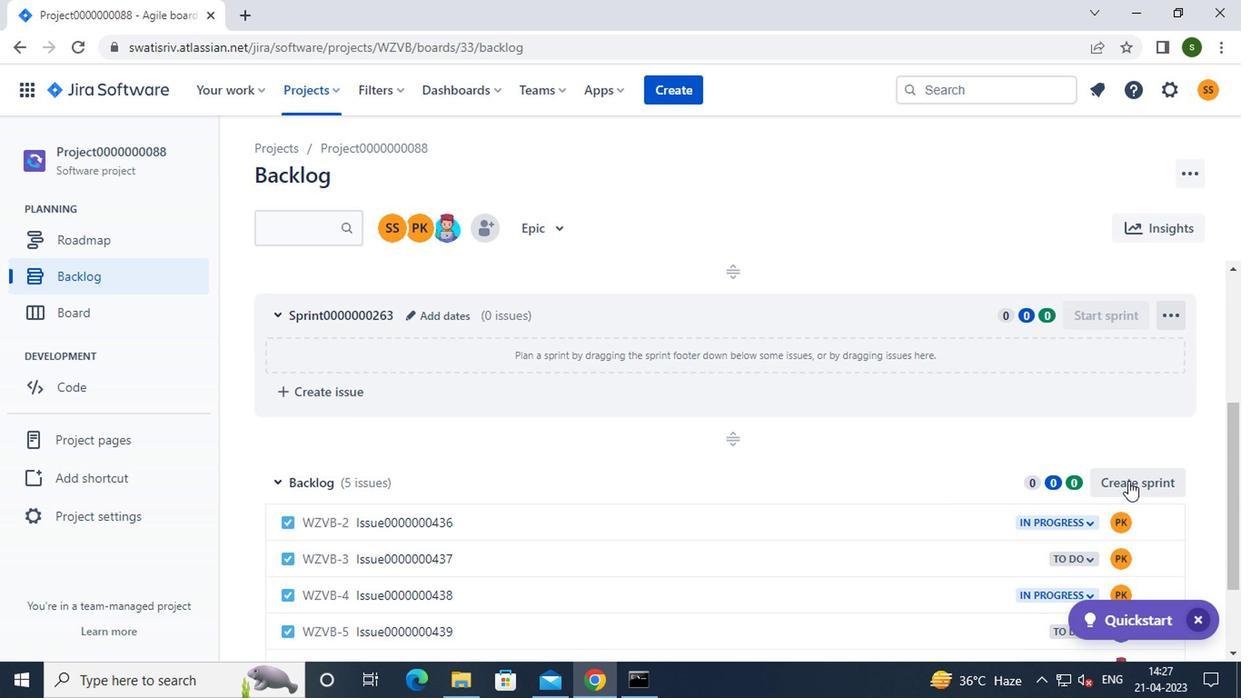 
Action: Mouse moved to (1174, 491)
Screenshot: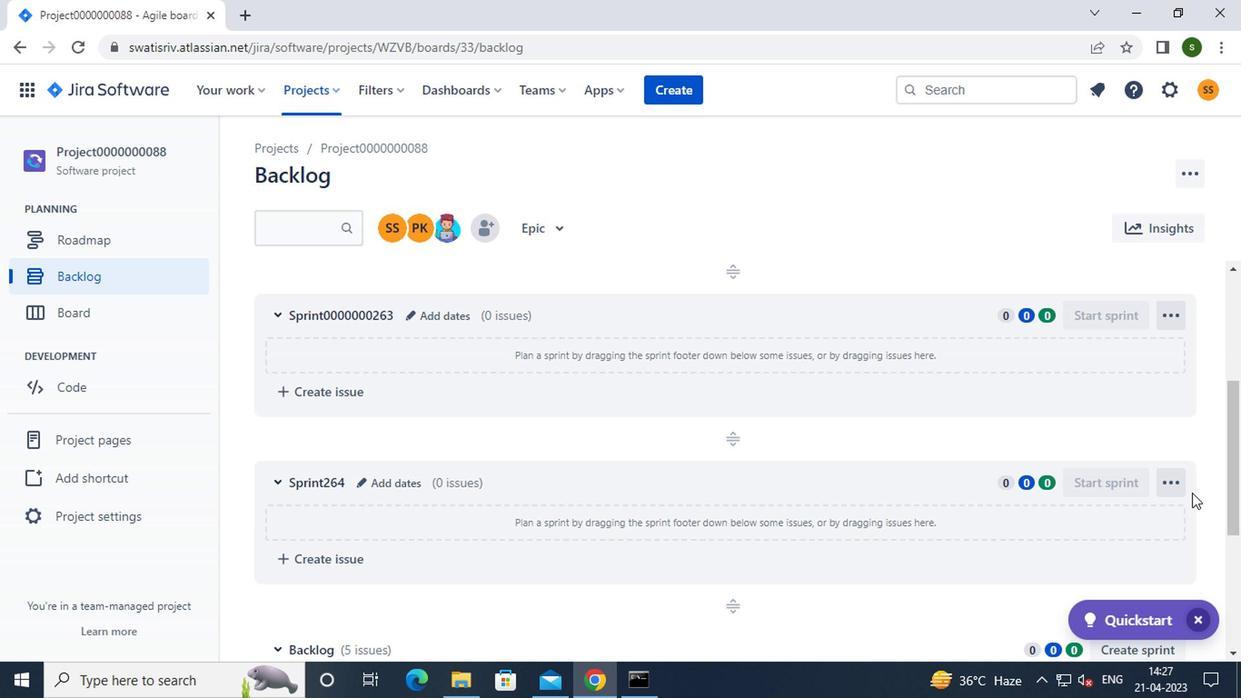
Action: Mouse pressed left at (1174, 491)
Screenshot: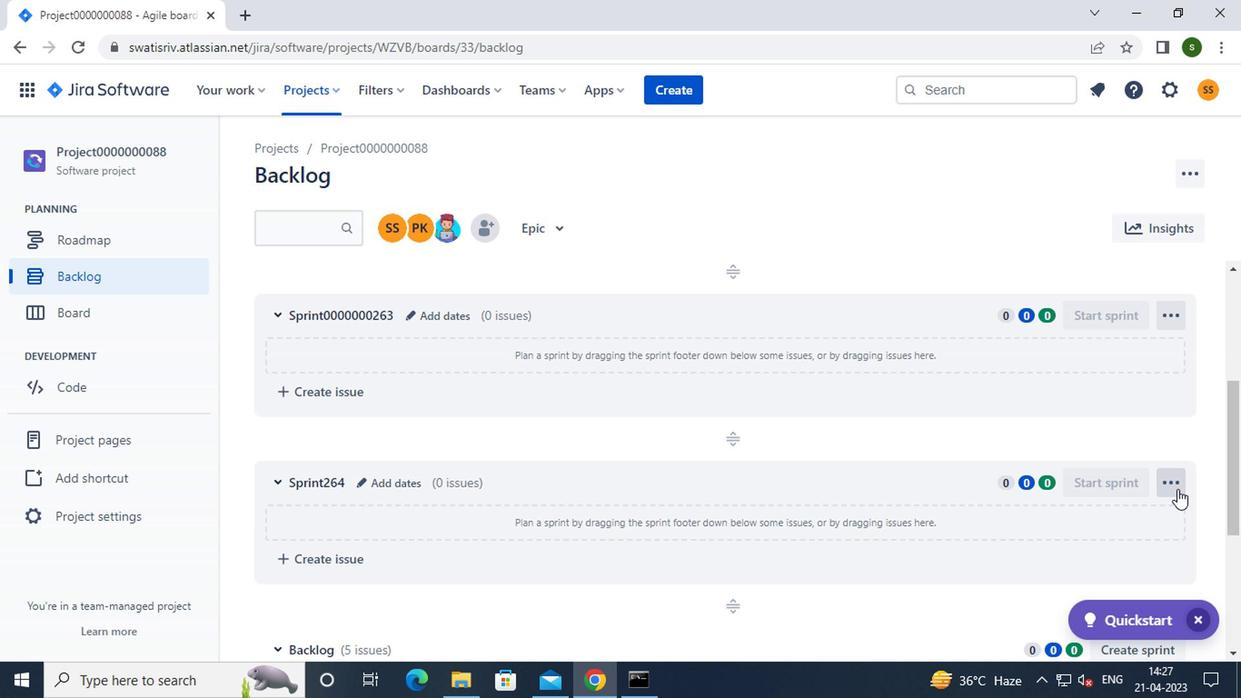 
Action: Mouse moved to (1121, 551)
Screenshot: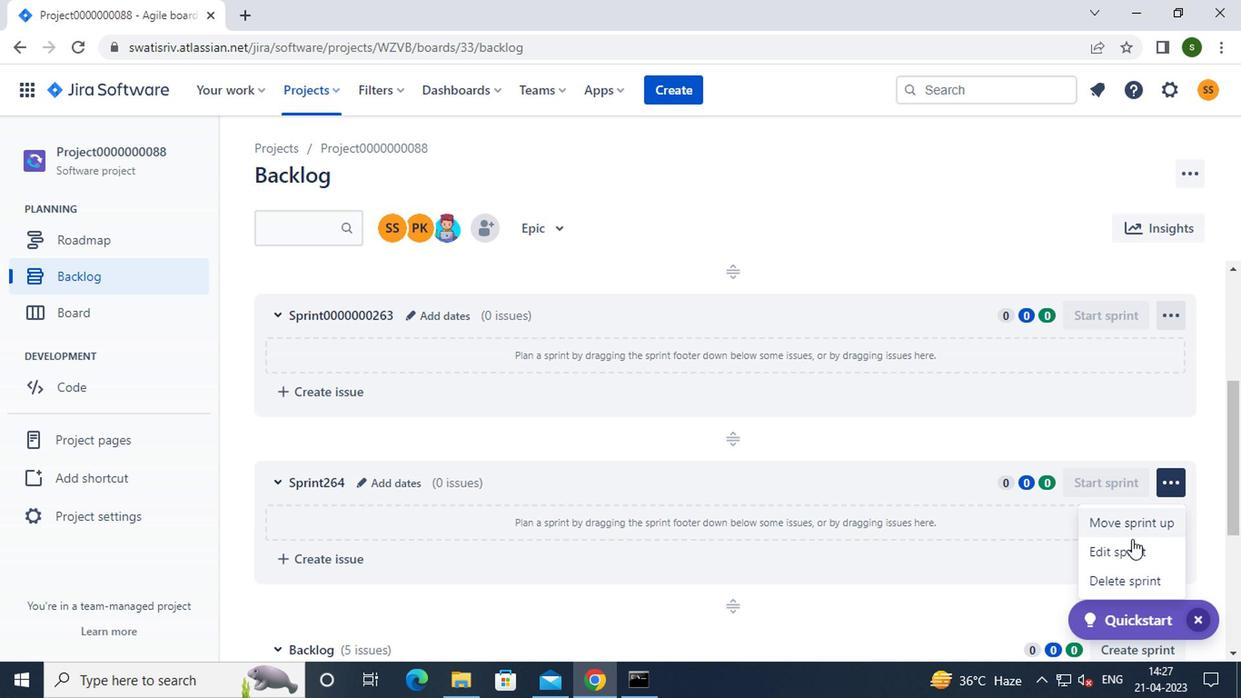 
Action: Mouse pressed left at (1121, 551)
Screenshot: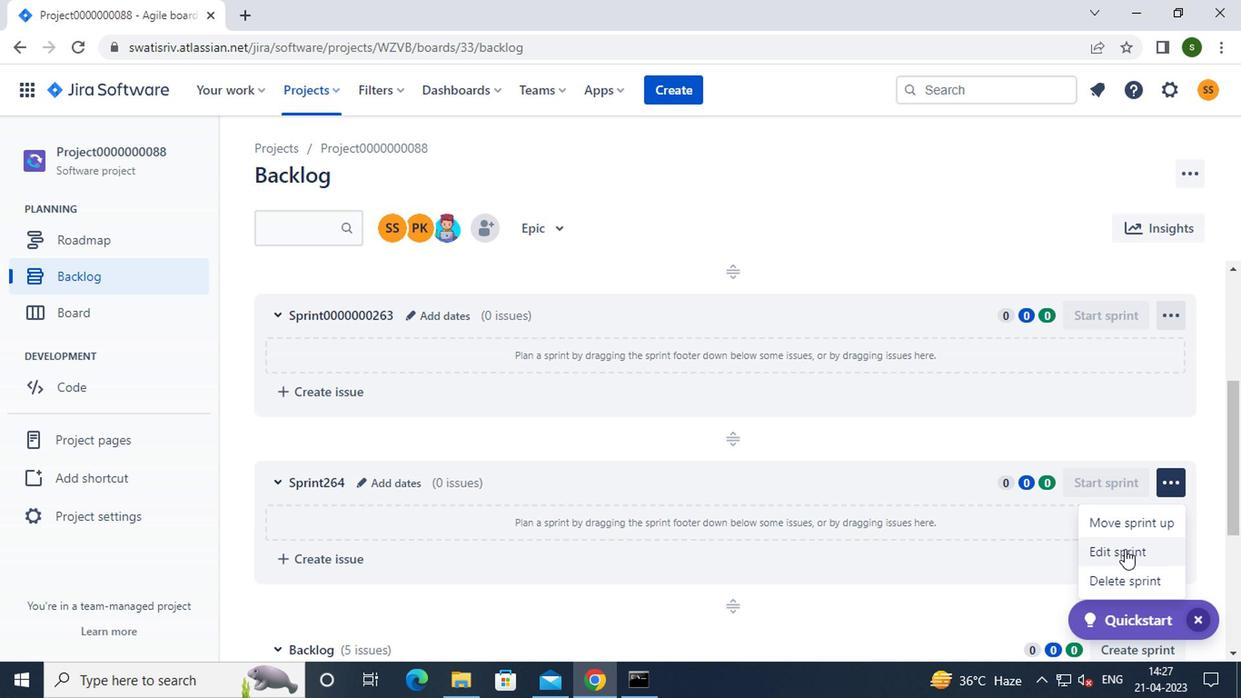 
Action: Mouse moved to (508, 221)
Screenshot: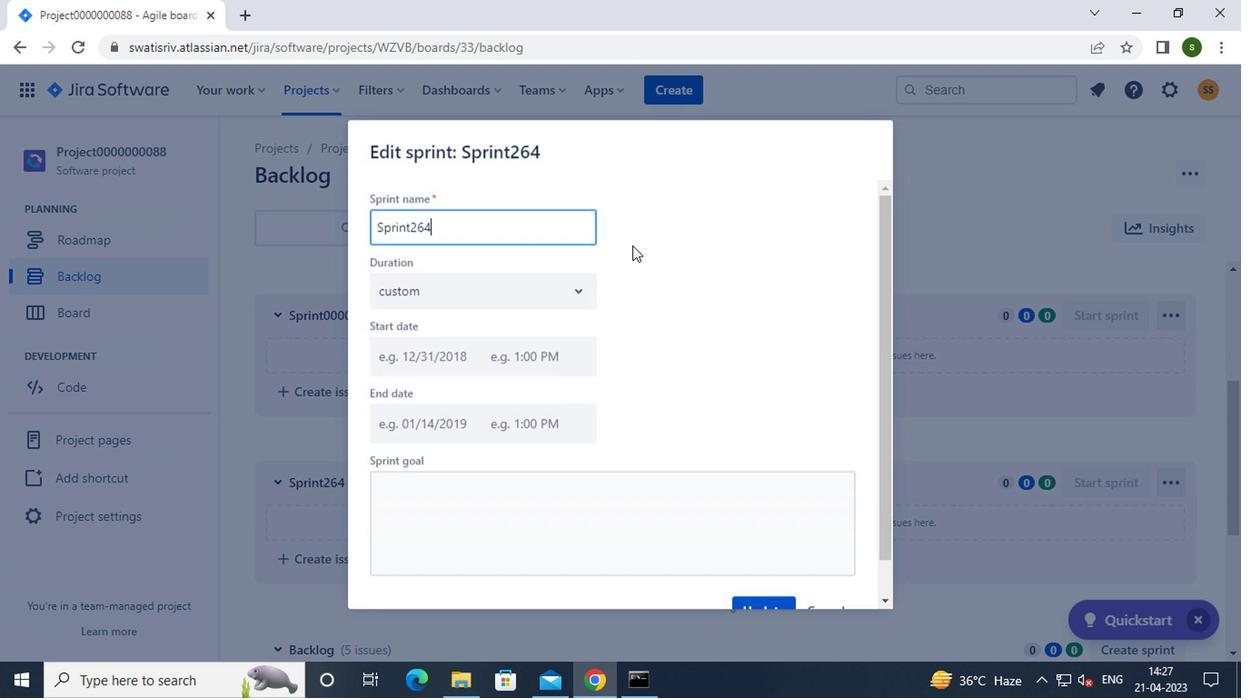 
Action: Key pressed <Key.backspace><Key.backspace><Key.backspace><Key.backspace><Key.backspace><Key.backspace><Key.backspace><Key.backspace><Key.backspace><Key.backspace><Key.backspace><Key.backspace><Key.caps_lock>s<Key.caps_lock>print0000000264
Screenshot: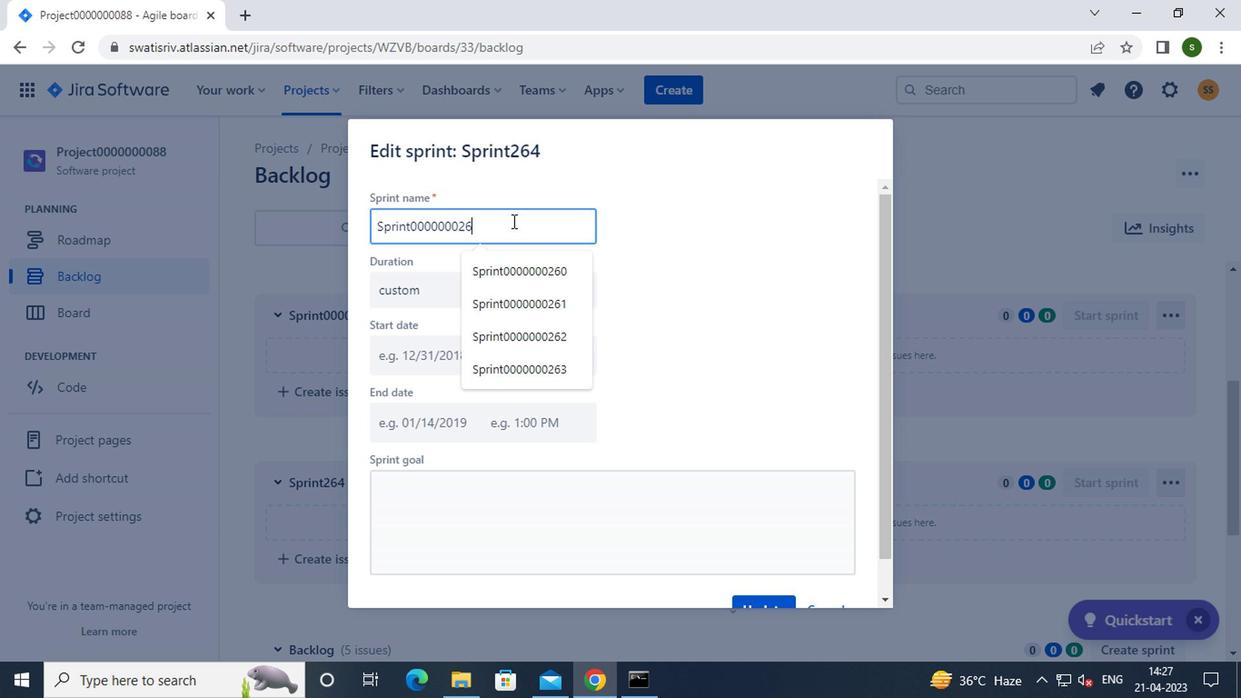 
Action: Mouse moved to (756, 357)
Screenshot: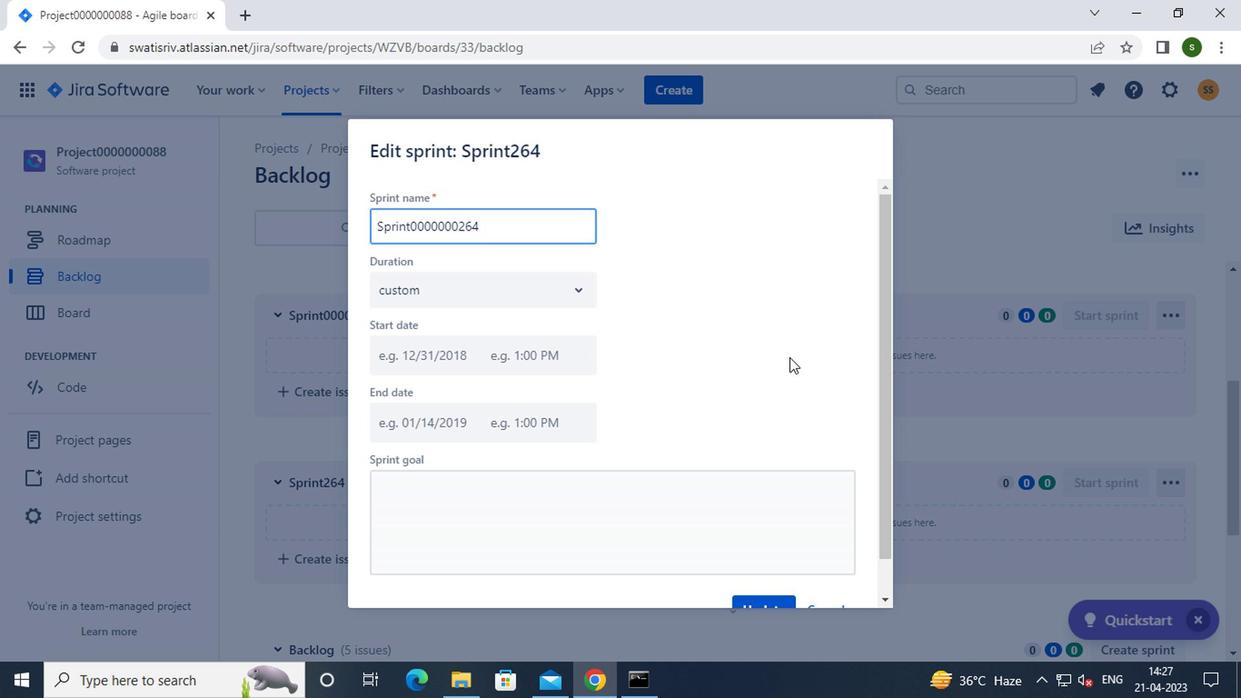 
Action: Mouse scrolled (756, 357) with delta (0, 0)
Screenshot: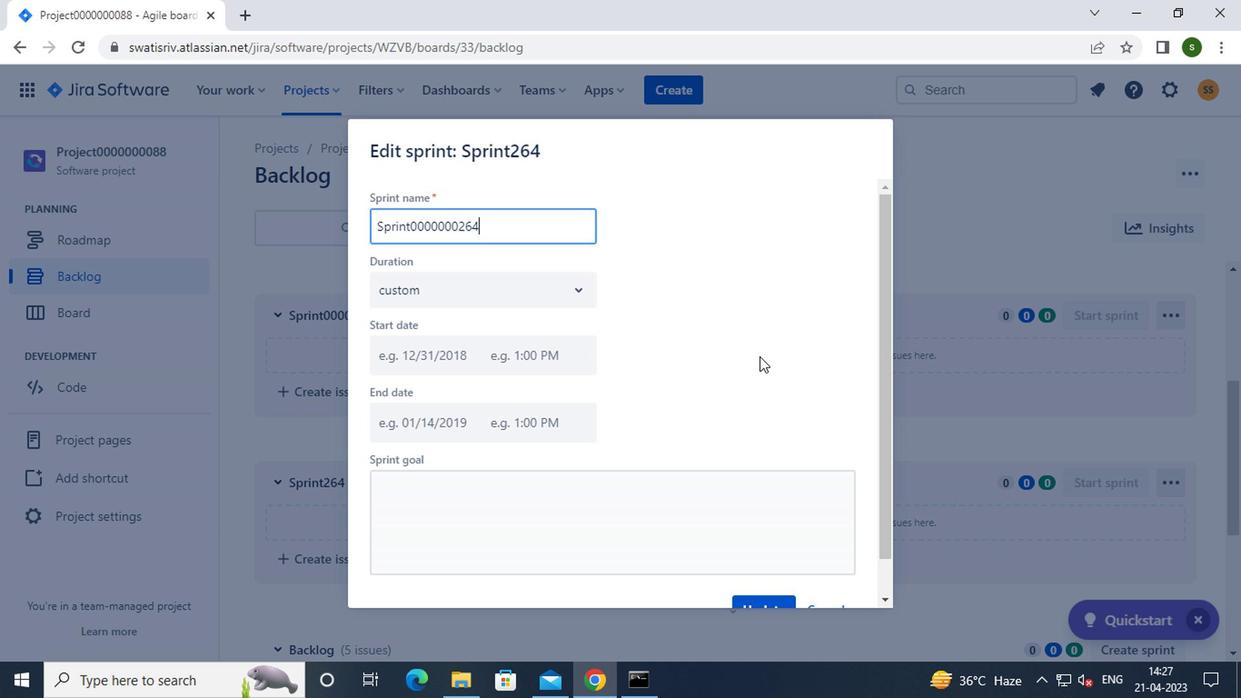 
Action: Mouse moved to (743, 573)
Screenshot: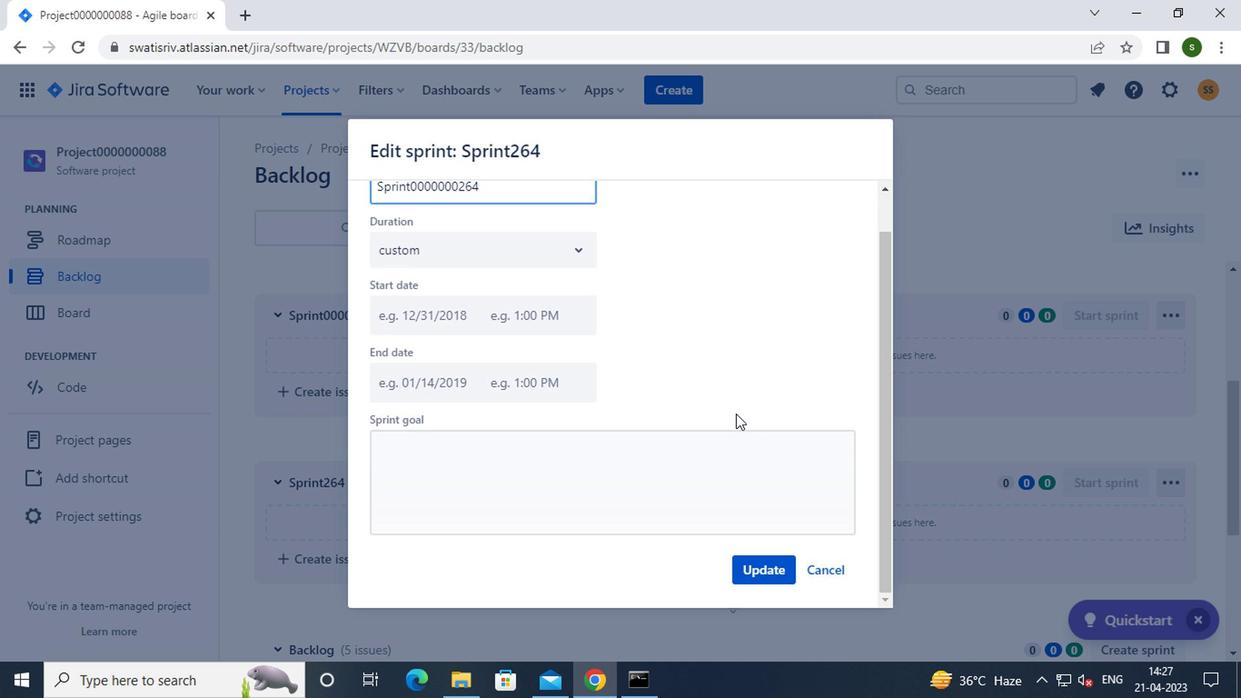 
Action: Mouse pressed left at (743, 573)
Screenshot: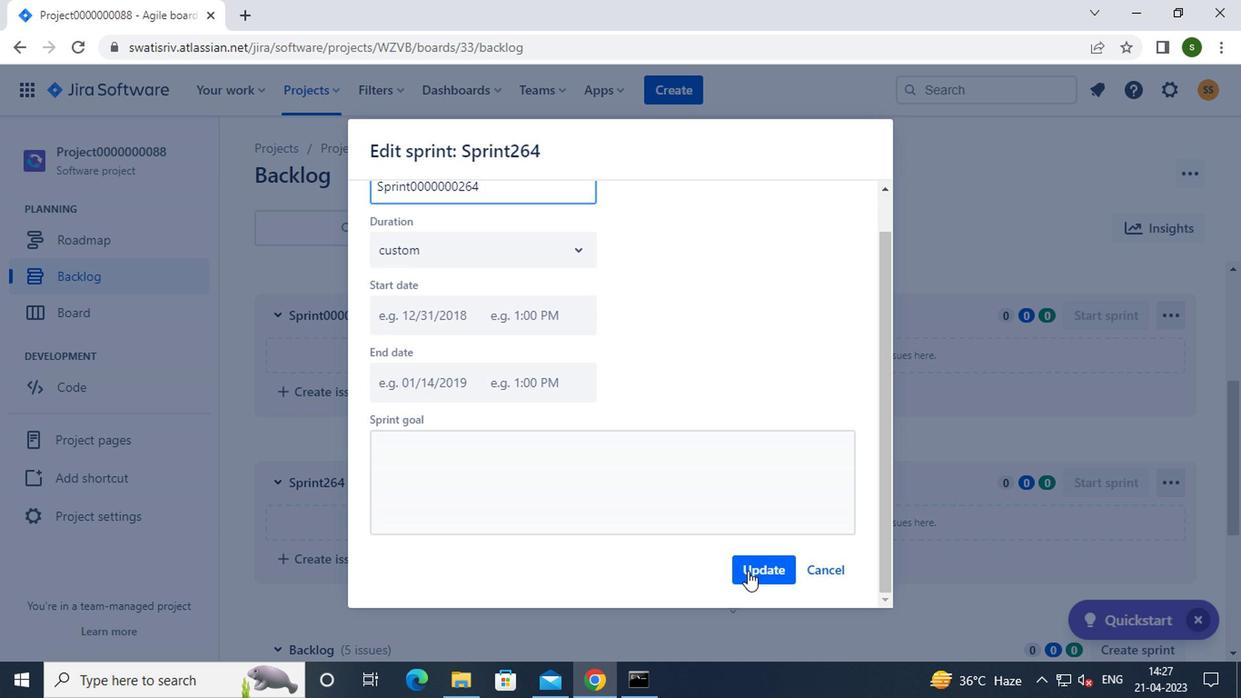 
Action: Mouse moved to (765, 288)
Screenshot: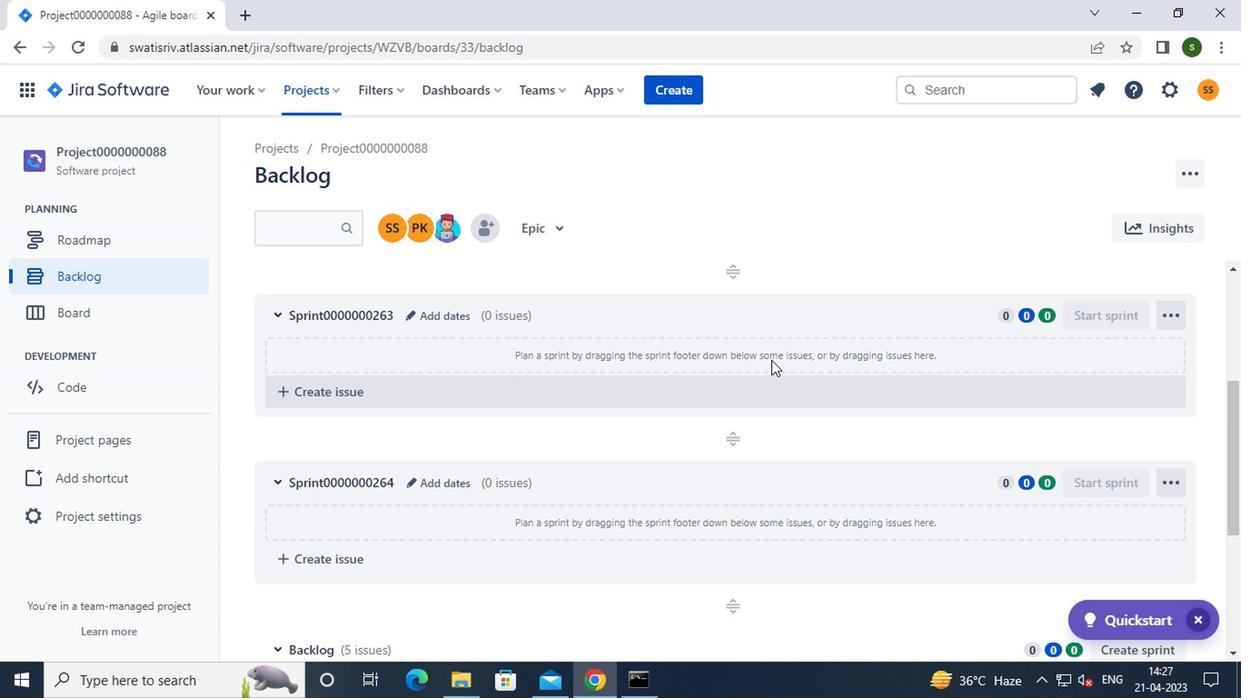 
